 Task: Buy 1 Thermal Air Temperature Control Valves from Engine Cooling & Climate Control section under best seller category for shipping address: Dean Flores, 4289 Crim Lane, Underhill, Vermont 05489, Cell Number 9377427970. Pay from credit card ending with 6010, CVV 682
Action: Mouse moved to (15, 73)
Screenshot: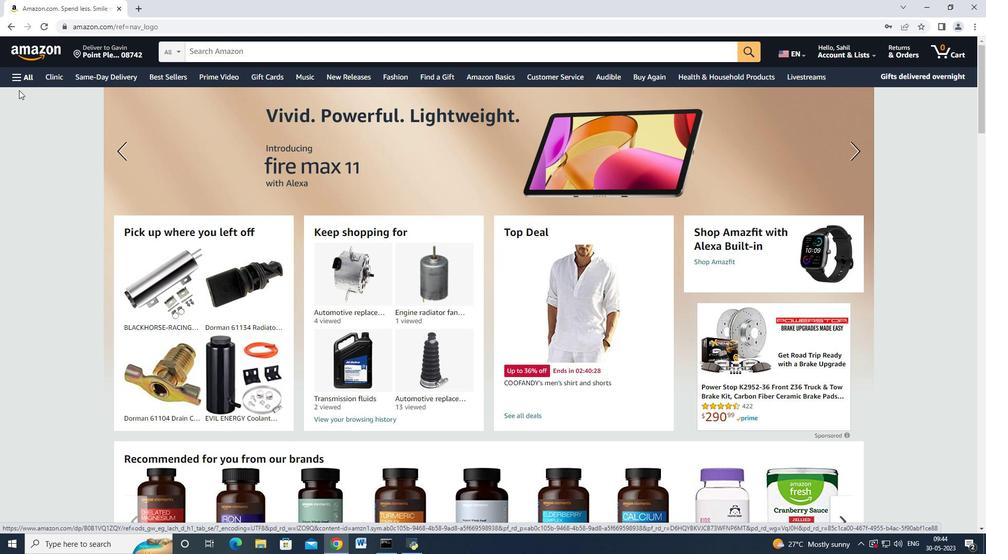 
Action: Mouse pressed left at (15, 73)
Screenshot: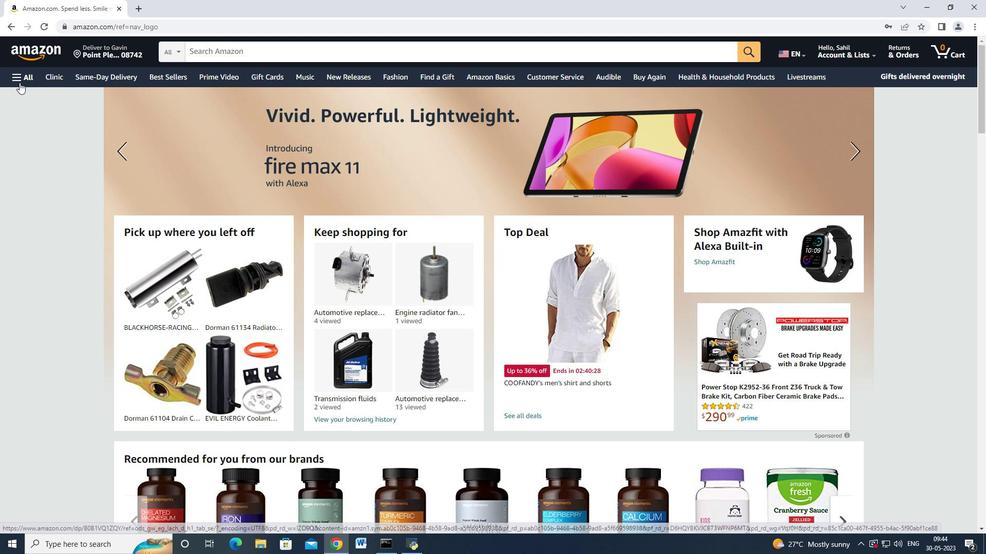 
Action: Mouse moved to (65, 233)
Screenshot: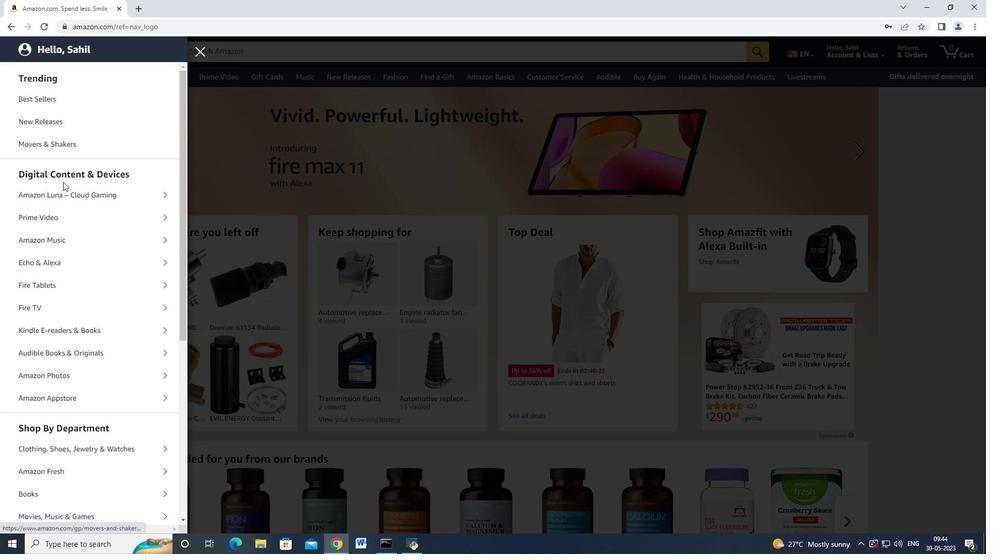 
Action: Mouse scrolled (66, 231) with delta (0, 0)
Screenshot: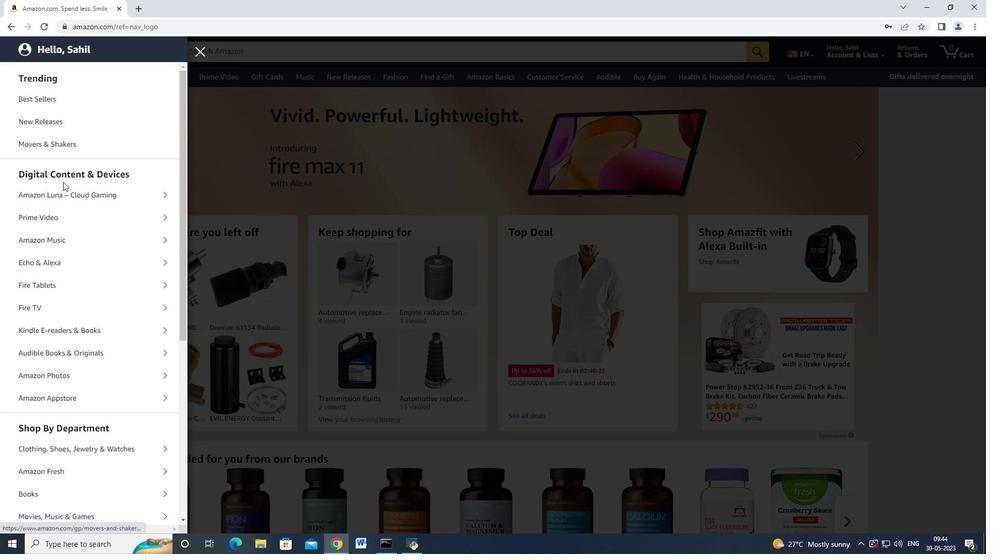 
Action: Mouse moved to (65, 234)
Screenshot: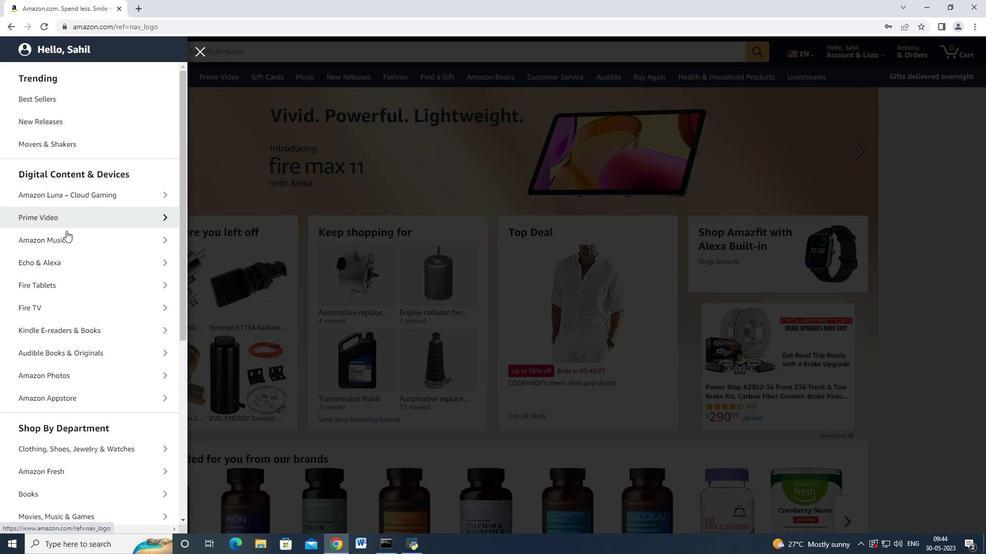 
Action: Mouse scrolled (65, 232) with delta (0, 0)
Screenshot: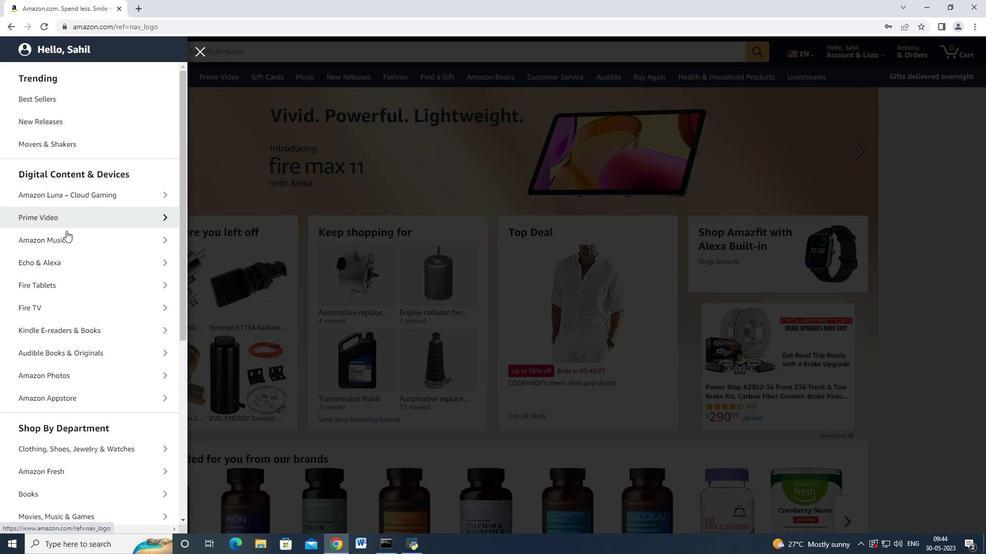 
Action: Mouse moved to (65, 234)
Screenshot: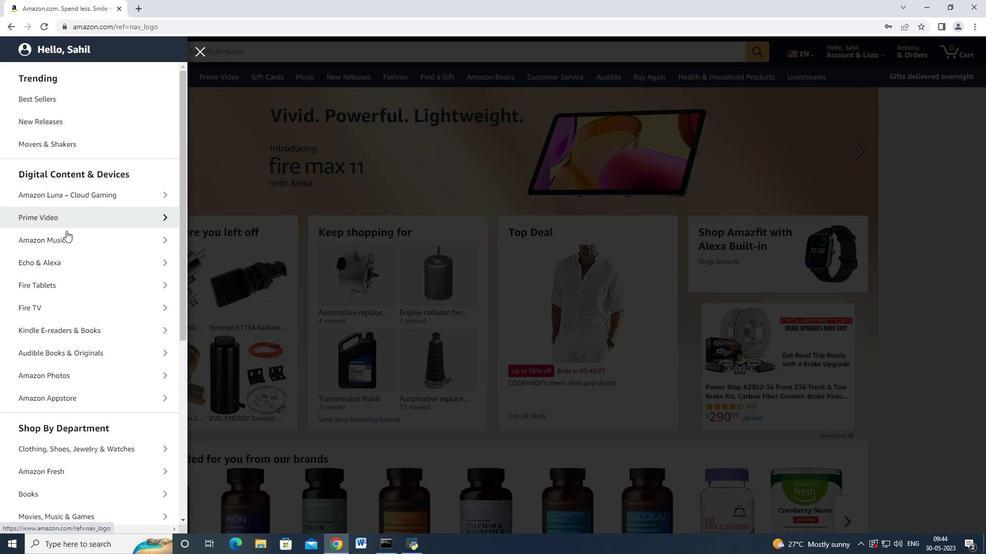 
Action: Mouse scrolled (65, 233) with delta (0, 0)
Screenshot: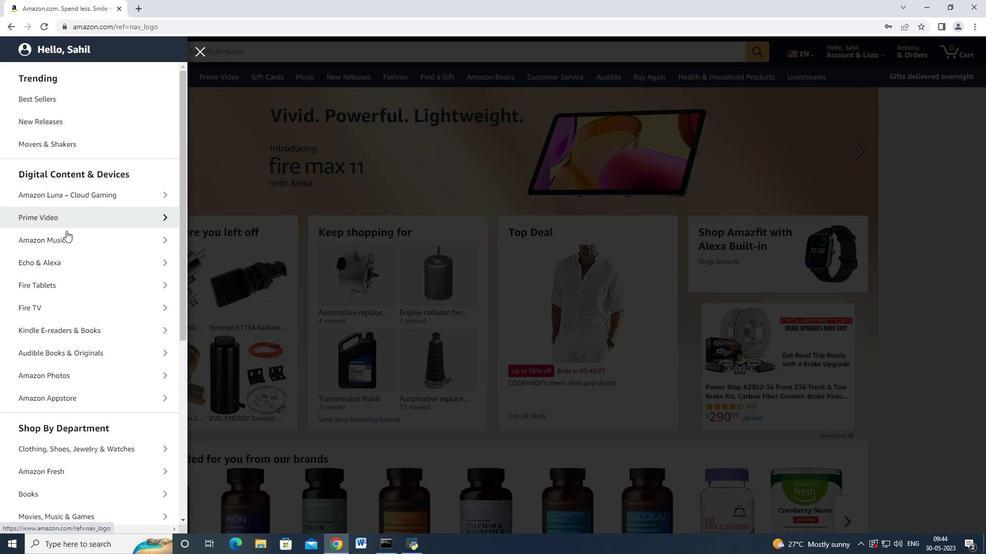 
Action: Mouse moved to (45, 389)
Screenshot: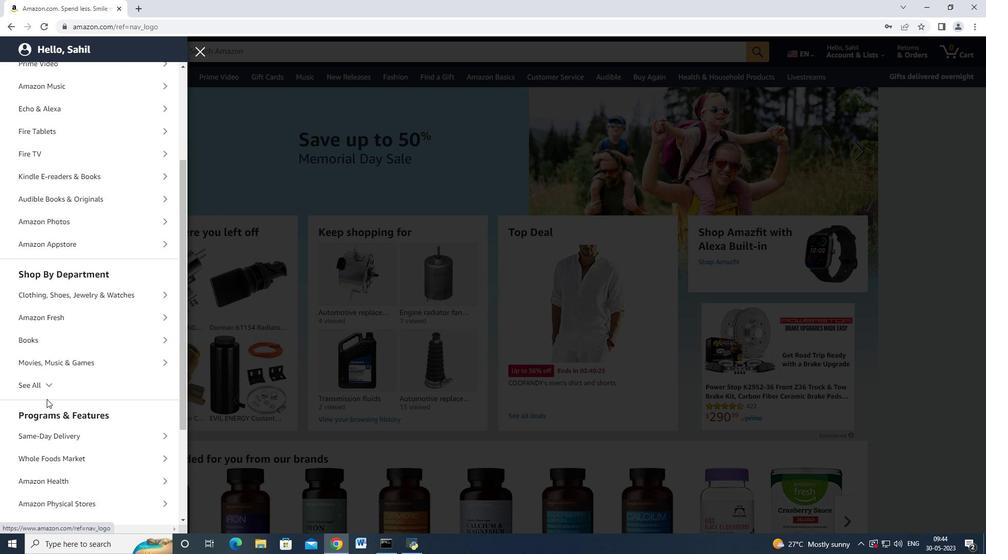 
Action: Mouse pressed left at (45, 389)
Screenshot: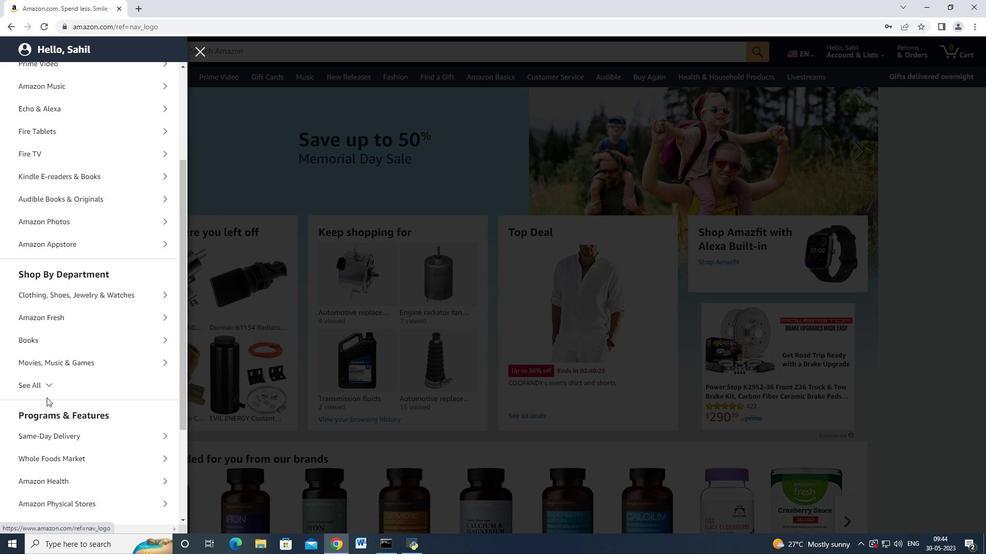 
Action: Mouse moved to (49, 385)
Screenshot: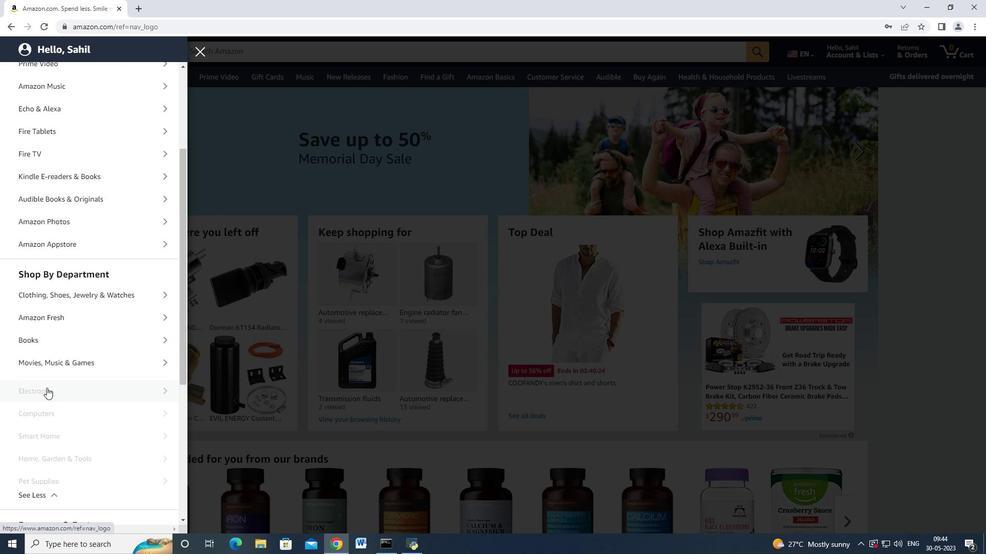 
Action: Mouse scrolled (49, 384) with delta (0, 0)
Screenshot: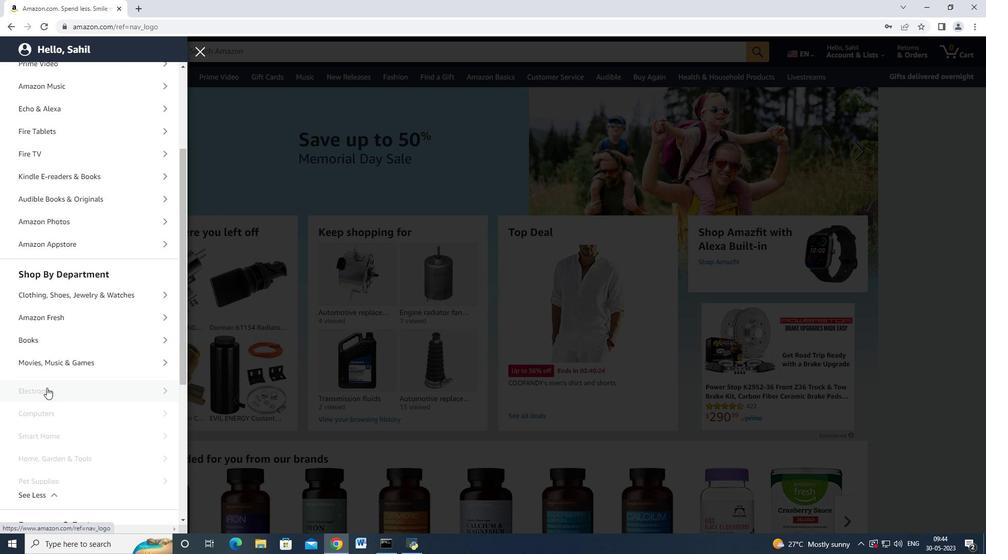 
Action: Mouse scrolled (49, 384) with delta (0, 0)
Screenshot: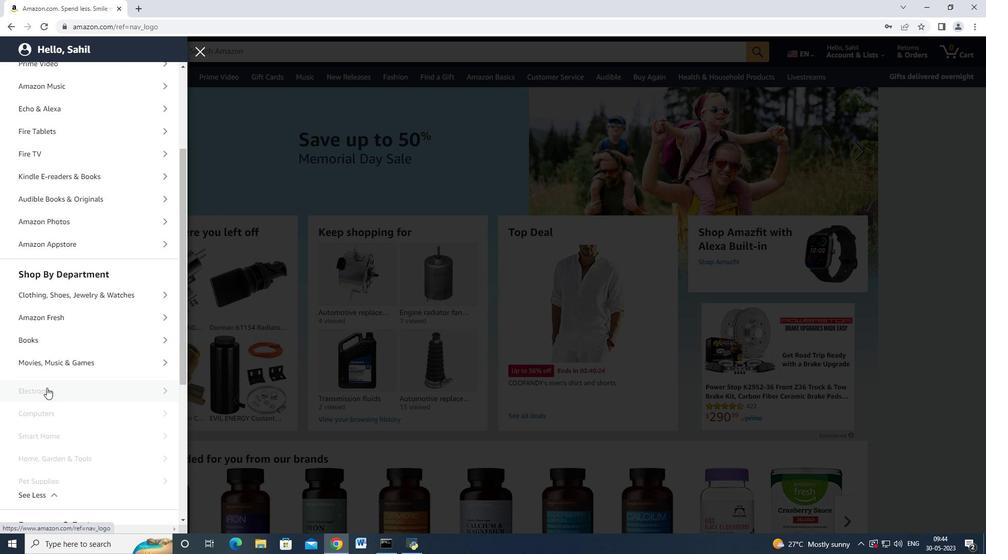 
Action: Mouse scrolled (49, 384) with delta (0, 0)
Screenshot: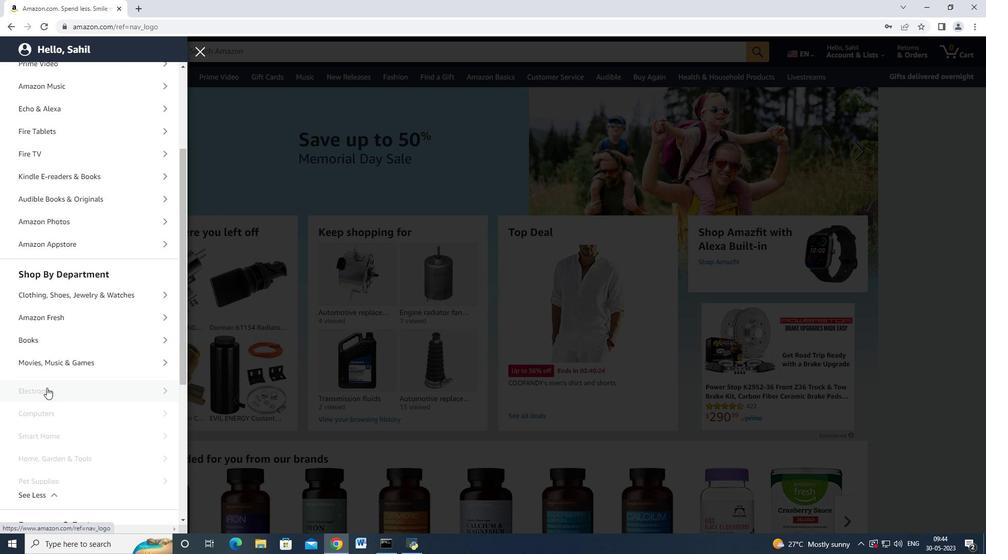 
Action: Mouse scrolled (49, 384) with delta (0, 0)
Screenshot: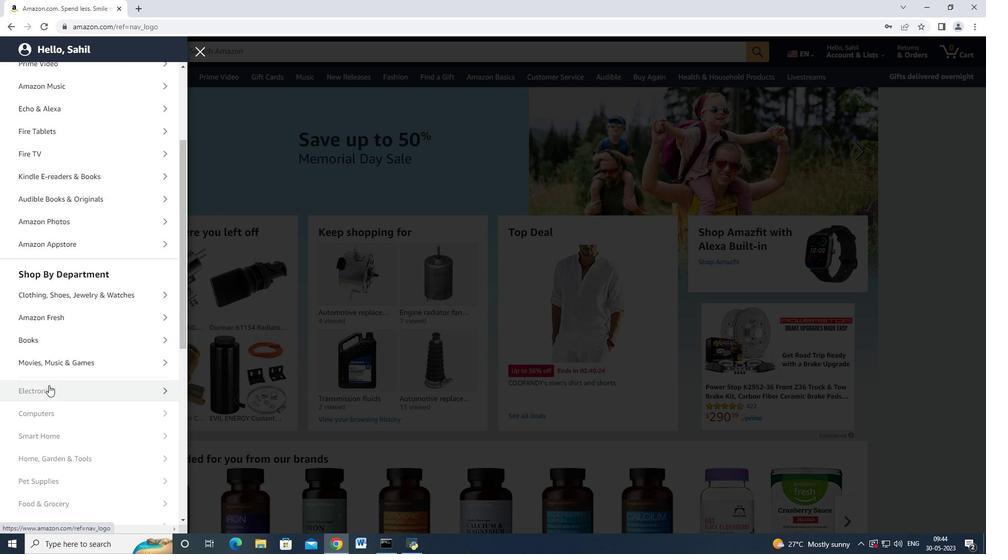 
Action: Mouse scrolled (49, 384) with delta (0, 0)
Screenshot: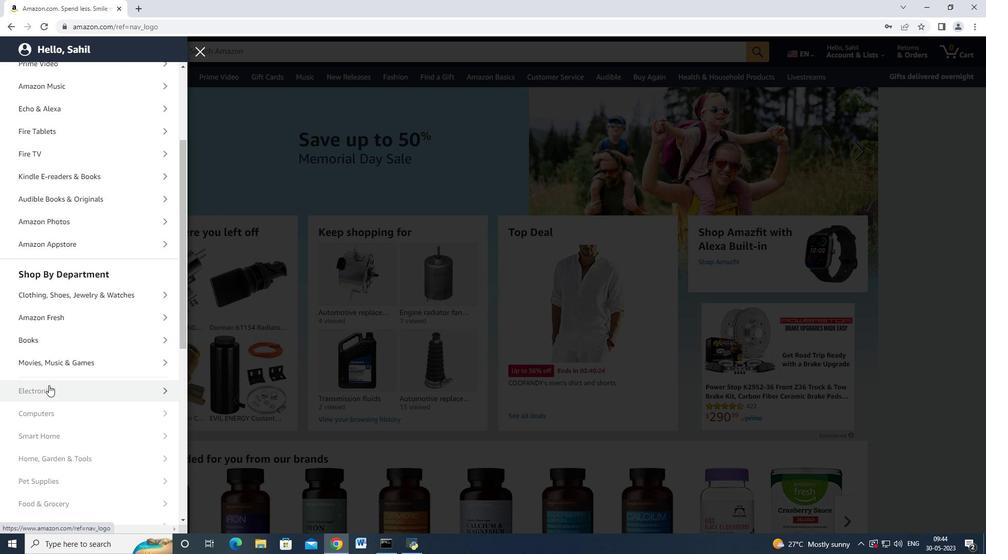 
Action: Mouse moved to (59, 383)
Screenshot: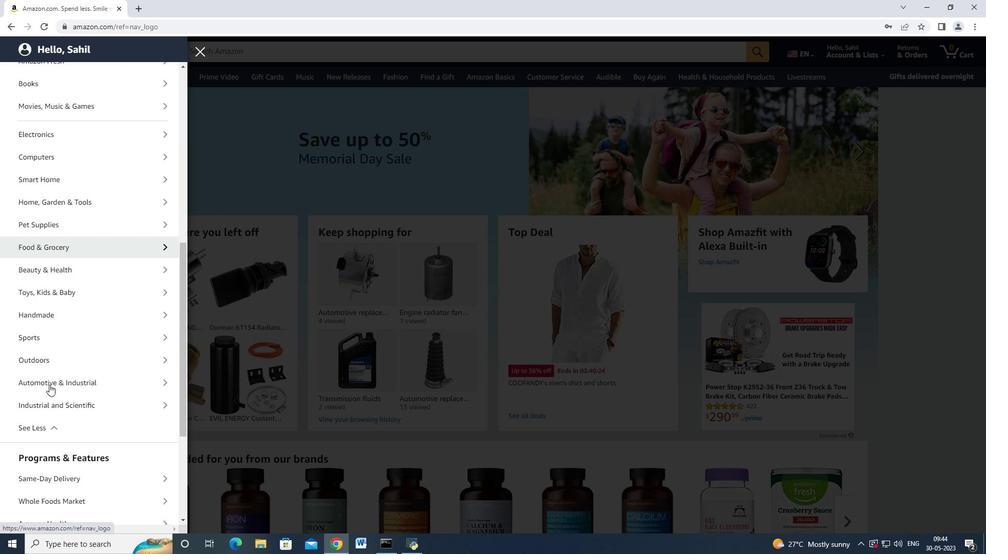 
Action: Mouse pressed left at (59, 383)
Screenshot: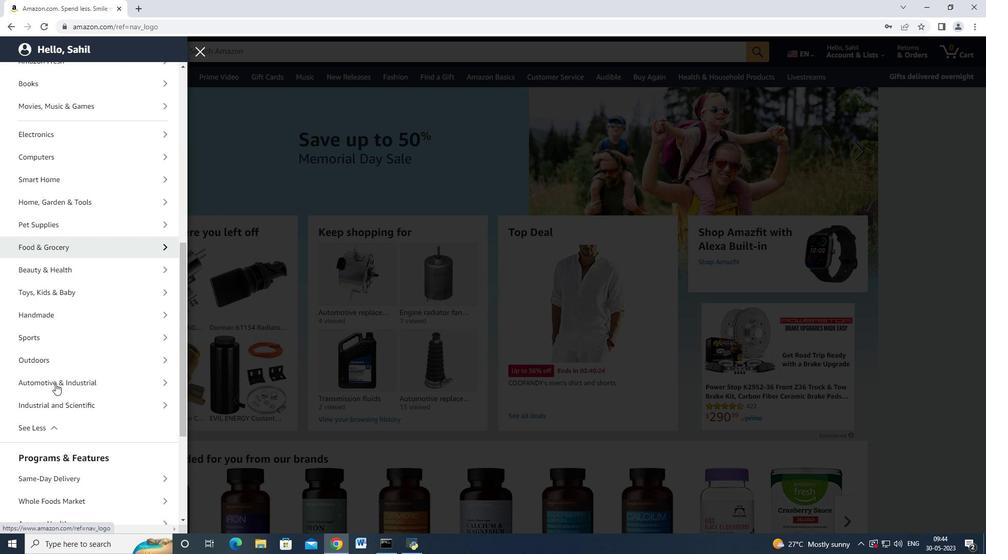 
Action: Mouse moved to (76, 121)
Screenshot: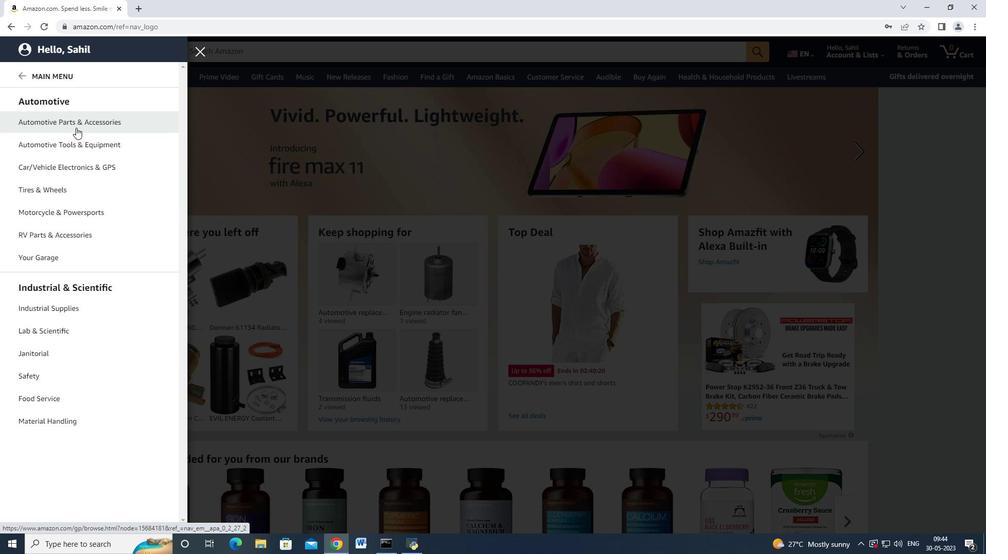 
Action: Mouse pressed left at (77, 119)
Screenshot: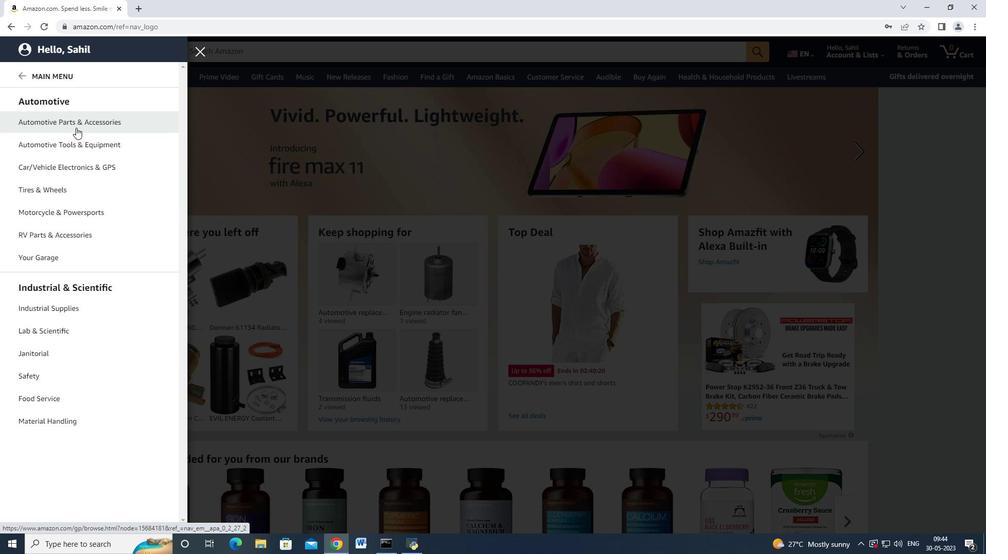 
Action: Mouse moved to (184, 91)
Screenshot: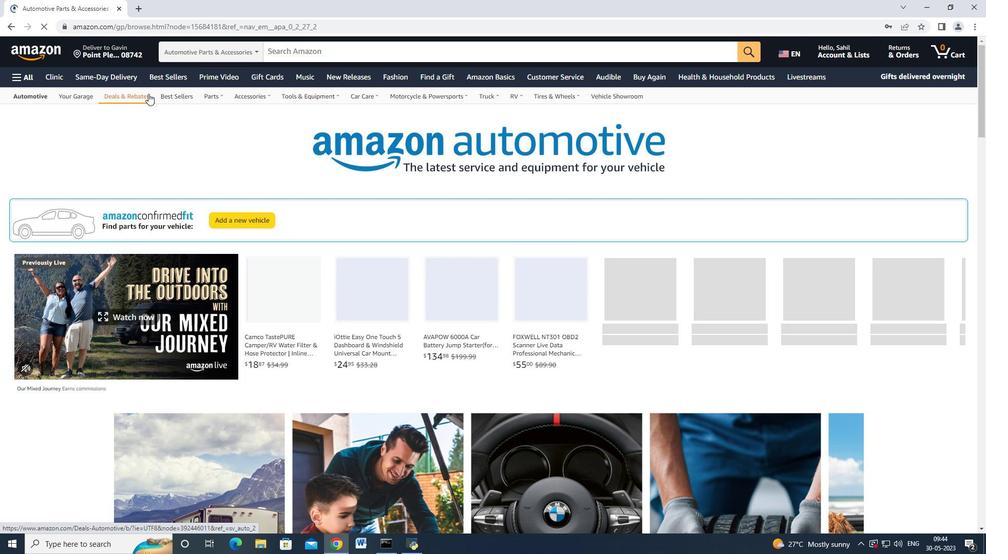 
Action: Mouse pressed left at (184, 91)
Screenshot: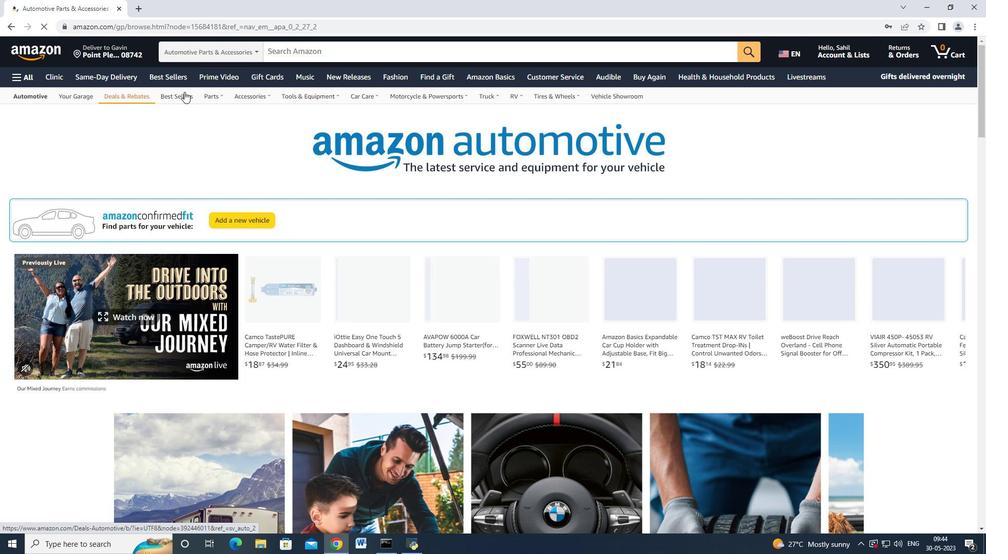 
Action: Mouse moved to (55, 331)
Screenshot: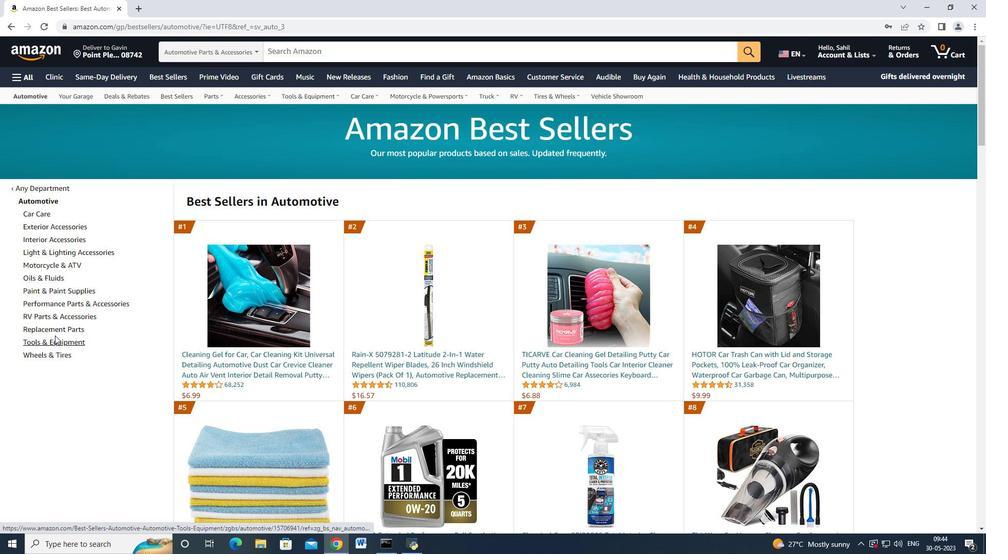 
Action: Mouse pressed left at (55, 331)
Screenshot: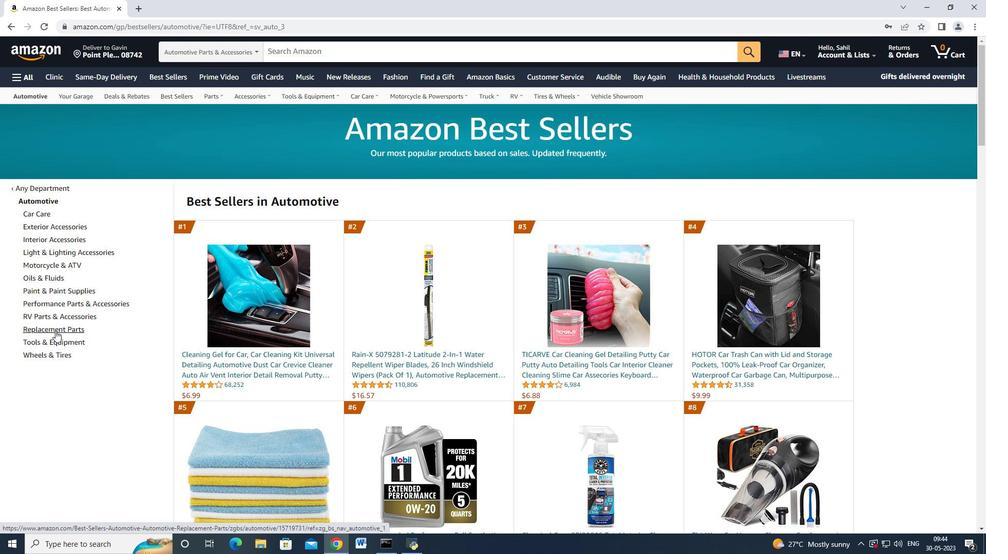 
Action: Mouse moved to (140, 272)
Screenshot: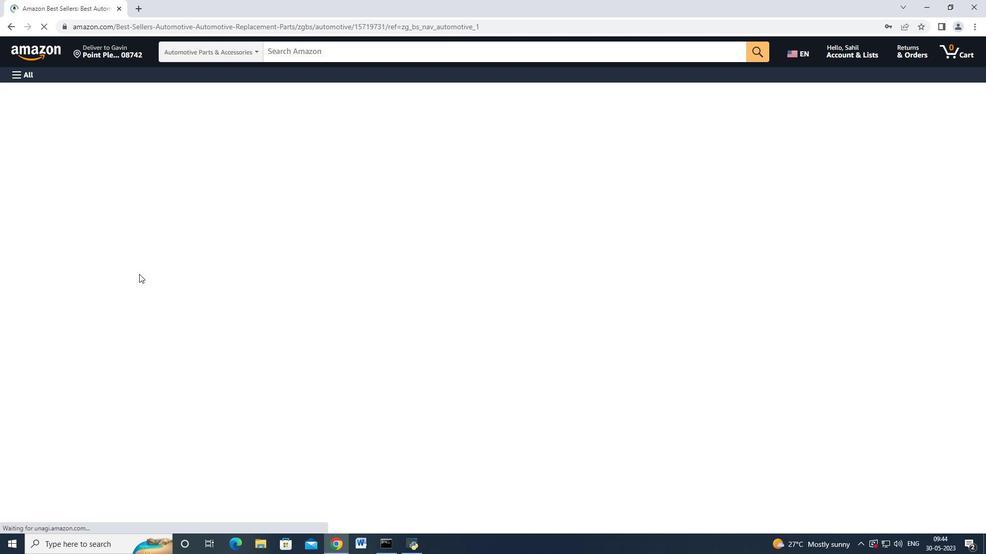 
Action: Mouse scrolled (140, 272) with delta (0, 0)
Screenshot: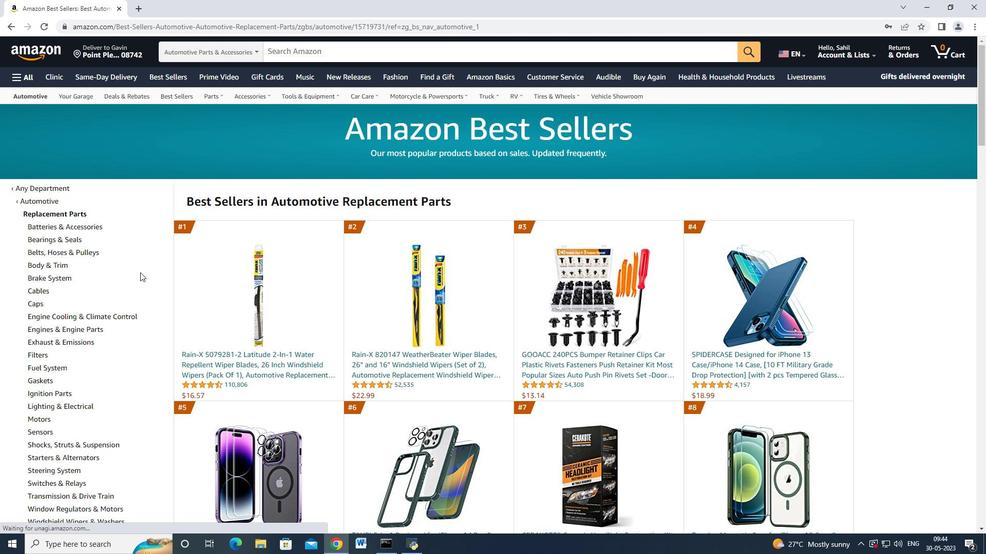 
Action: Mouse scrolled (140, 272) with delta (0, 0)
Screenshot: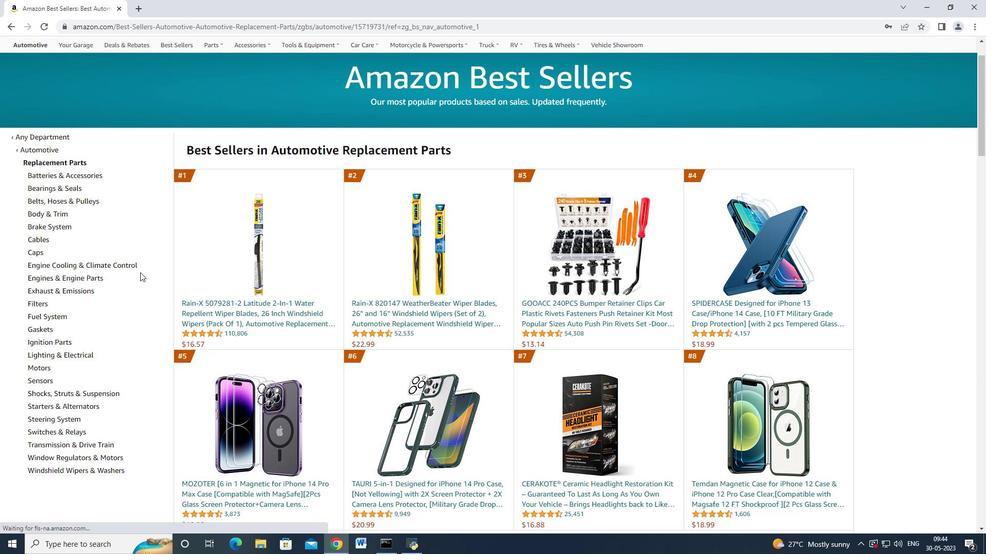 
Action: Mouse scrolled (140, 272) with delta (0, 0)
Screenshot: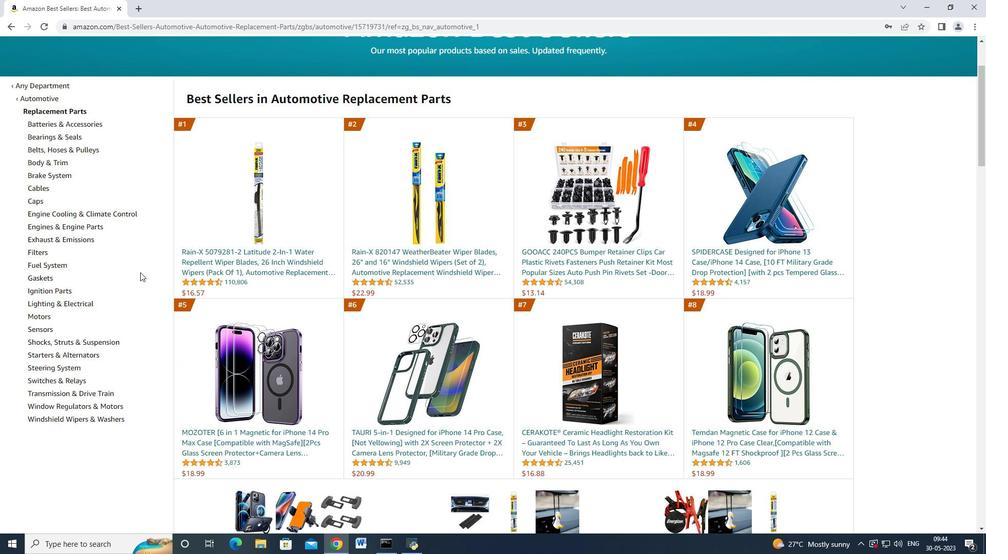 
Action: Mouse scrolled (140, 272) with delta (0, 0)
Screenshot: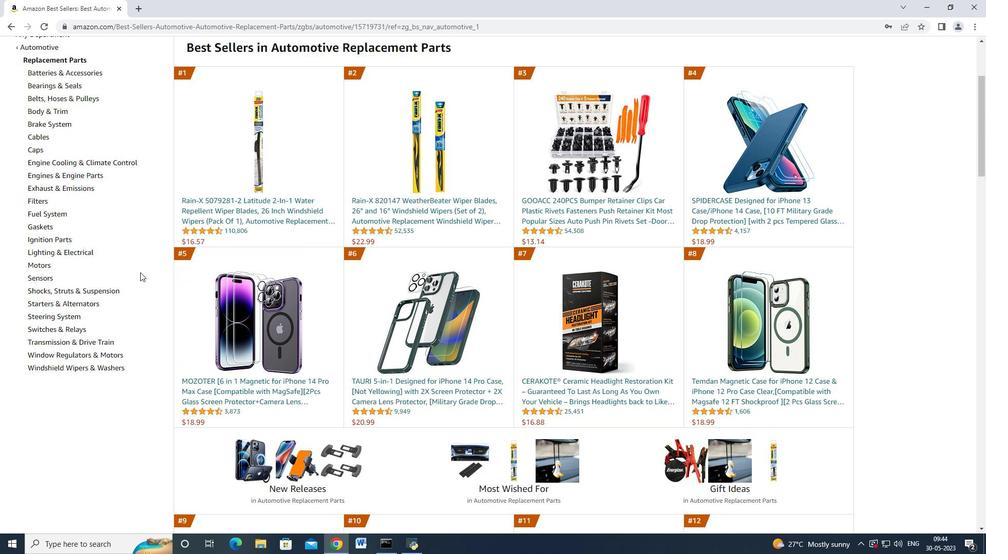 
Action: Mouse scrolled (140, 272) with delta (0, 0)
Screenshot: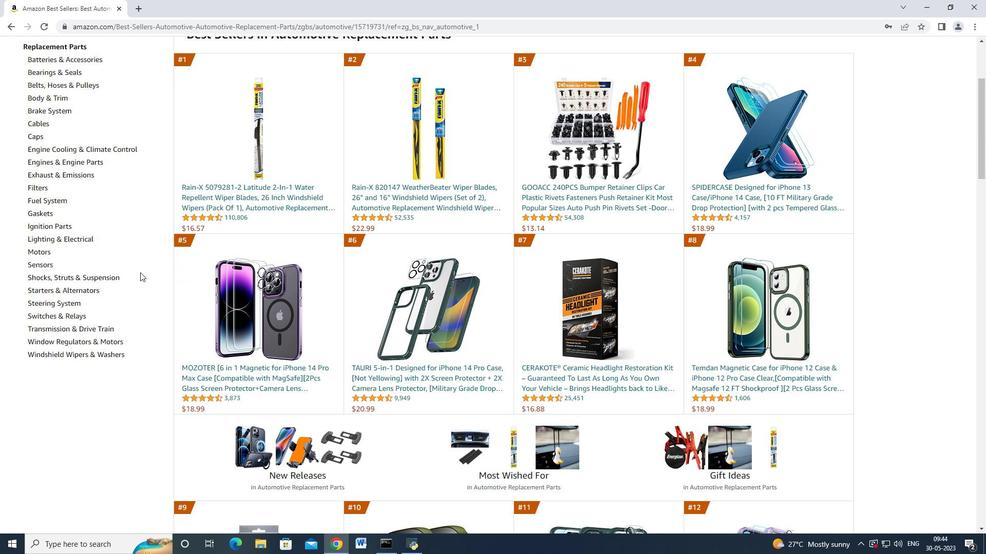 
Action: Mouse scrolled (140, 272) with delta (0, 0)
Screenshot: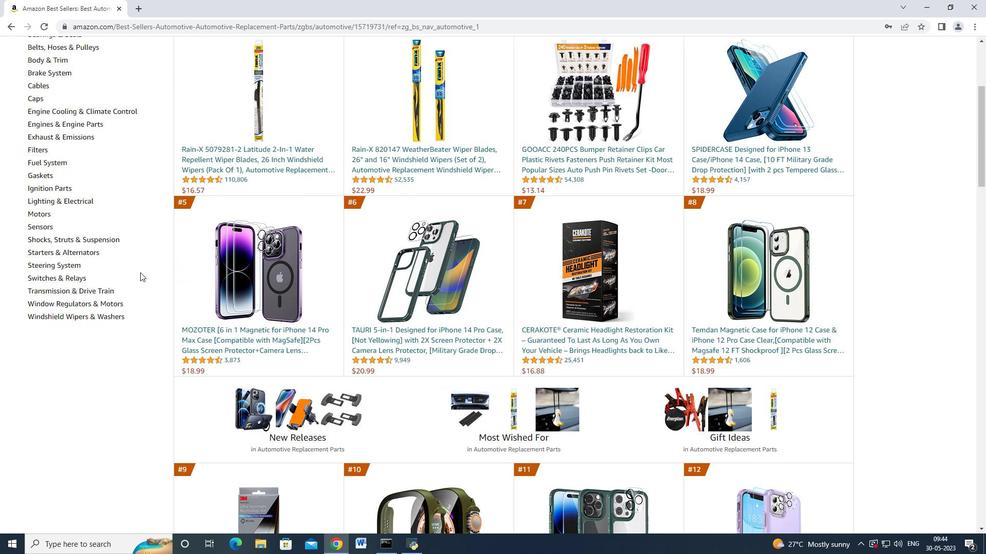 
Action: Mouse scrolled (140, 273) with delta (0, 0)
Screenshot: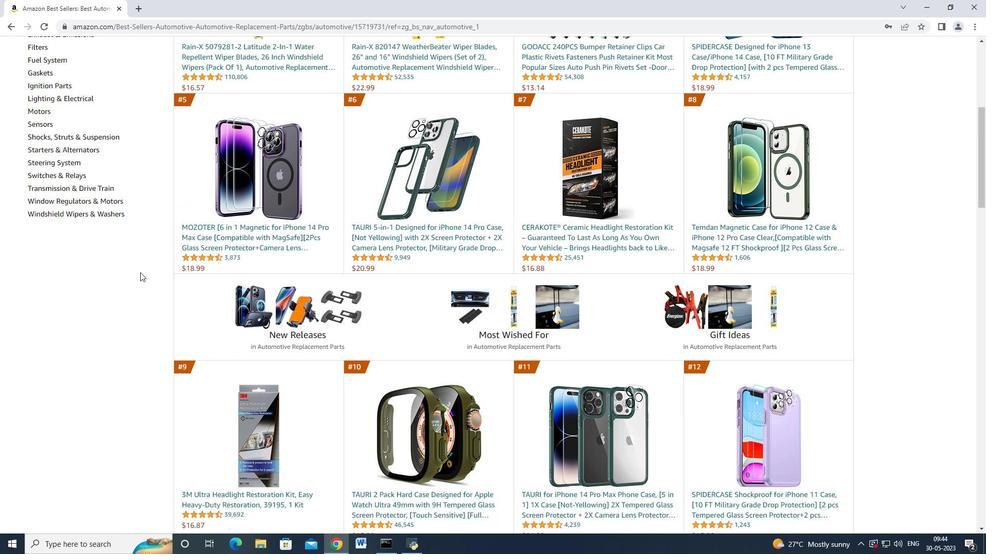 
Action: Mouse scrolled (140, 273) with delta (0, 0)
Screenshot: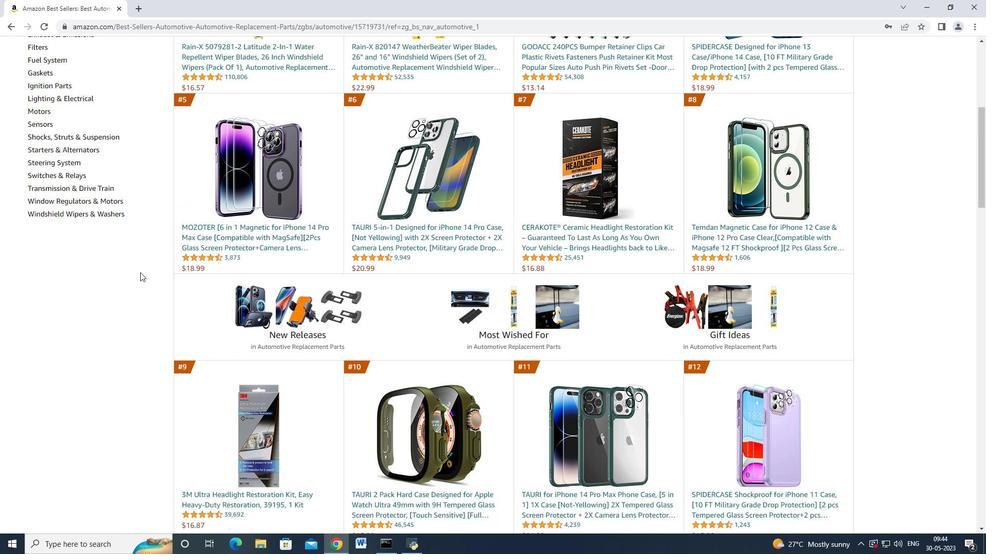 
Action: Mouse moved to (139, 272)
Screenshot: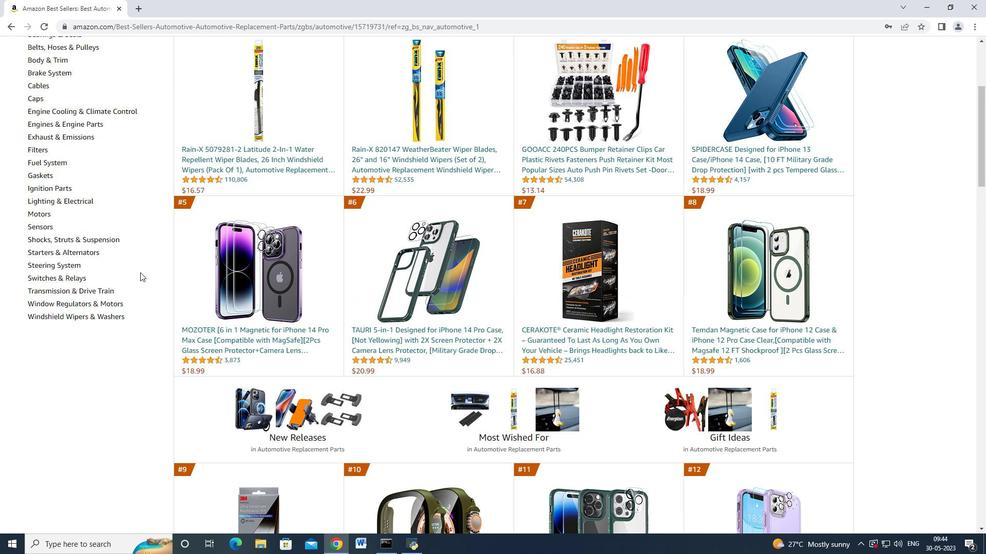 
Action: Mouse scrolled (139, 273) with delta (0, 0)
Screenshot: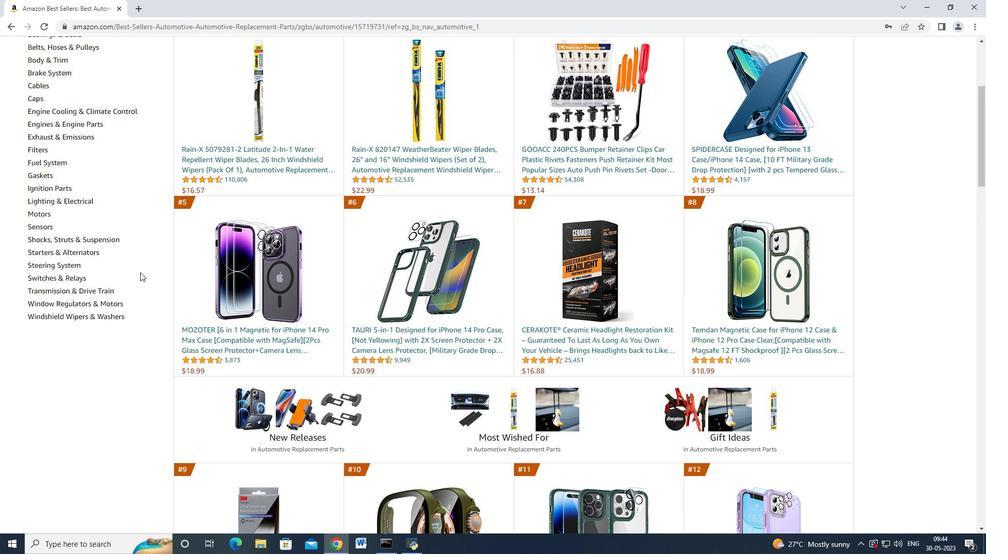 
Action: Mouse moved to (84, 165)
Screenshot: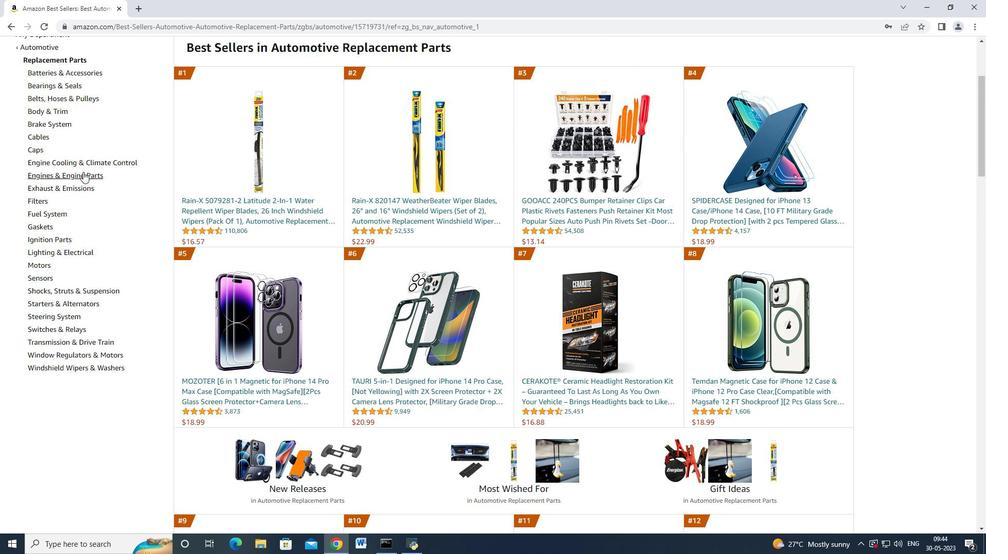 
Action: Mouse pressed left at (84, 165)
Screenshot: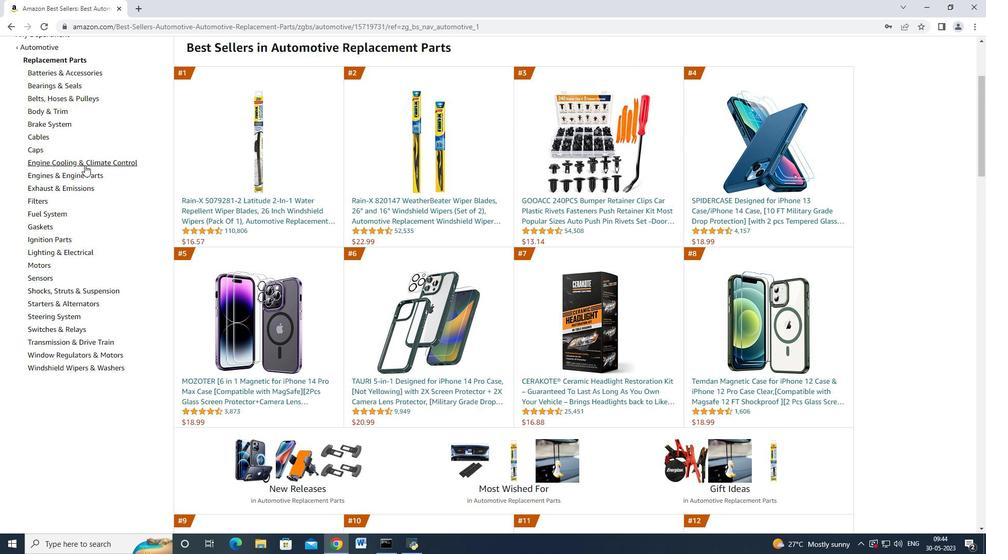 
Action: Mouse moved to (127, 237)
Screenshot: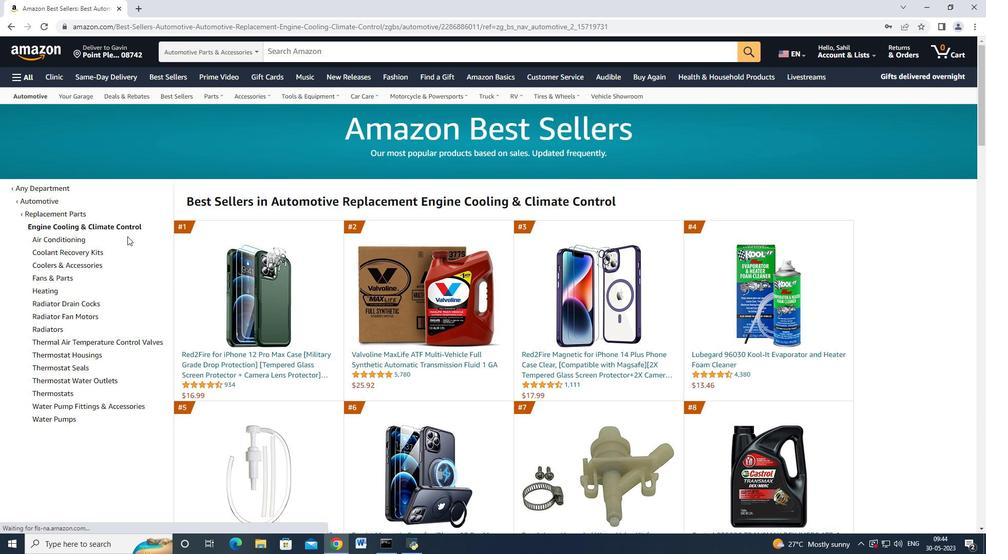 
Action: Mouse scrolled (127, 236) with delta (0, 0)
Screenshot: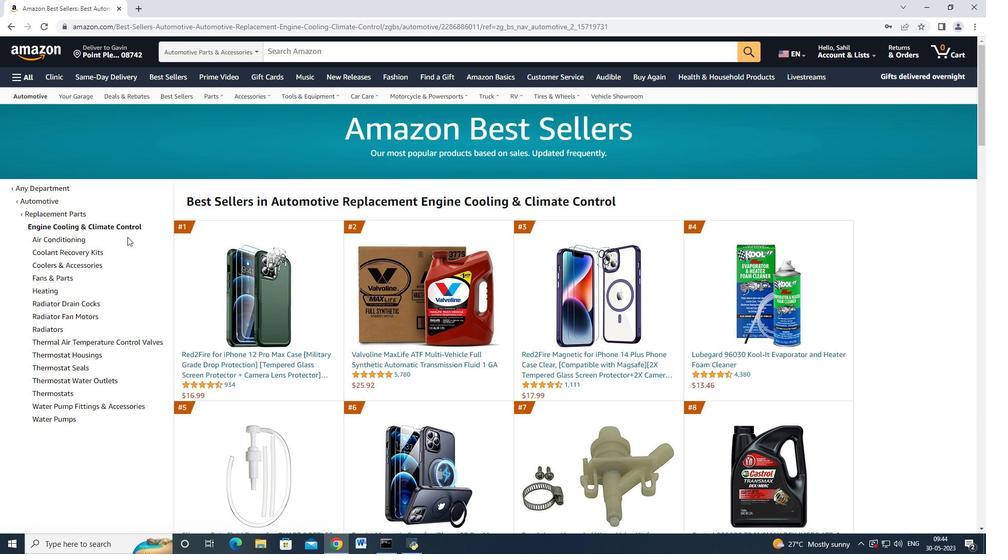 
Action: Mouse moved to (111, 287)
Screenshot: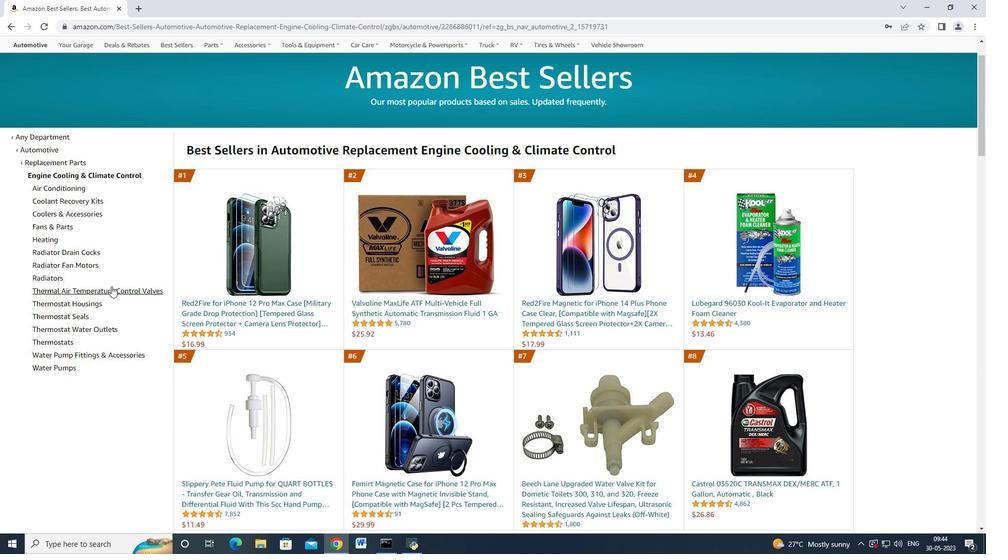 
Action: Mouse pressed left at (111, 287)
Screenshot: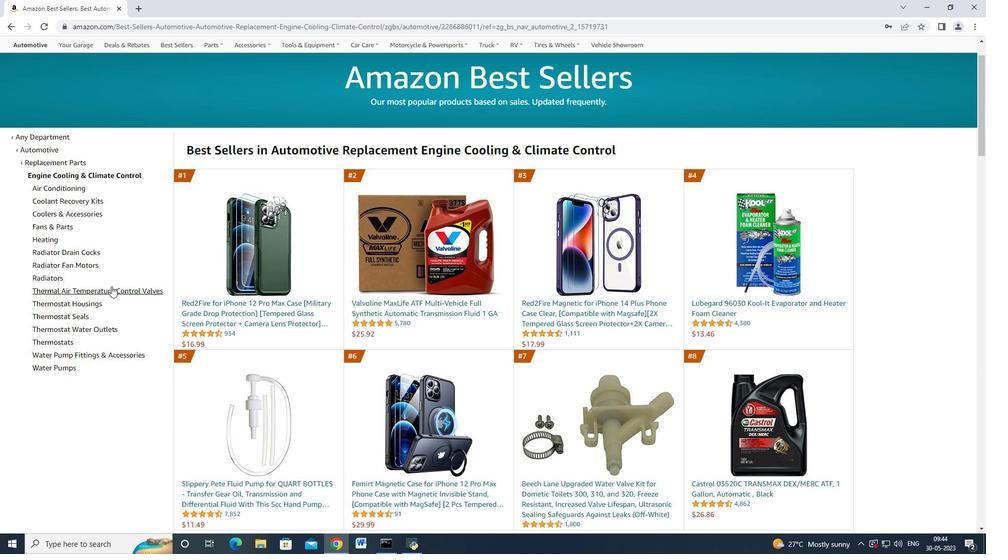 
Action: Mouse moved to (141, 255)
Screenshot: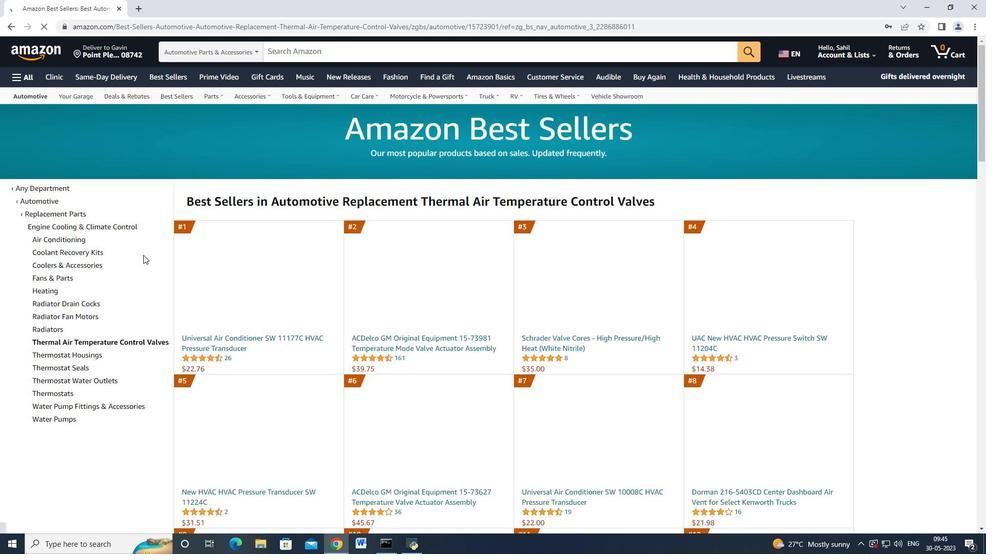 
Action: Mouse scrolled (141, 255) with delta (0, 0)
Screenshot: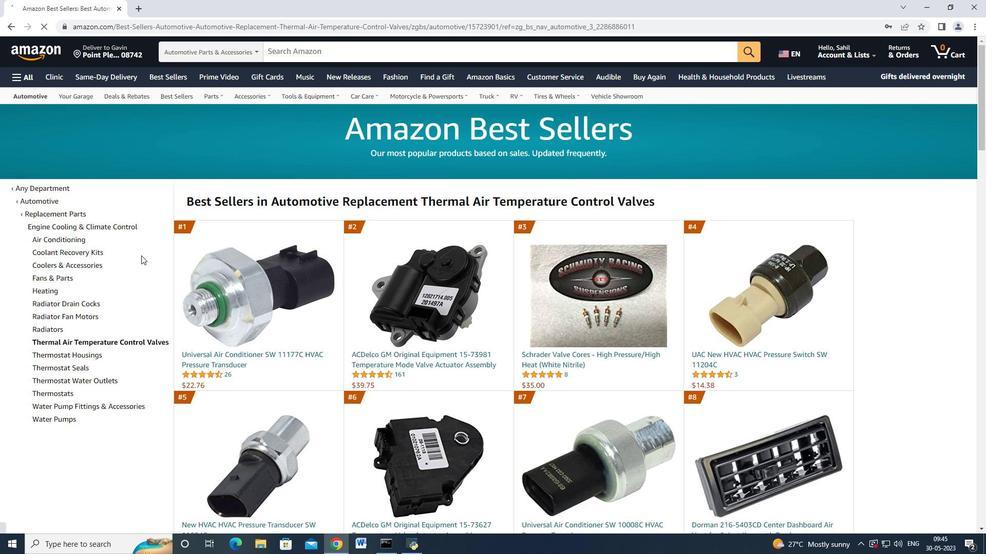 
Action: Mouse moved to (234, 259)
Screenshot: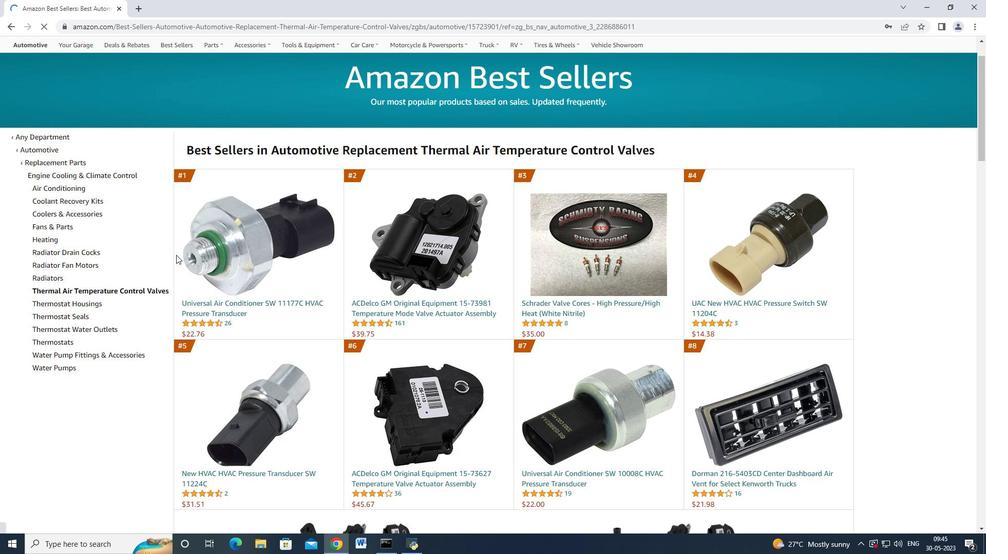 
Action: Mouse scrolled (234, 258) with delta (0, 0)
Screenshot: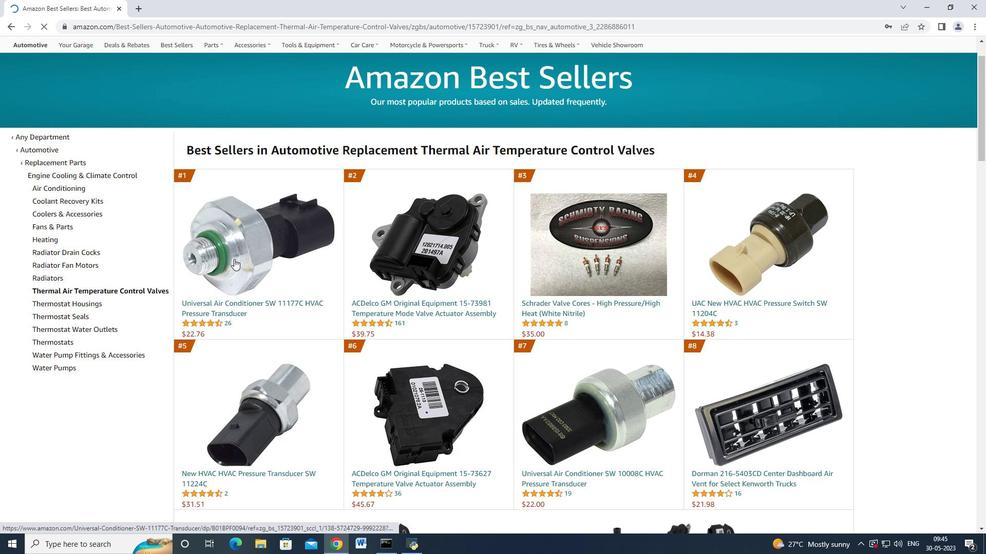 
Action: Mouse moved to (264, 256)
Screenshot: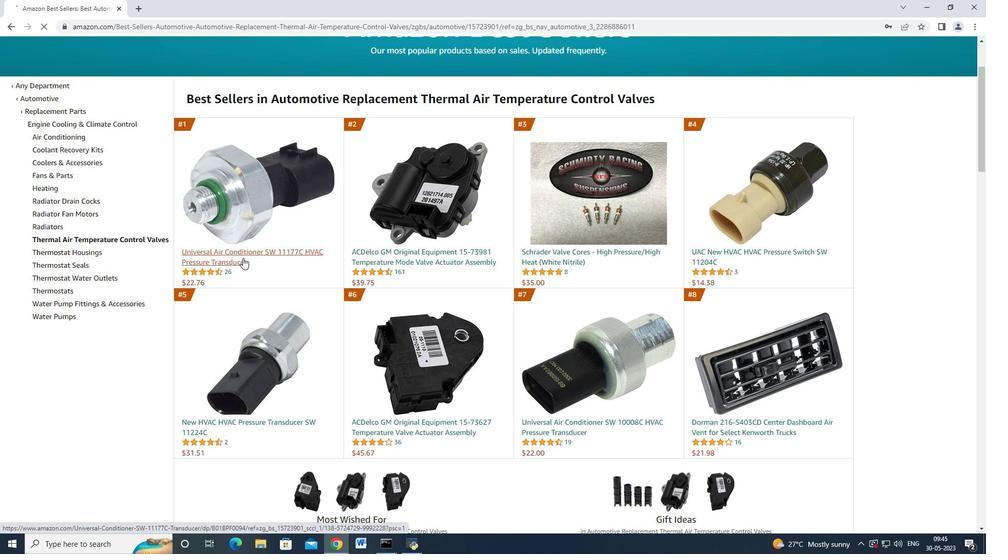 
Action: Mouse pressed left at (264, 256)
Screenshot: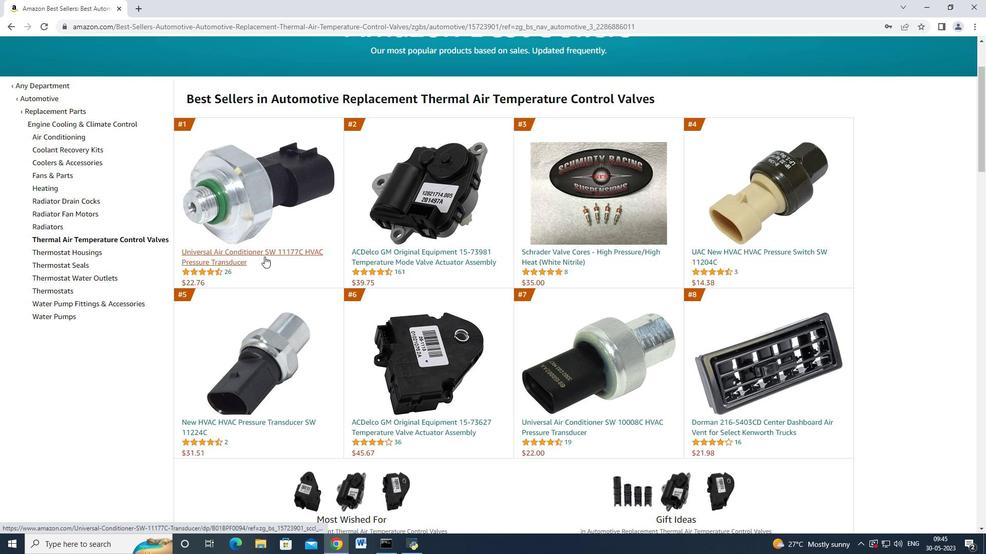
Action: Mouse moved to (612, 278)
Screenshot: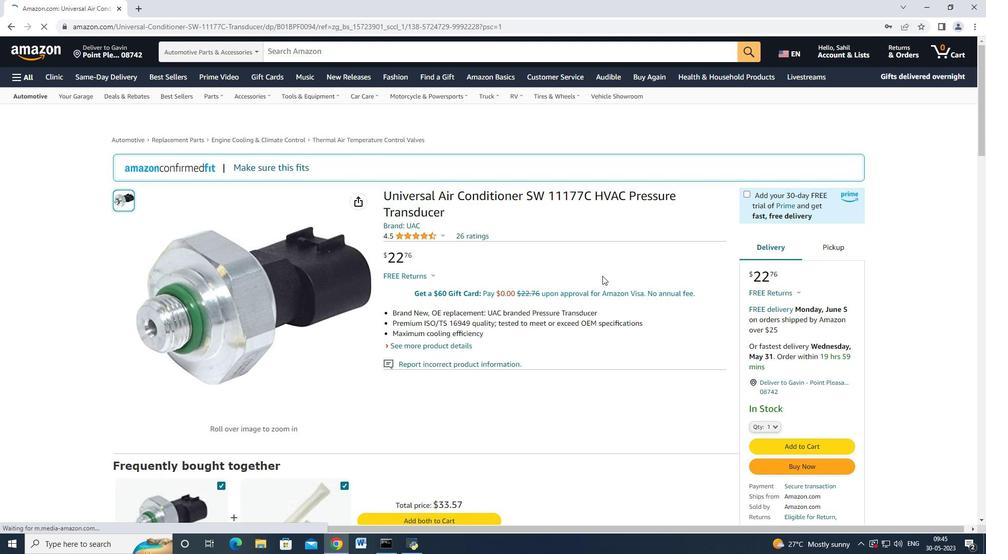 
Action: Mouse scrolled (612, 278) with delta (0, 0)
Screenshot: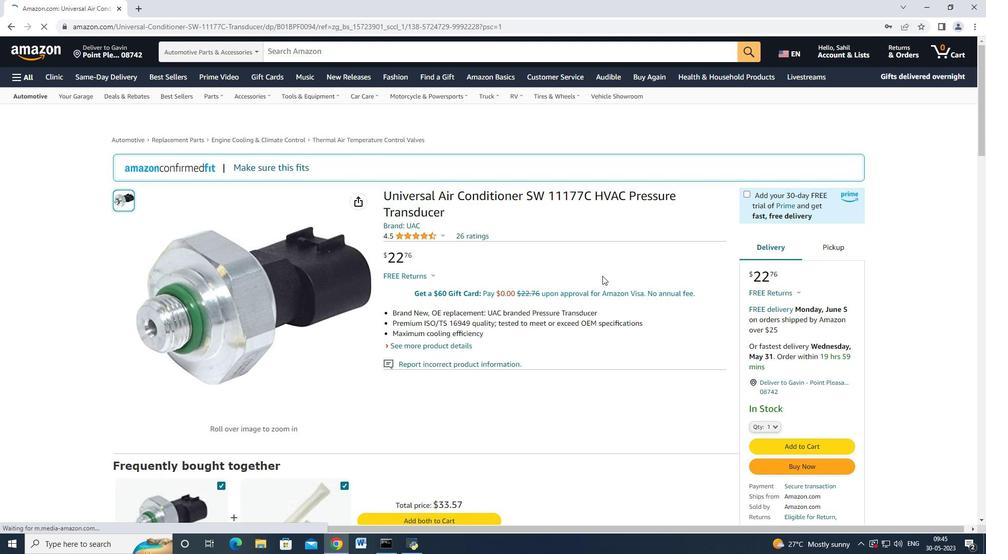 
Action: Mouse moved to (611, 280)
Screenshot: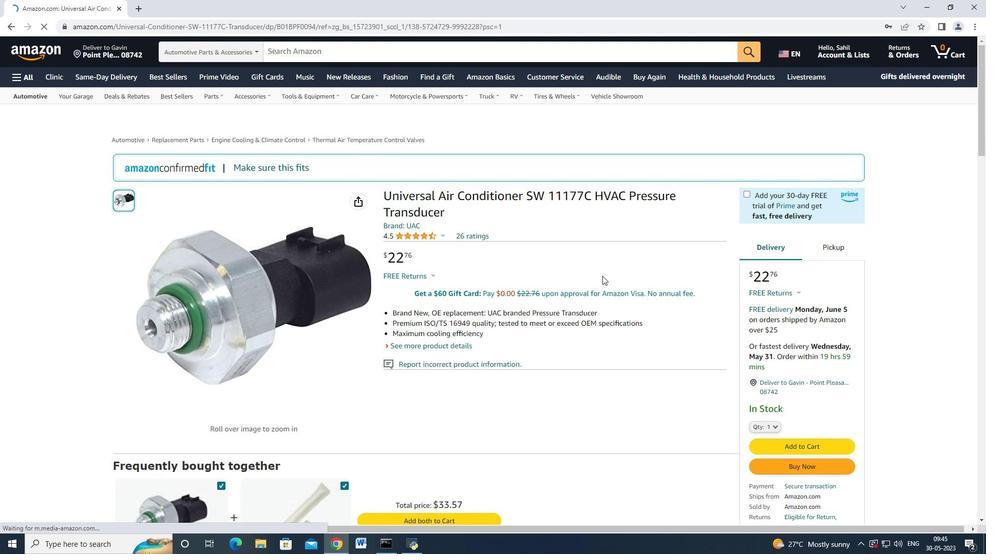 
Action: Mouse scrolled (612, 278) with delta (0, 0)
Screenshot: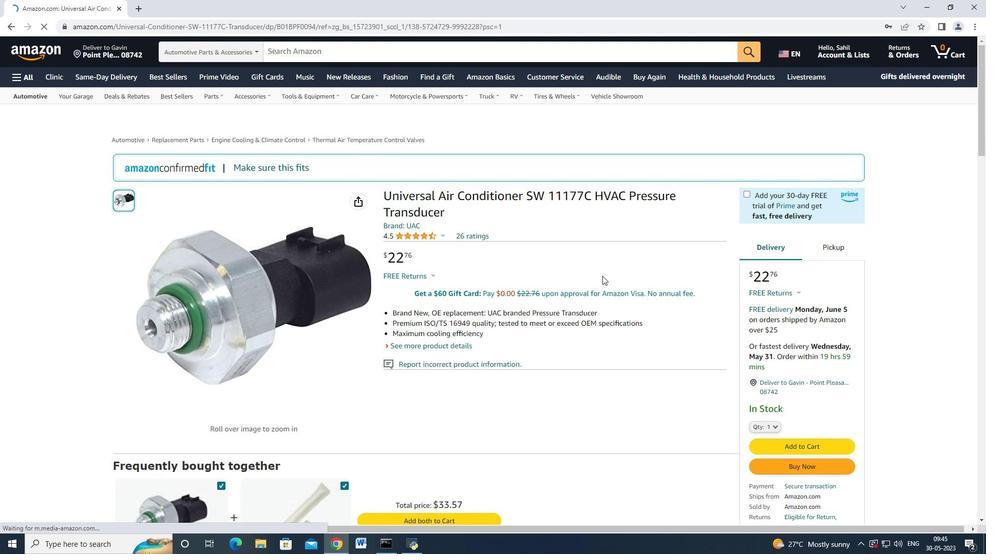 
Action: Mouse moved to (799, 341)
Screenshot: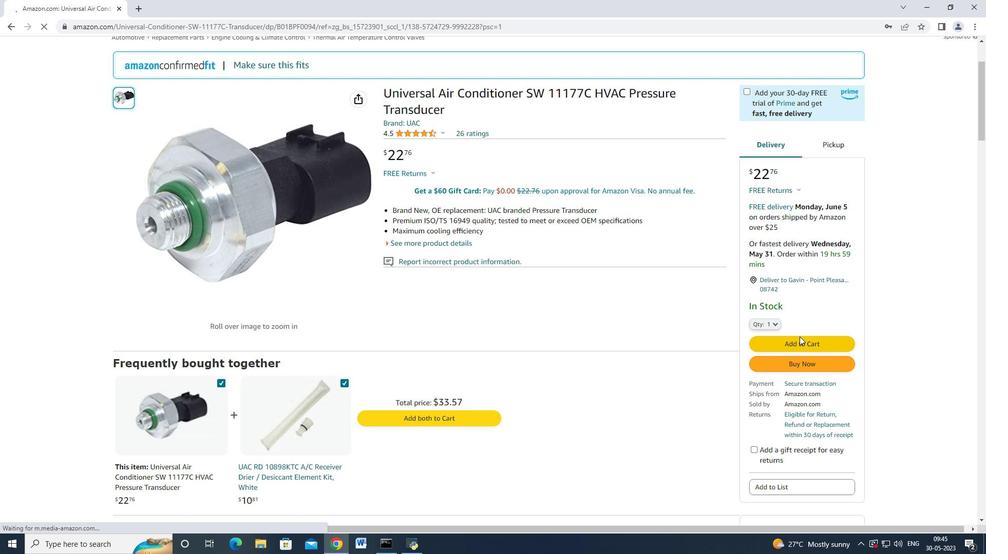 
Action: Mouse pressed left at (799, 341)
Screenshot: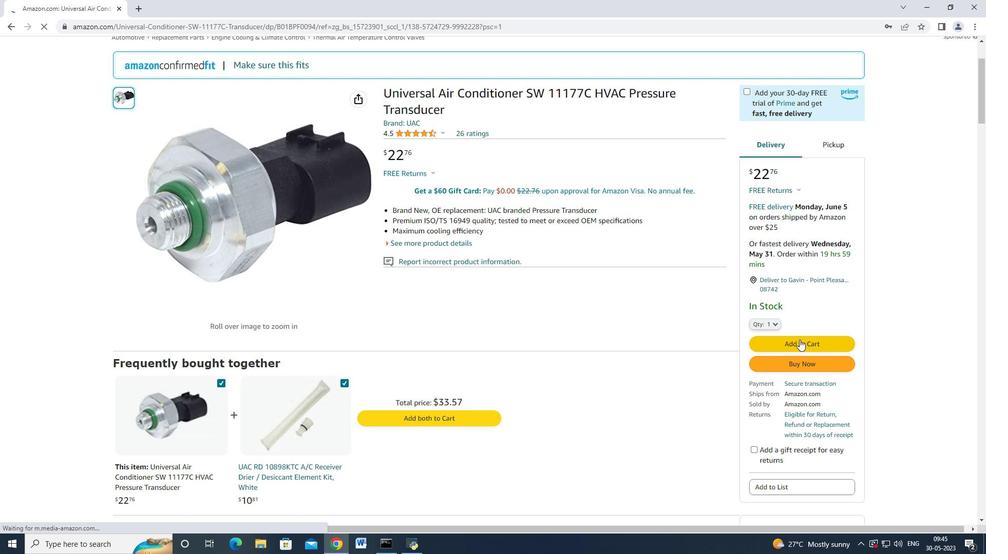 
Action: Mouse scrolled (799, 340) with delta (0, 0)
Screenshot: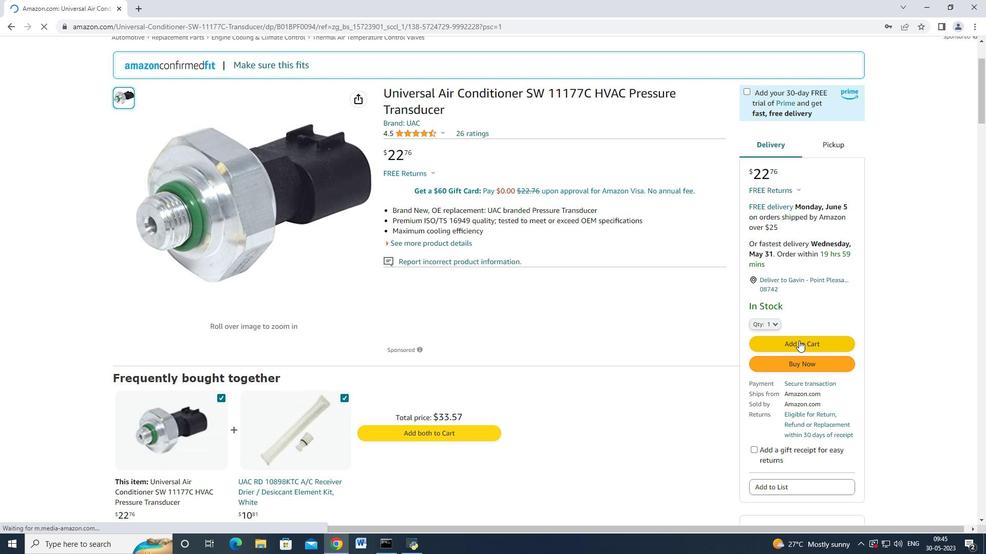 
Action: Mouse moved to (626, 313)
Screenshot: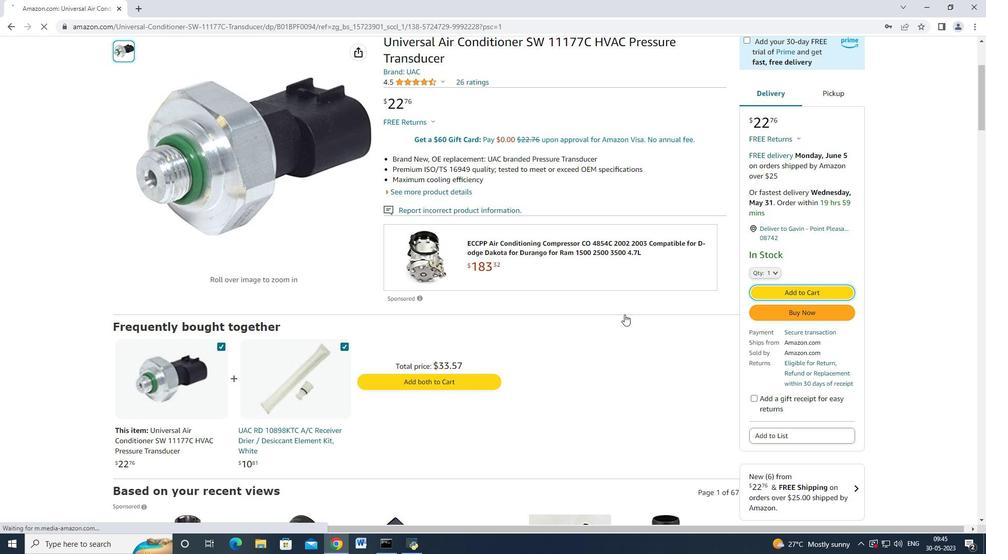
Action: Mouse scrolled (626, 314) with delta (0, 0)
Screenshot: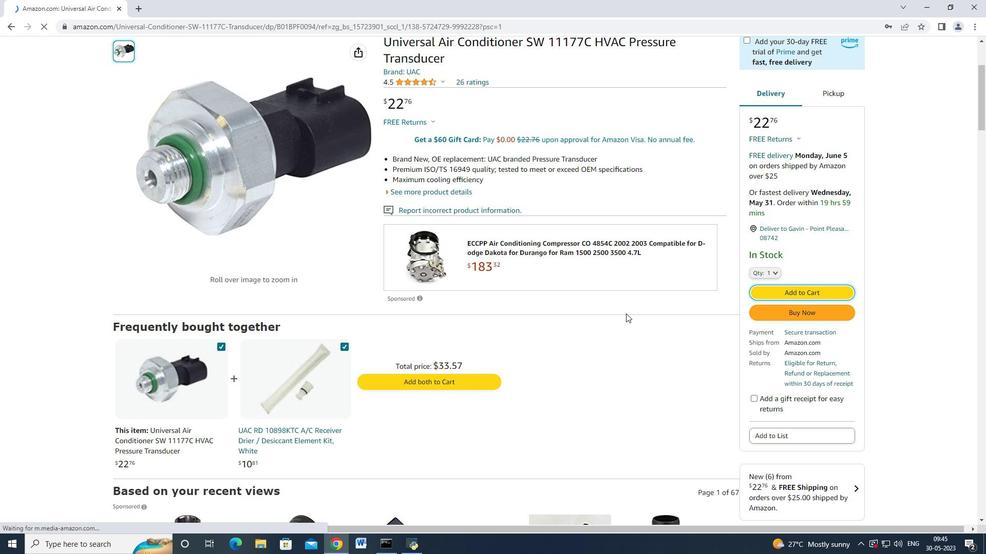 
Action: Mouse moved to (776, 127)
Screenshot: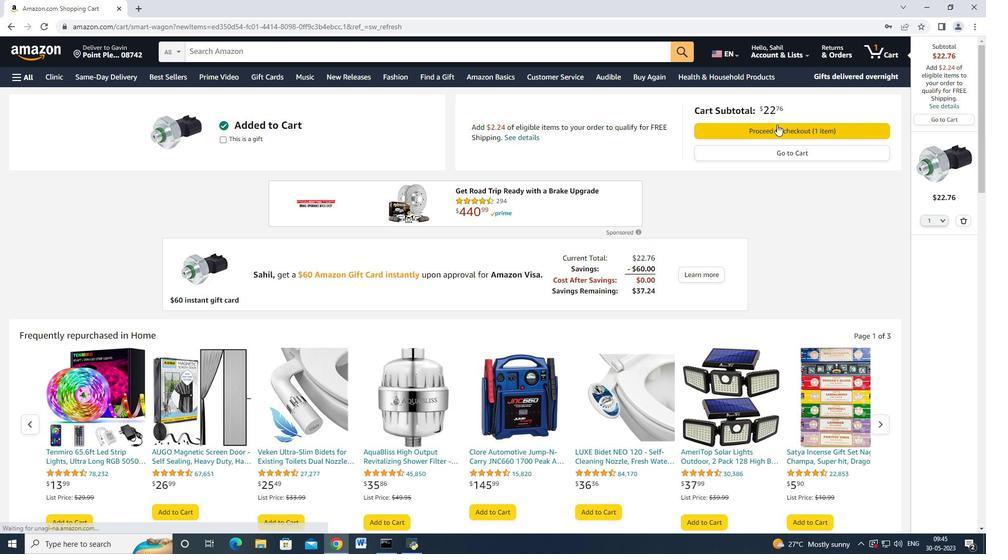 
Action: Mouse pressed left at (776, 127)
Screenshot: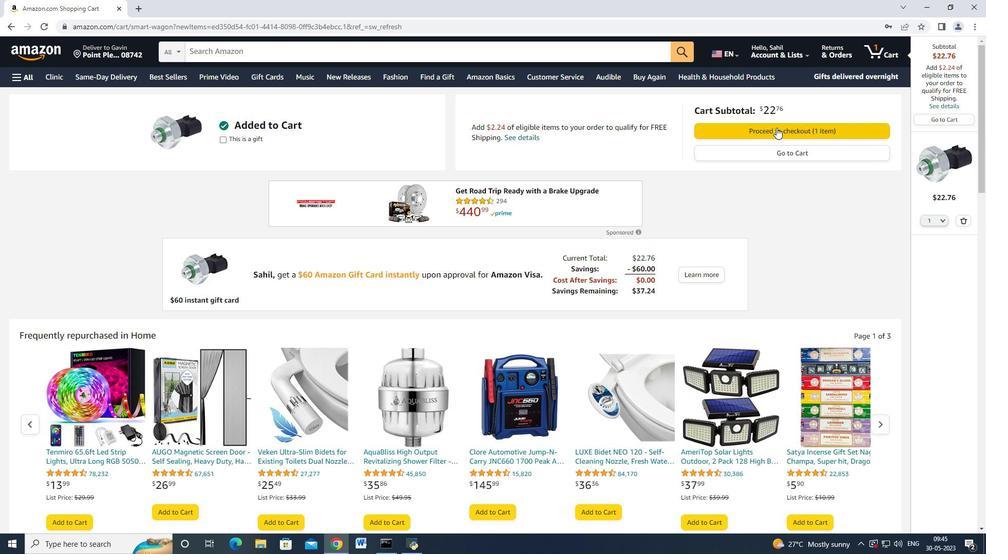 
Action: Mouse moved to (592, 81)
Screenshot: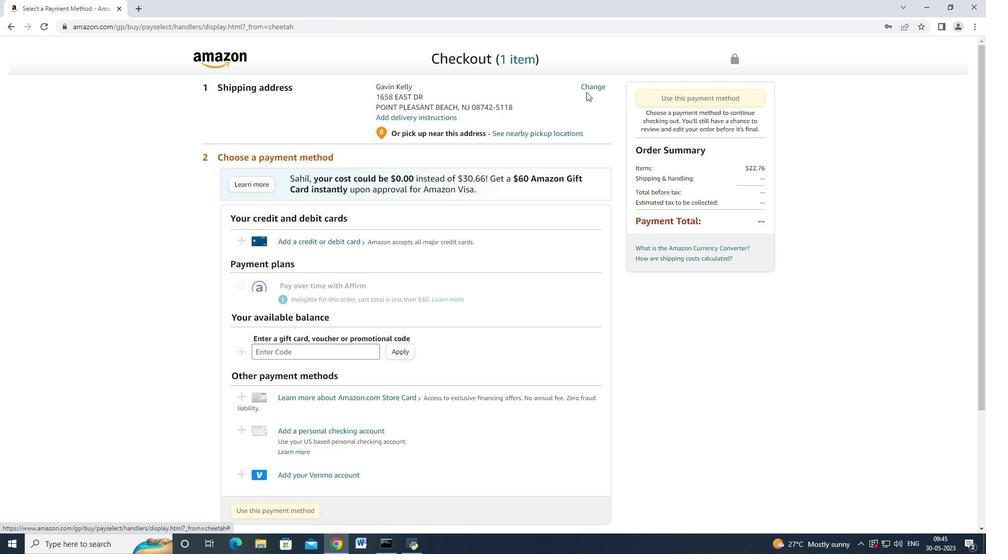 
Action: Mouse pressed left at (592, 81)
Screenshot: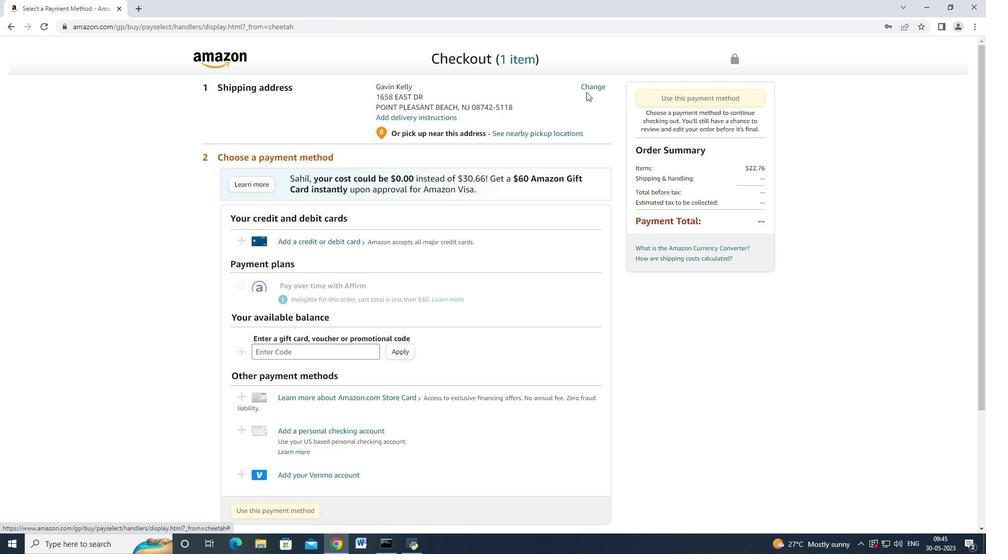 
Action: Mouse moved to (589, 88)
Screenshot: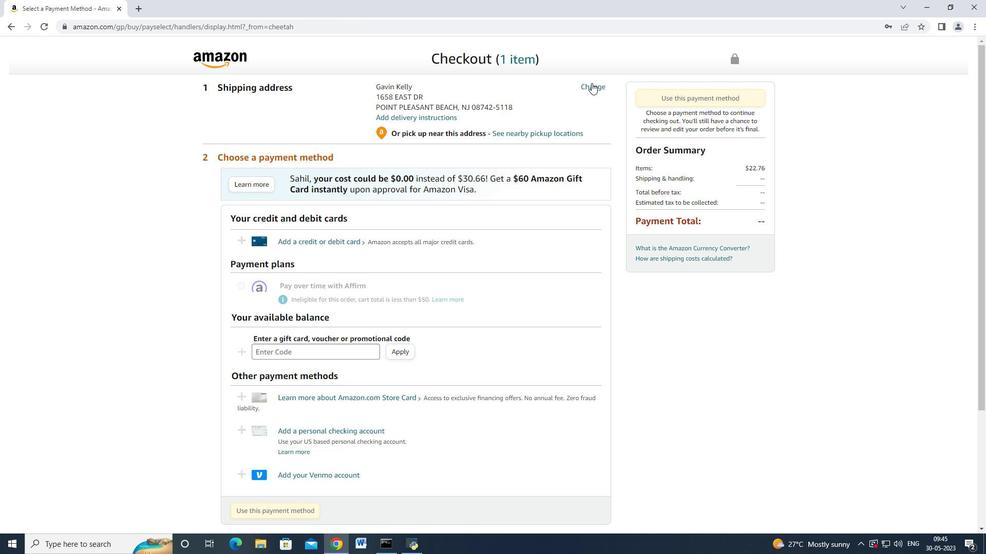 
Action: Mouse pressed left at (589, 88)
Screenshot: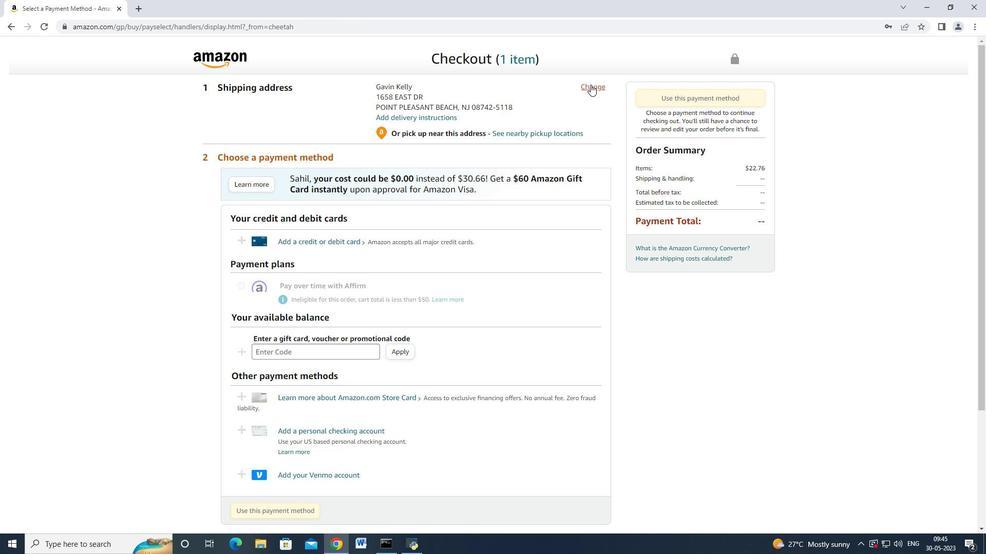 
Action: Mouse moved to (389, 157)
Screenshot: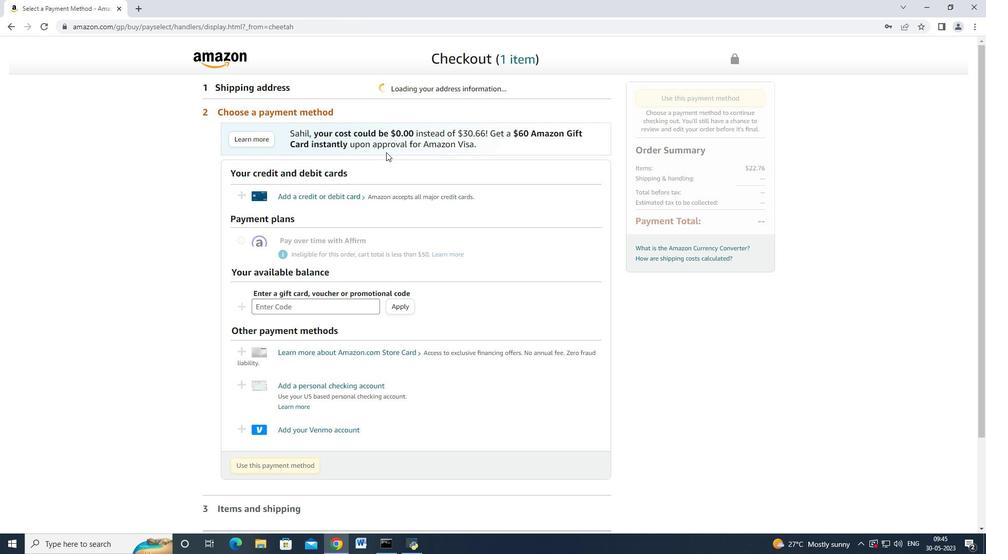 
Action: Mouse scrolled (389, 157) with delta (0, 0)
Screenshot: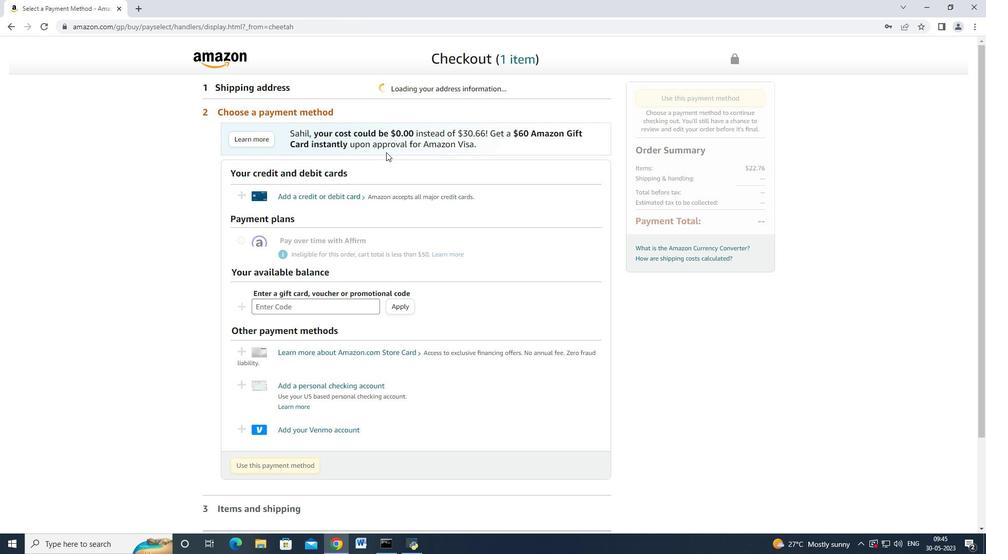 
Action: Mouse moved to (381, 128)
Screenshot: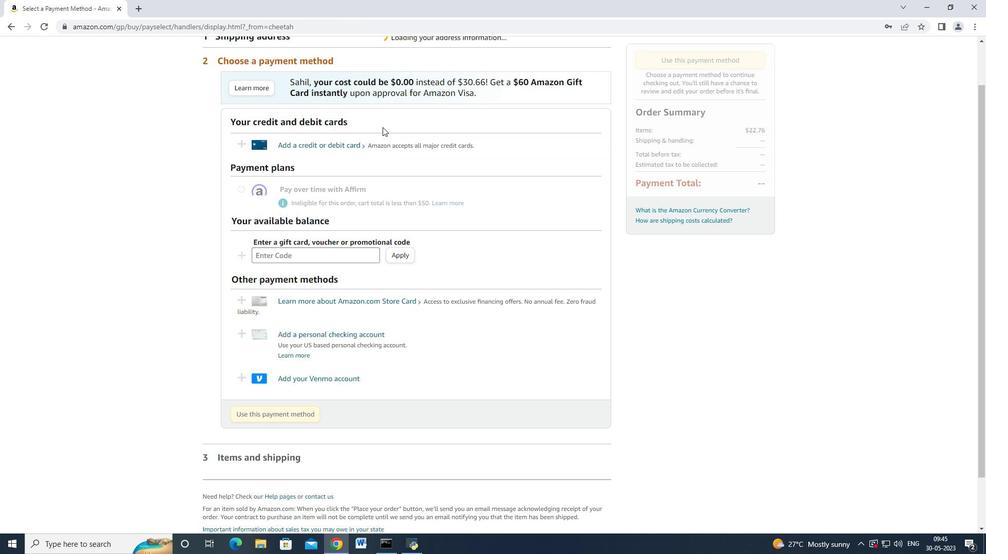 
Action: Mouse scrolled (381, 127) with delta (0, 0)
Screenshot: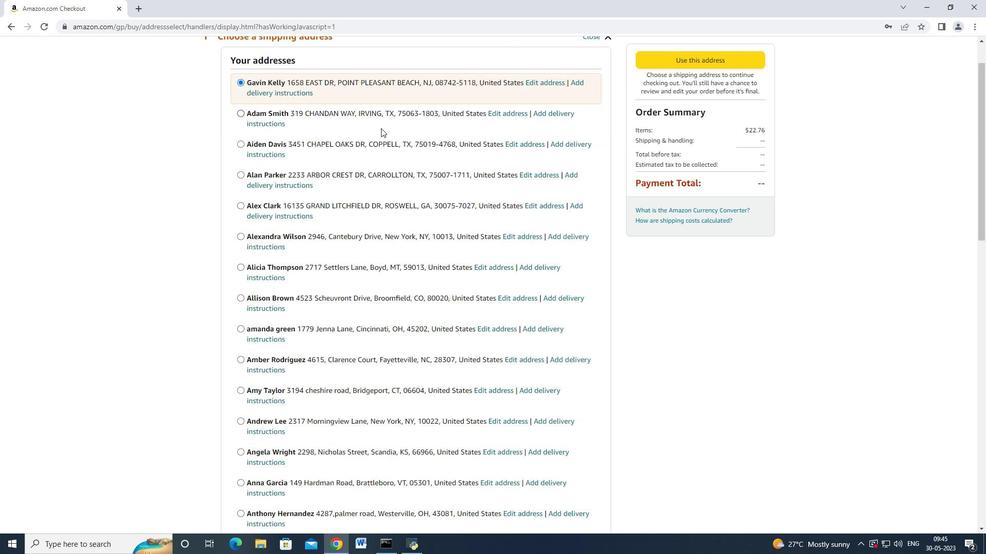 
Action: Mouse scrolled (381, 127) with delta (0, 0)
Screenshot: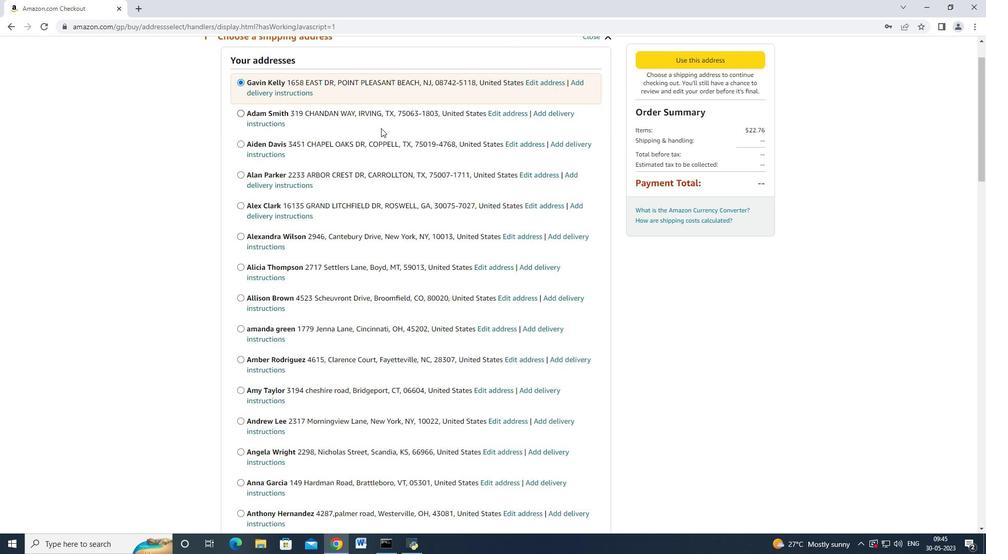 
Action: Mouse scrolled (381, 127) with delta (0, 0)
Screenshot: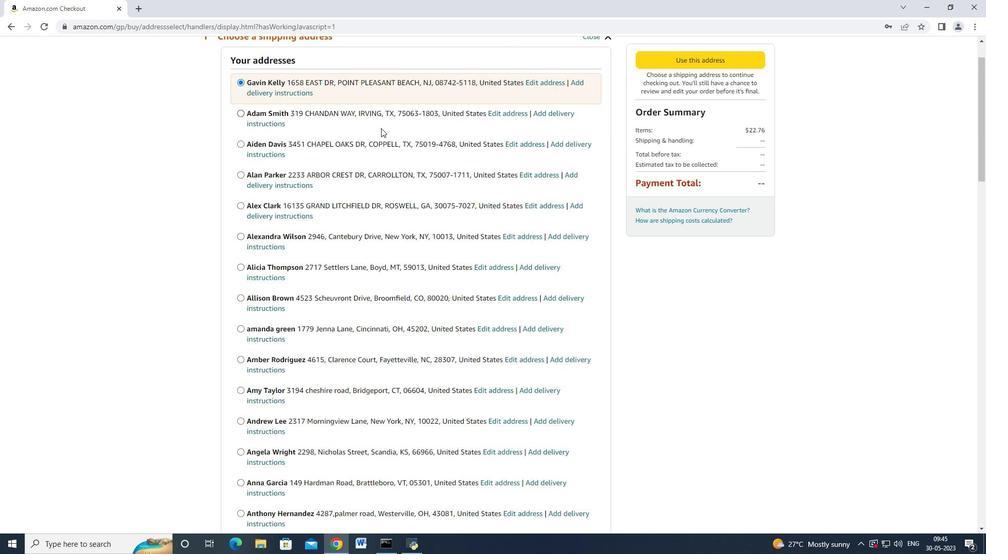
Action: Mouse moved to (379, 129)
Screenshot: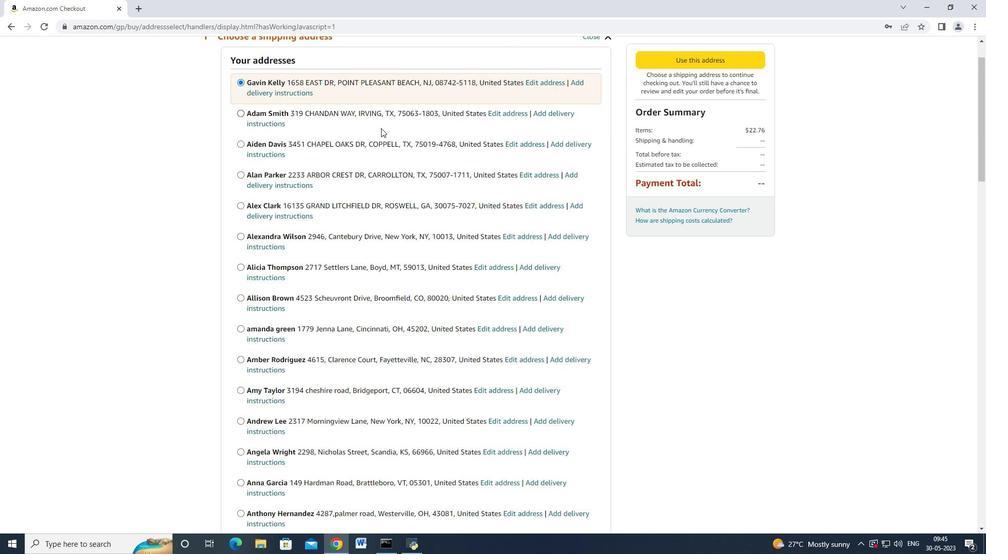 
Action: Mouse scrolled (380, 128) with delta (0, 0)
Screenshot: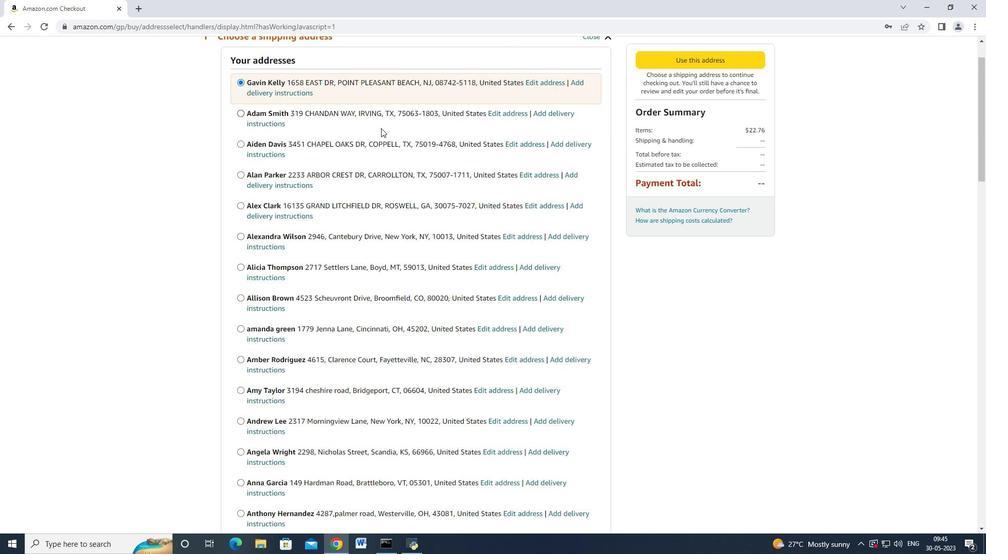 
Action: Mouse moved to (379, 130)
Screenshot: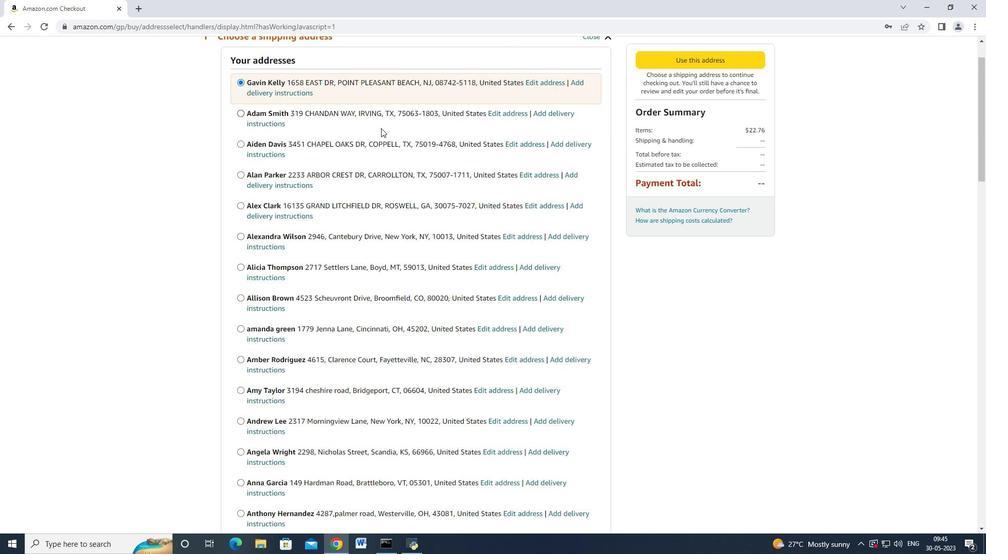 
Action: Mouse scrolled (379, 129) with delta (0, 0)
Screenshot: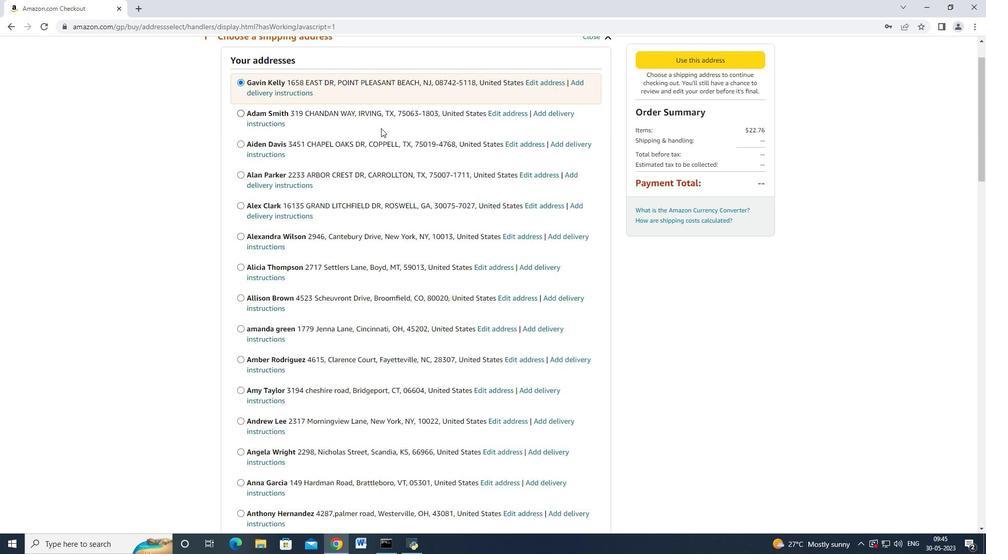 
Action: Mouse moved to (379, 131)
Screenshot: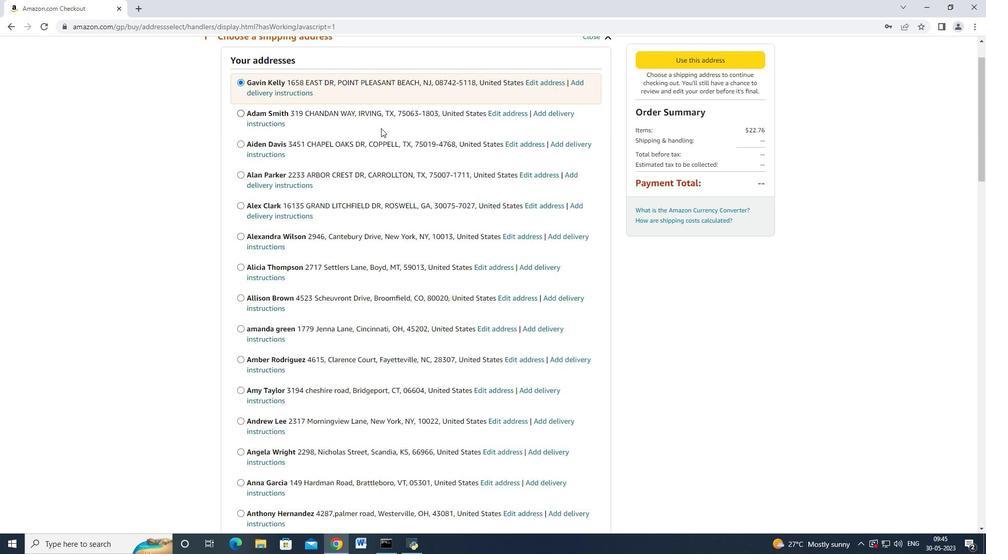 
Action: Mouse scrolled (379, 129) with delta (0, 0)
Screenshot: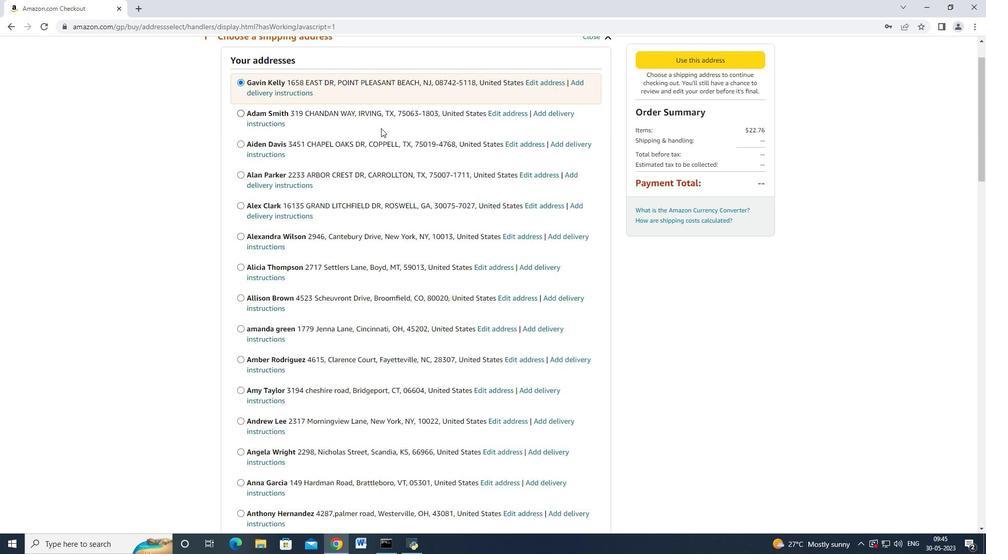 
Action: Mouse moved to (379, 131)
Screenshot: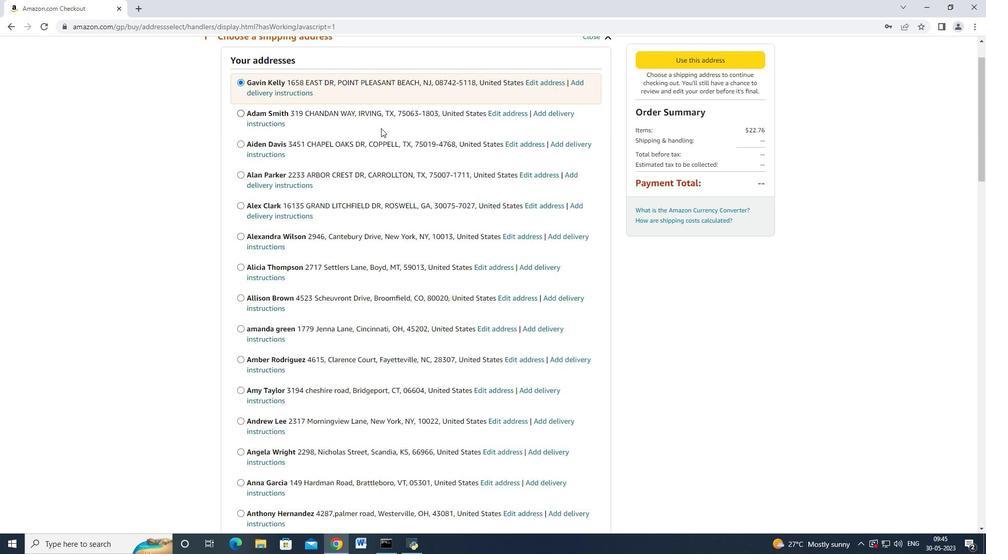 
Action: Mouse scrolled (379, 130) with delta (0, 0)
Screenshot: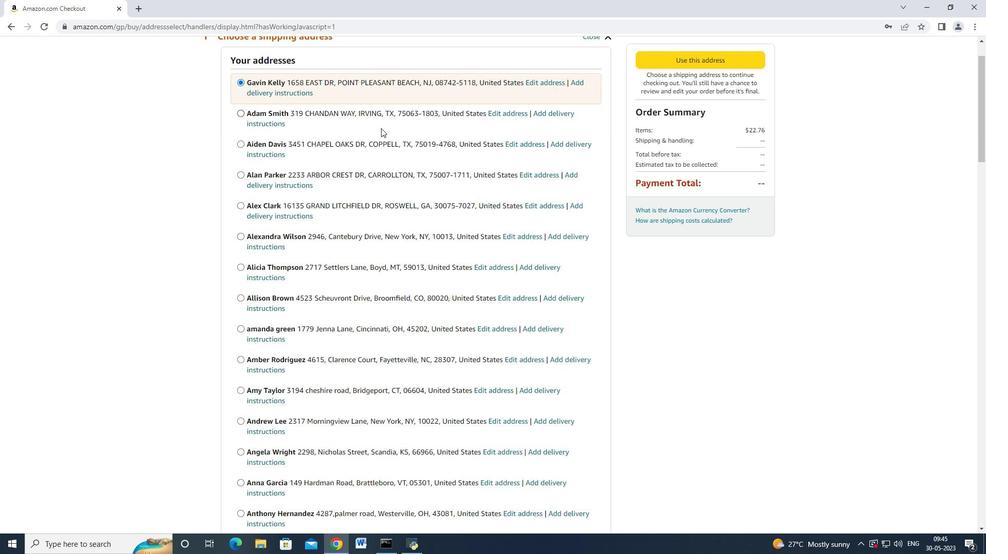 
Action: Mouse moved to (379, 136)
Screenshot: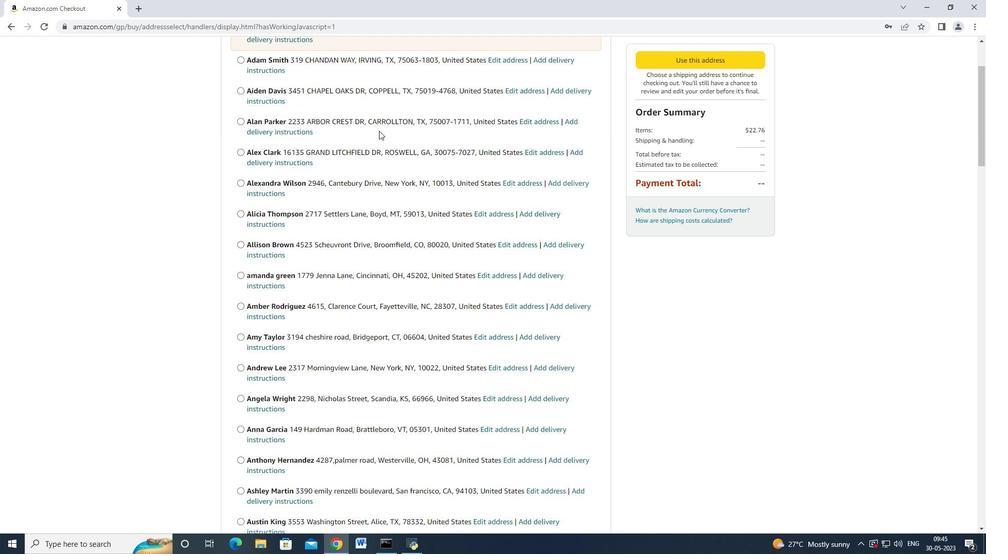 
Action: Mouse scrolled (379, 135) with delta (0, 0)
Screenshot: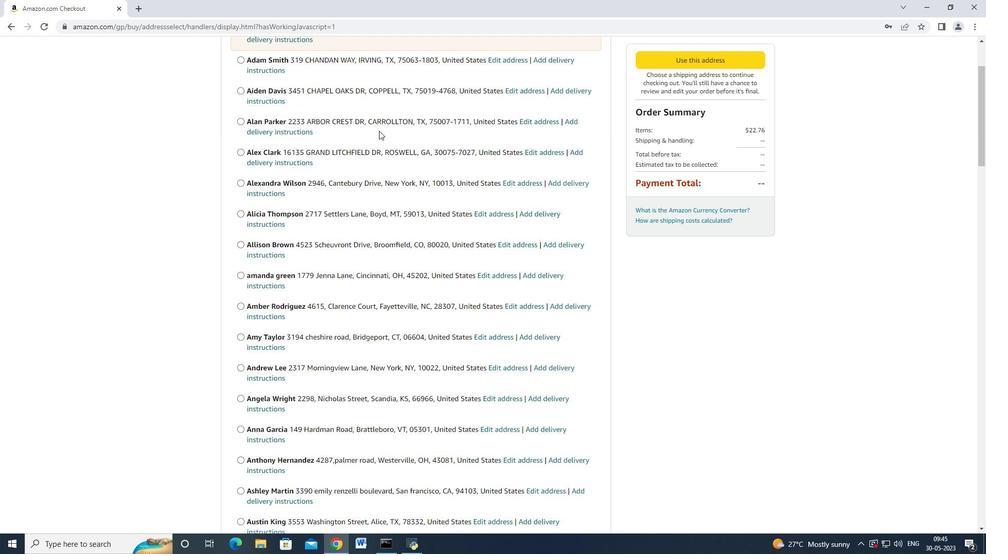 
Action: Mouse scrolled (379, 135) with delta (0, 0)
Screenshot: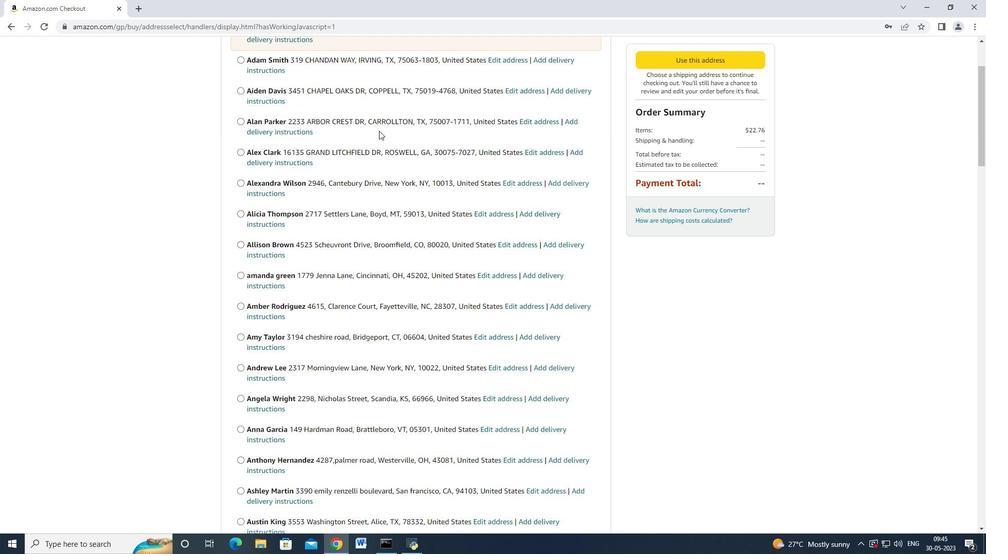 
Action: Mouse scrolled (379, 135) with delta (0, 0)
Screenshot: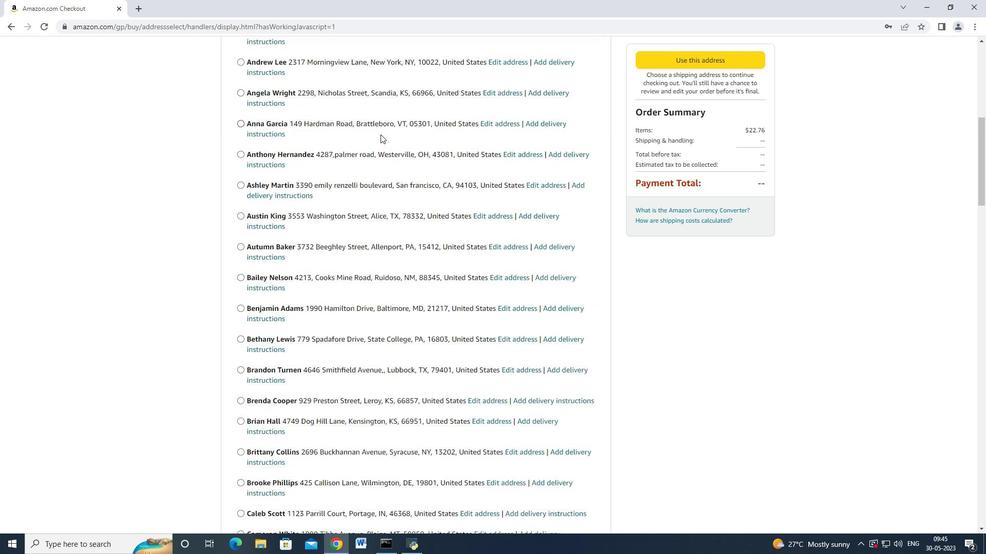
Action: Mouse scrolled (379, 135) with delta (0, 0)
Screenshot: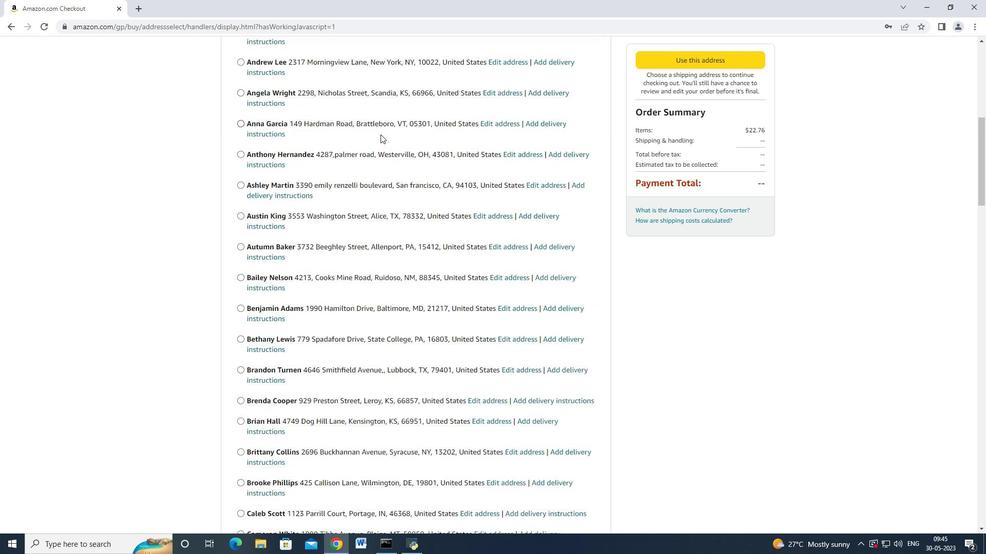 
Action: Mouse scrolled (379, 135) with delta (0, 0)
Screenshot: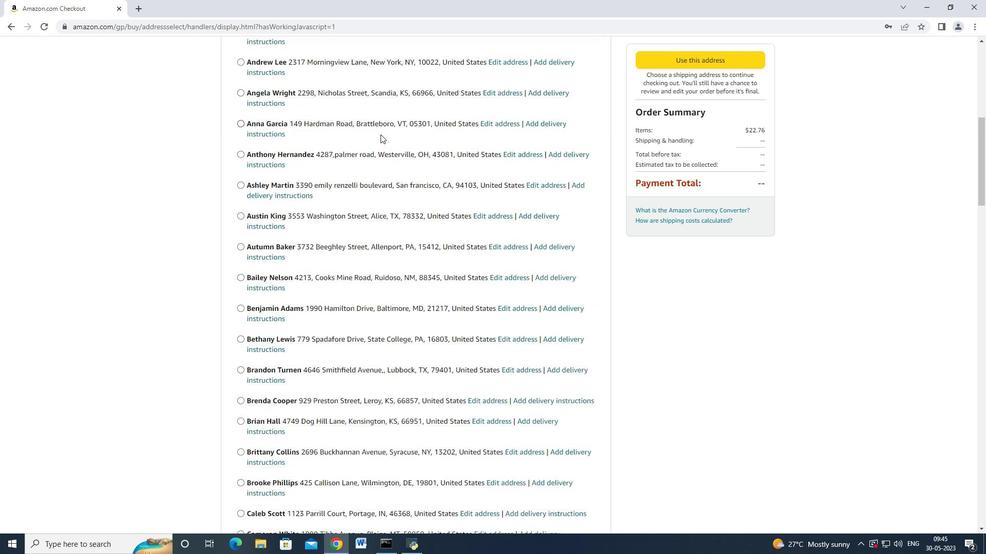 
Action: Mouse scrolled (379, 135) with delta (0, 0)
Screenshot: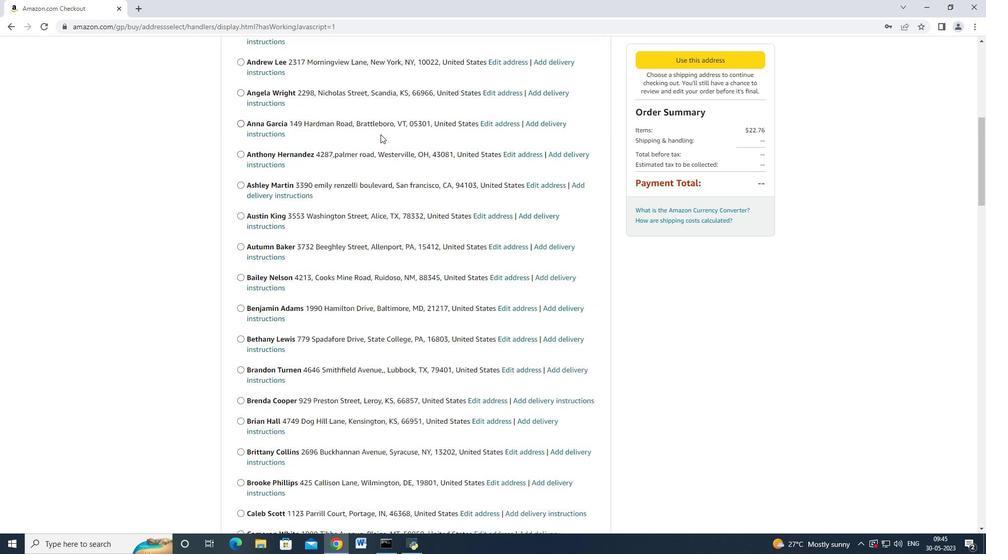 
Action: Mouse scrolled (379, 135) with delta (0, 0)
Screenshot: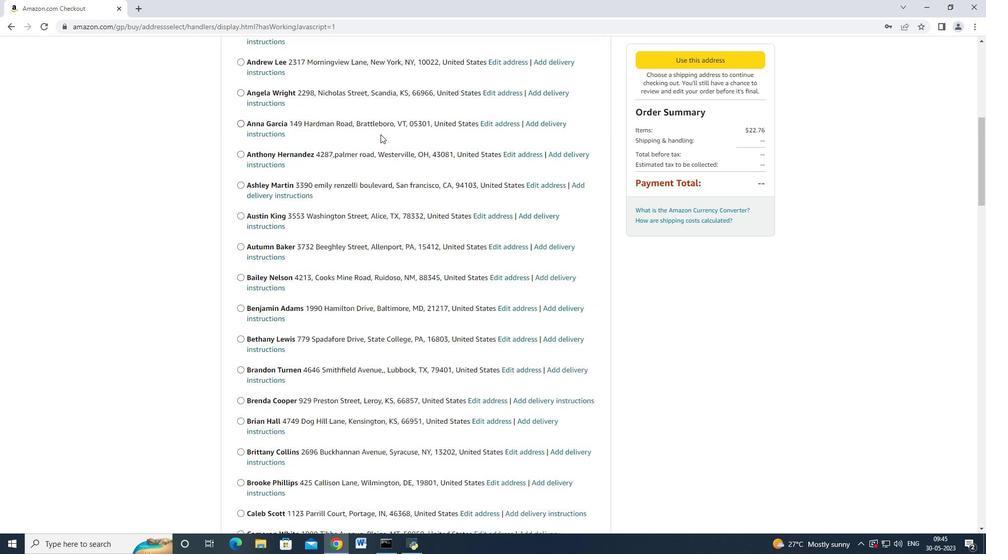 
Action: Mouse scrolled (379, 135) with delta (0, 0)
Screenshot: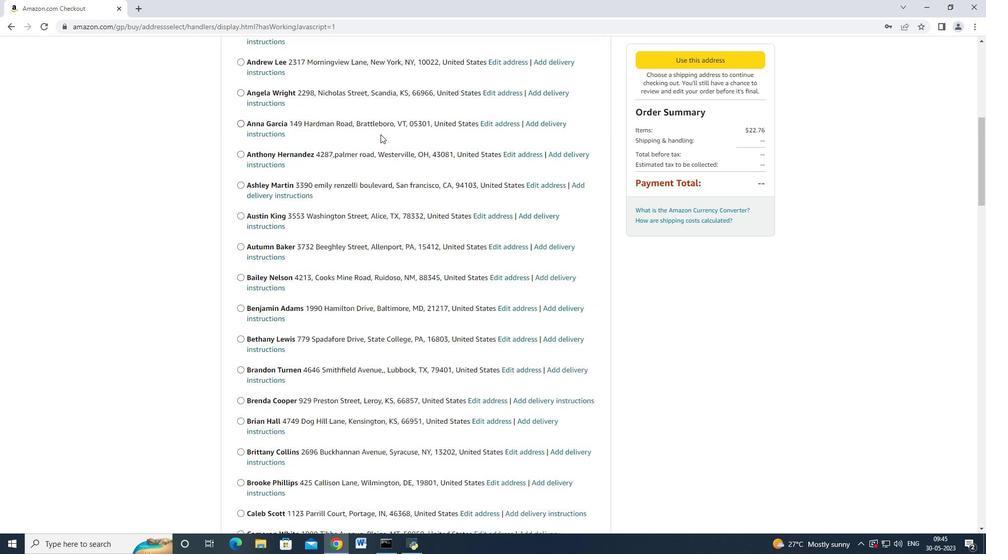 
Action: Mouse moved to (378, 138)
Screenshot: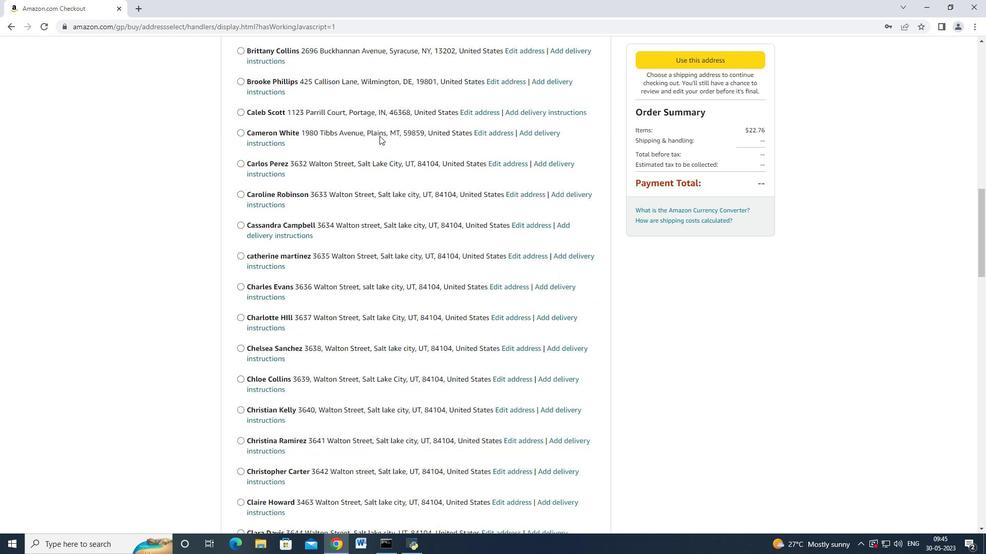 
Action: Mouse scrolled (378, 137) with delta (0, 0)
Screenshot: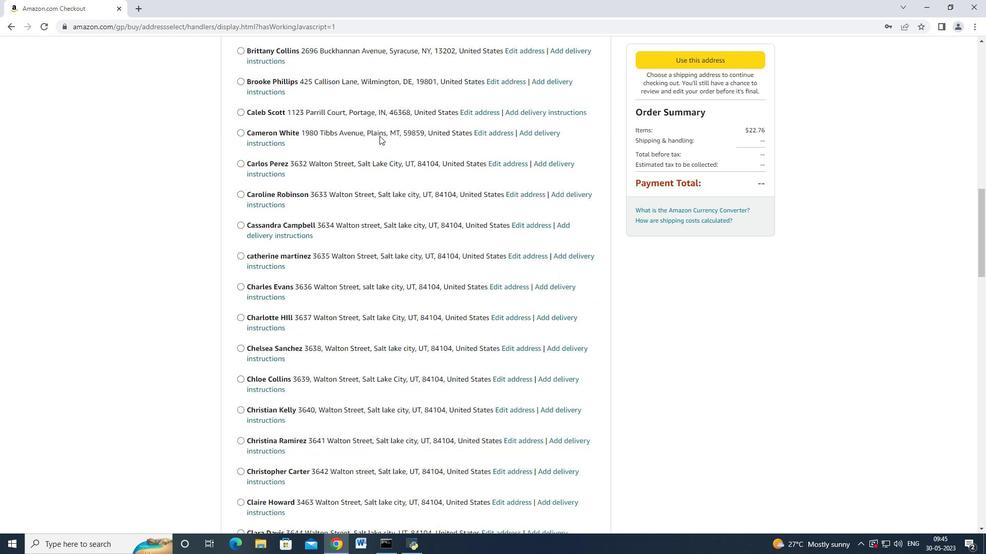
Action: Mouse scrolled (378, 137) with delta (0, 0)
Screenshot: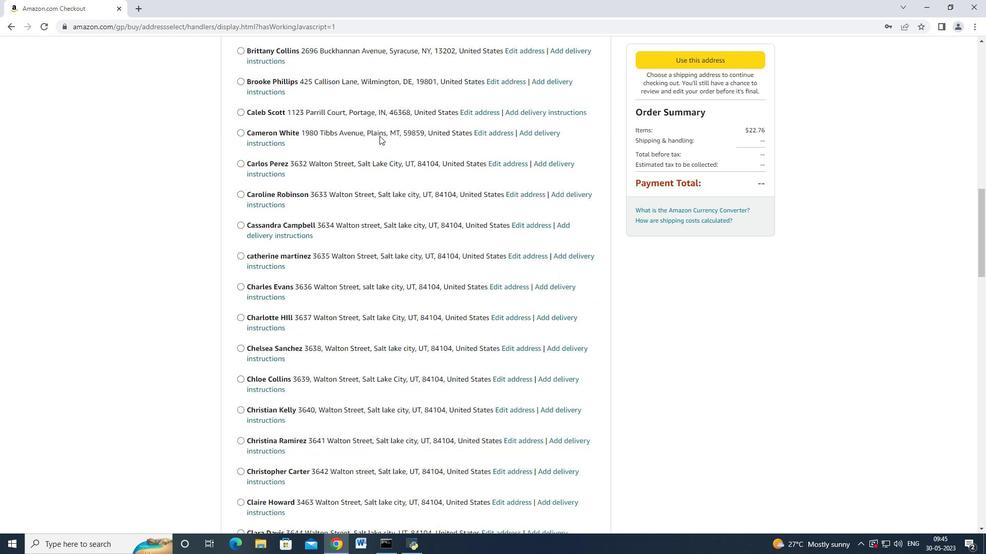 
Action: Mouse scrolled (378, 137) with delta (0, 0)
Screenshot: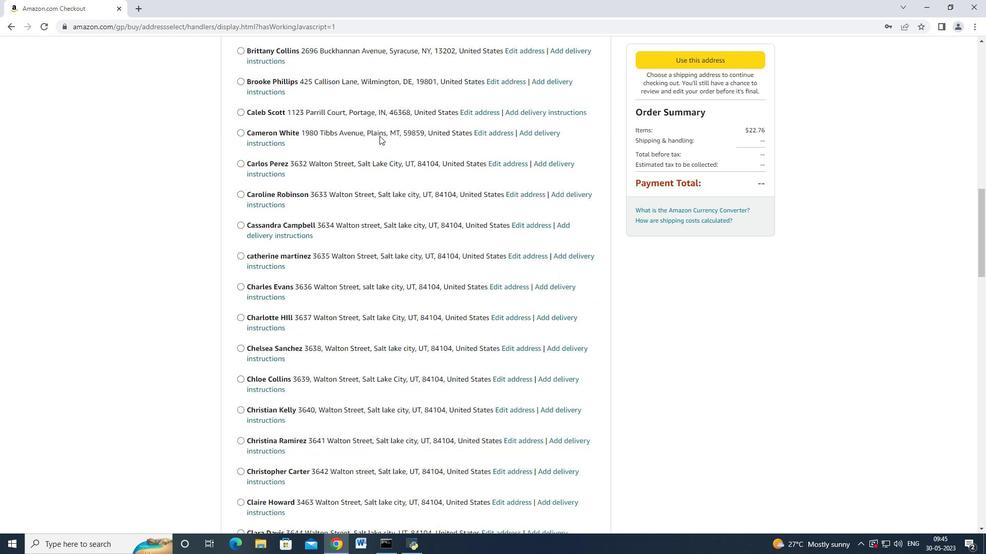 
Action: Mouse scrolled (378, 137) with delta (0, 0)
Screenshot: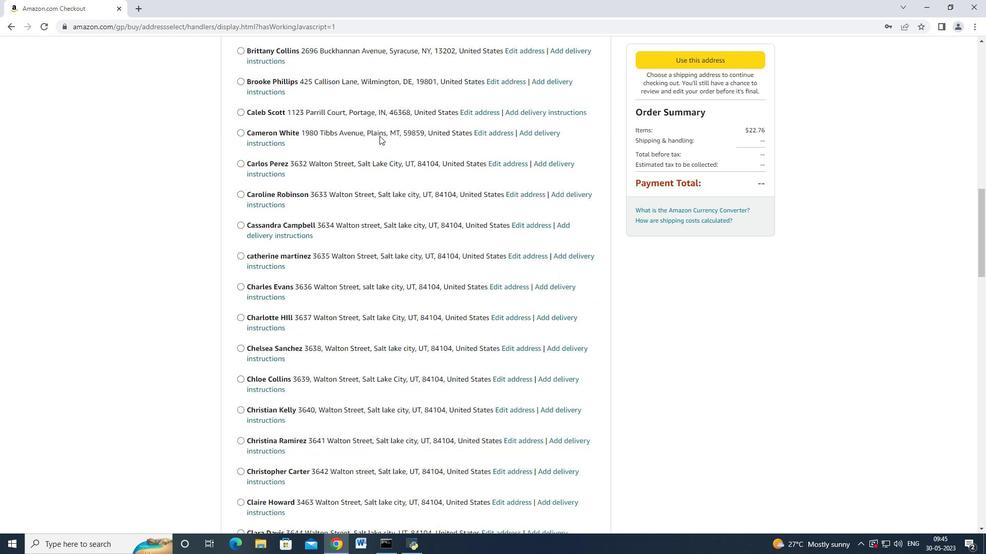 
Action: Mouse moved to (378, 138)
Screenshot: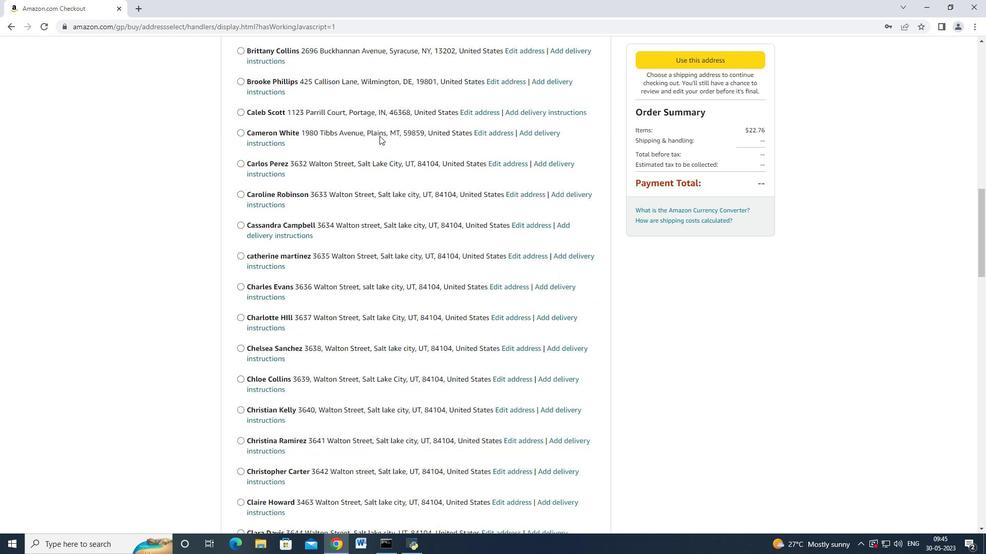 
Action: Mouse scrolled (378, 138) with delta (0, 0)
Screenshot: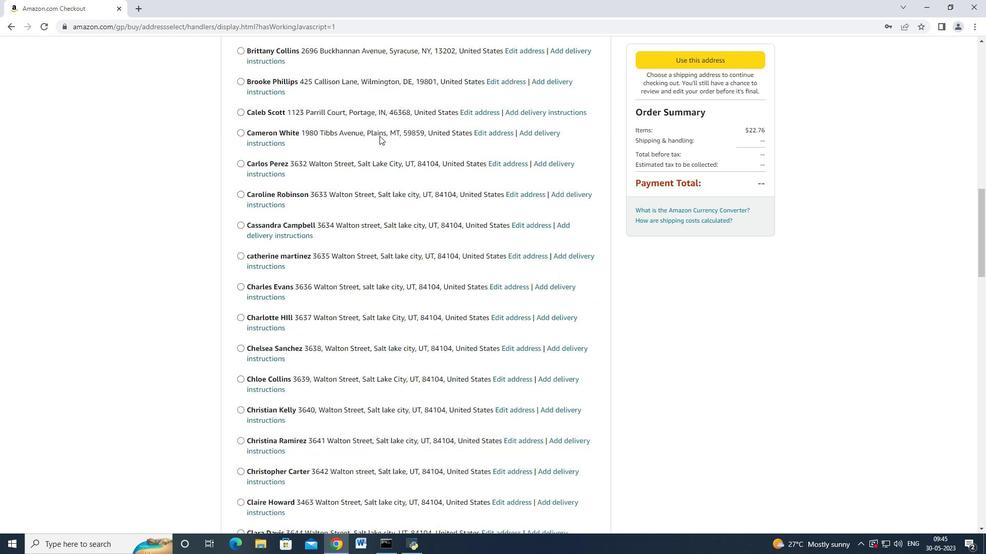 
Action: Mouse scrolled (378, 138) with delta (0, 0)
Screenshot: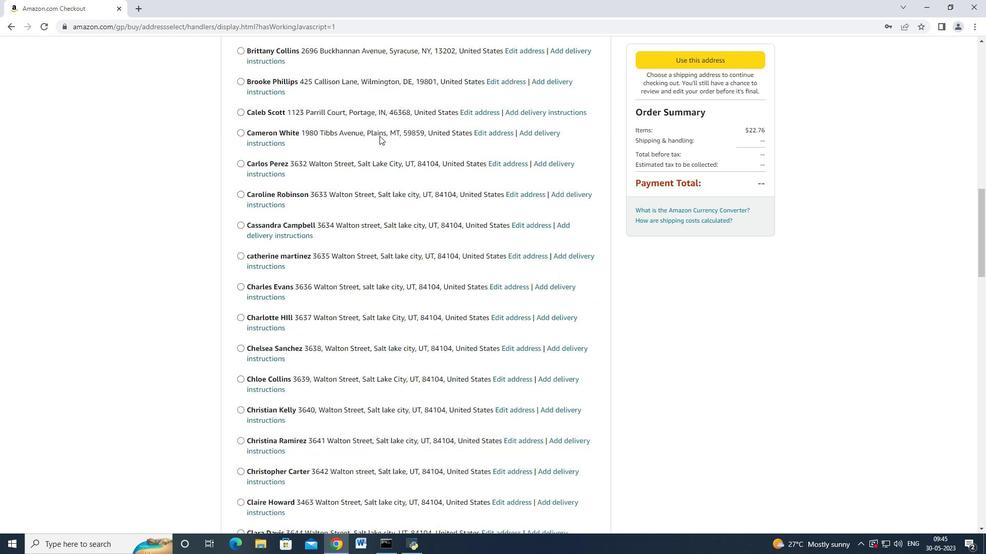 
Action: Mouse scrolled (378, 138) with delta (0, 0)
Screenshot: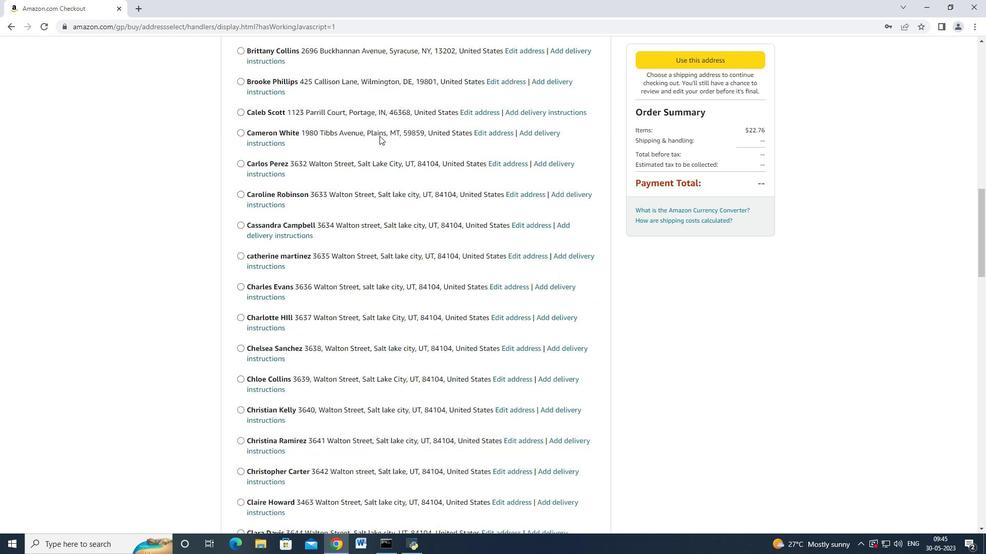 
Action: Mouse scrolled (378, 138) with delta (0, 0)
Screenshot: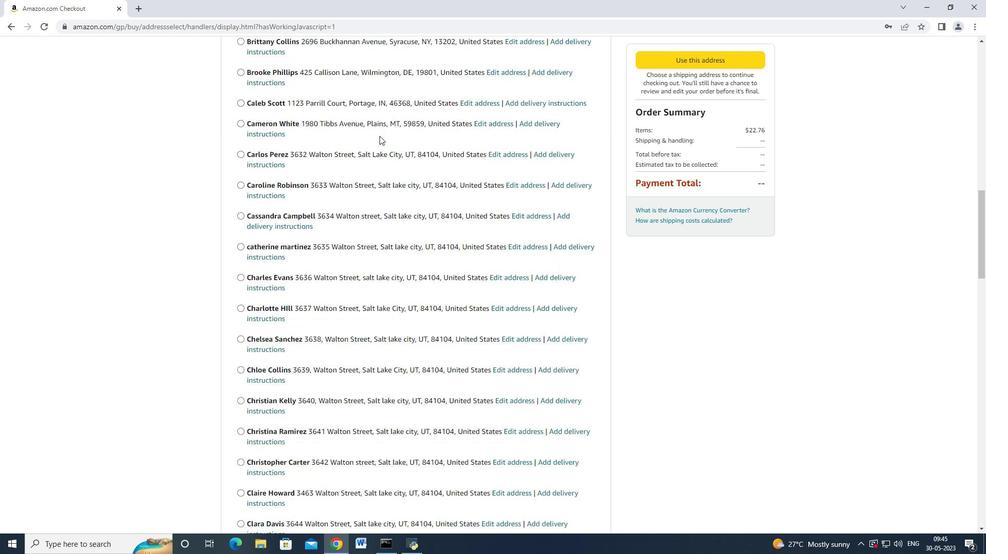 
Action: Mouse moved to (376, 146)
Screenshot: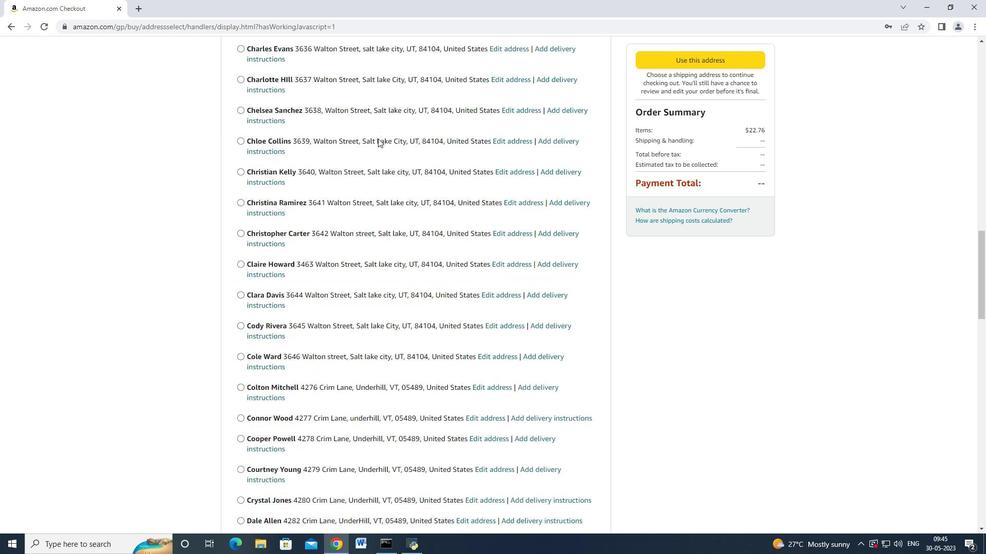 
Action: Mouse scrolled (376, 146) with delta (0, 0)
Screenshot: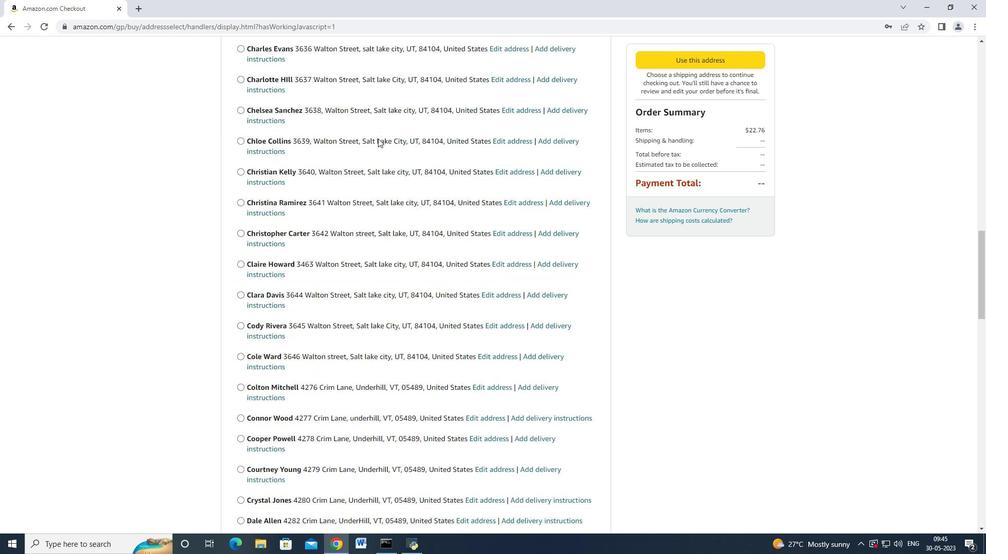 
Action: Mouse moved to (375, 147)
Screenshot: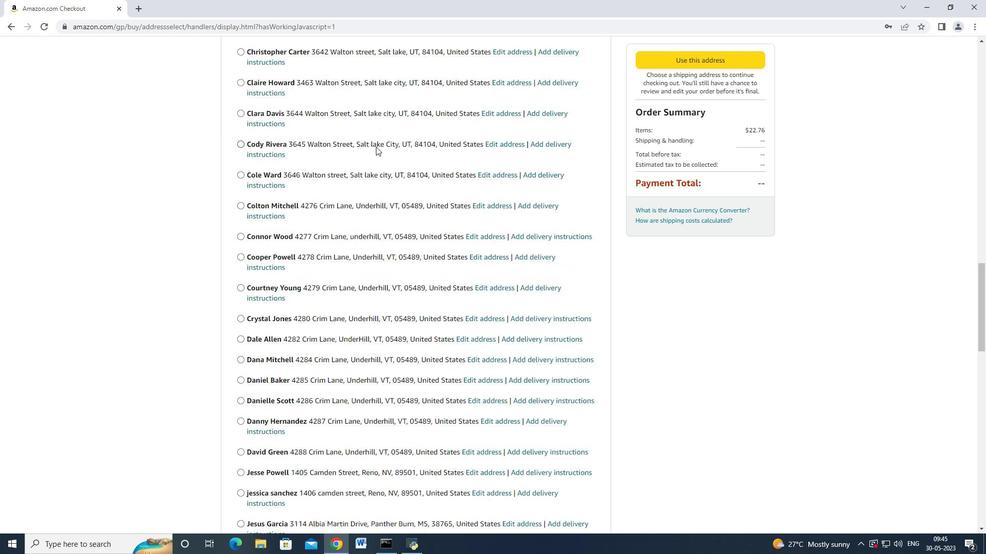 
Action: Mouse scrolled (375, 146) with delta (0, 0)
Screenshot: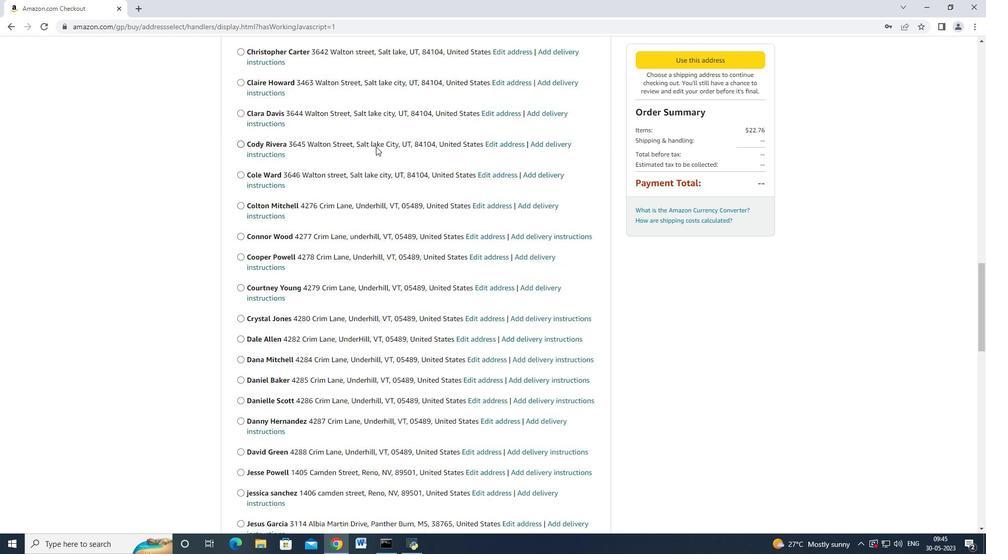 
Action: Mouse scrolled (375, 146) with delta (0, 0)
Screenshot: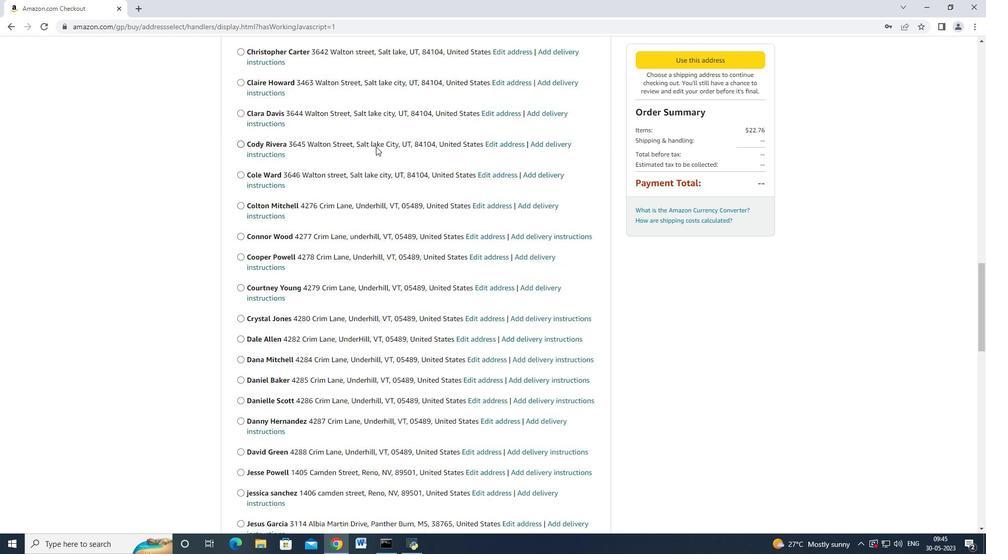 
Action: Mouse scrolled (375, 146) with delta (0, 0)
Screenshot: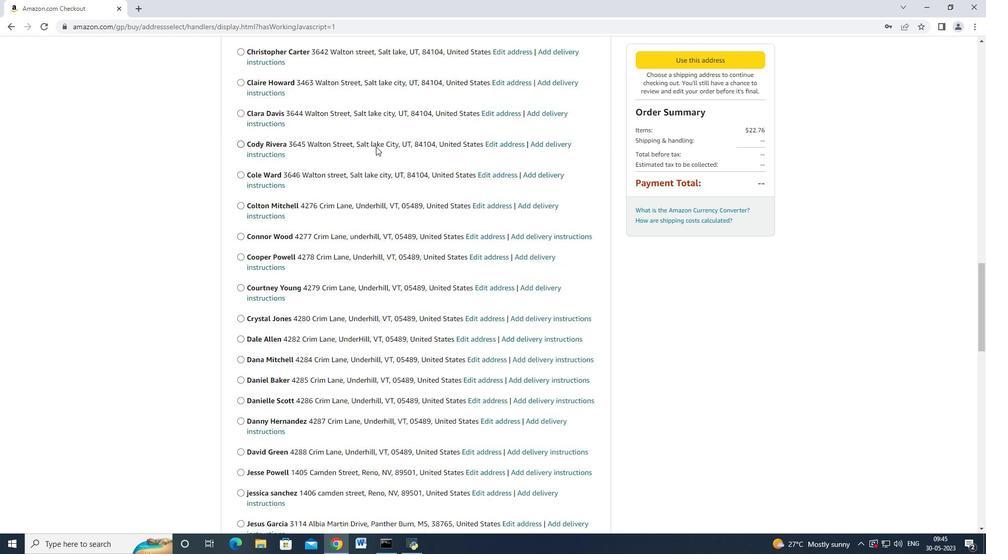 
Action: Mouse scrolled (375, 146) with delta (0, 0)
Screenshot: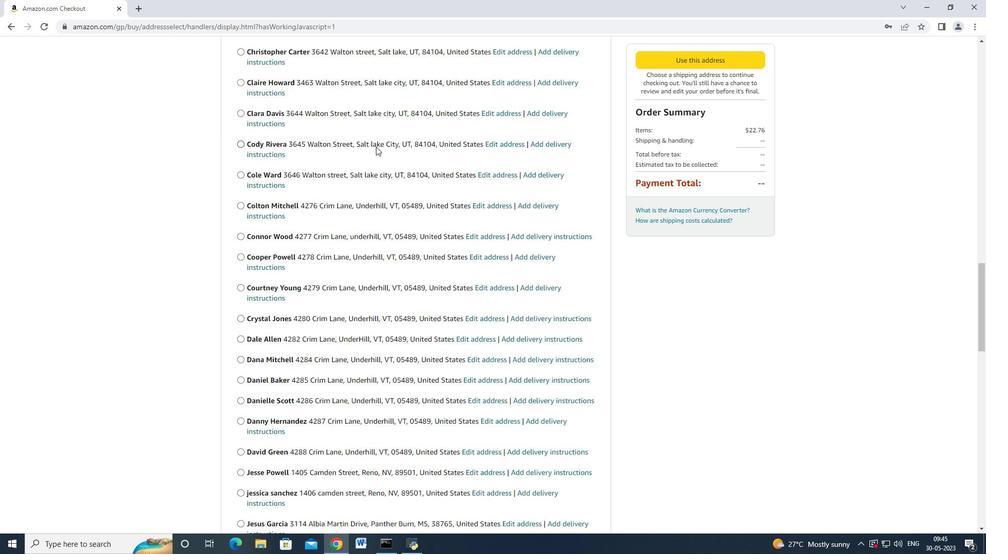 
Action: Mouse scrolled (375, 146) with delta (0, 0)
Screenshot: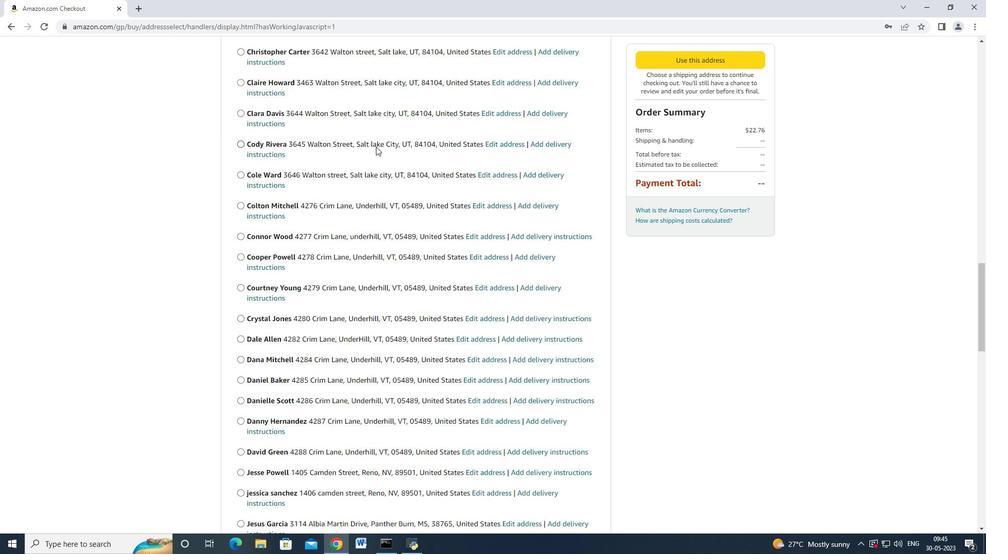 
Action: Mouse scrolled (375, 146) with delta (0, 0)
Screenshot: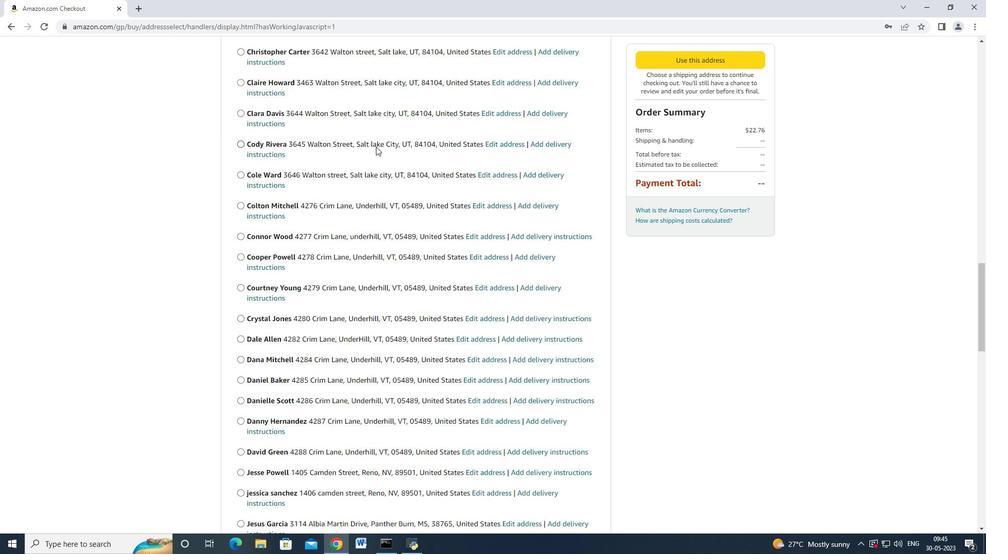
Action: Mouse scrolled (375, 146) with delta (0, 0)
Screenshot: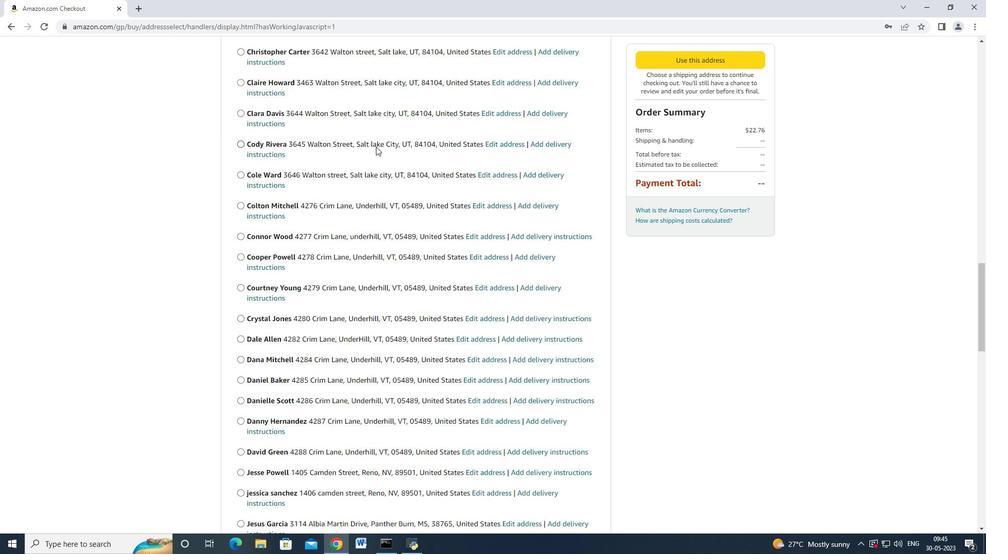 
Action: Mouse moved to (375, 150)
Screenshot: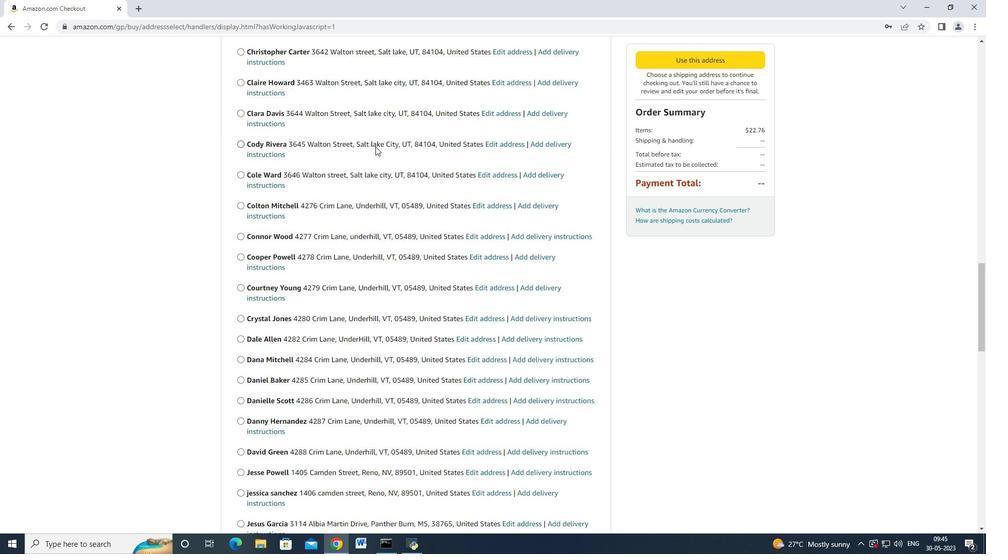 
Action: Mouse scrolled (375, 149) with delta (0, 0)
Screenshot: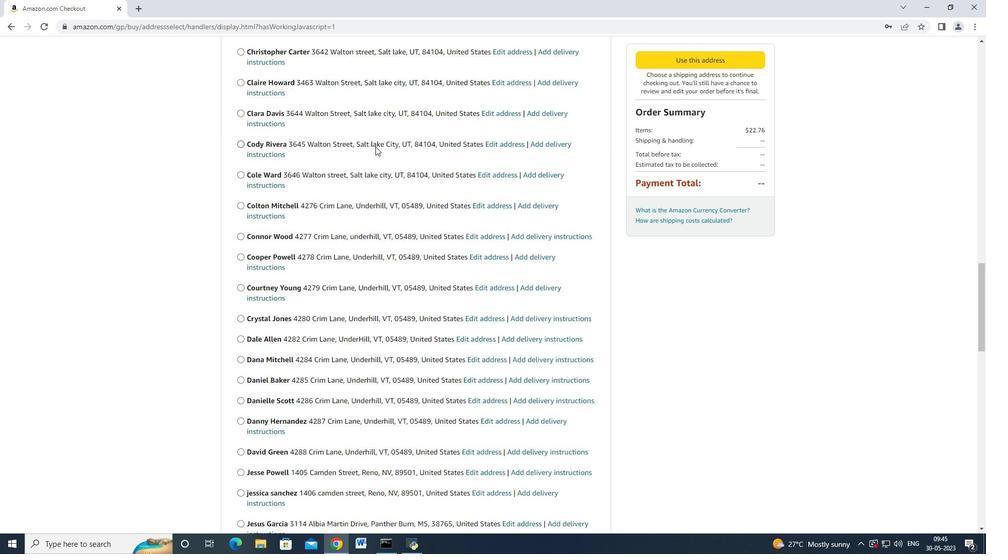 
Action: Mouse moved to (375, 151)
Screenshot: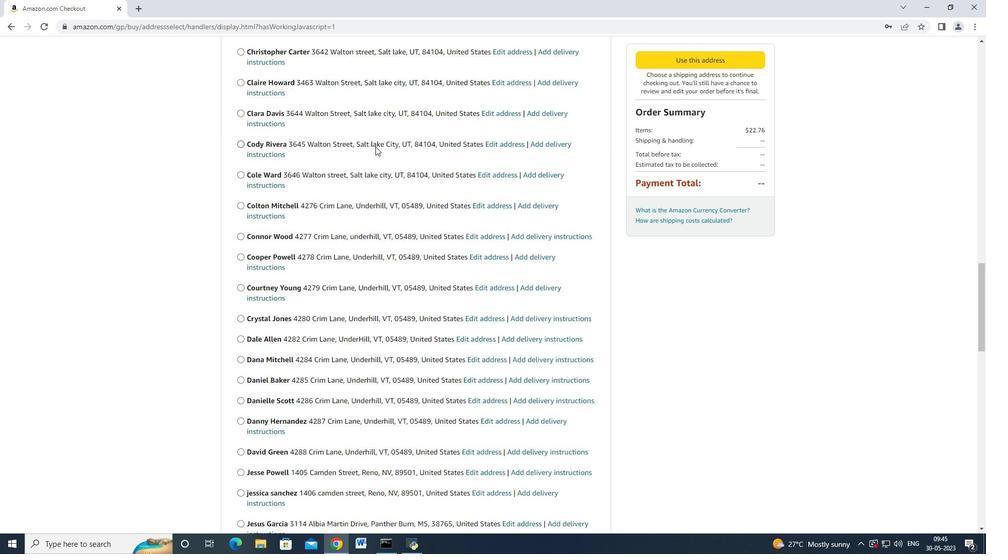 
Action: Mouse scrolled (375, 149) with delta (0, 0)
Screenshot: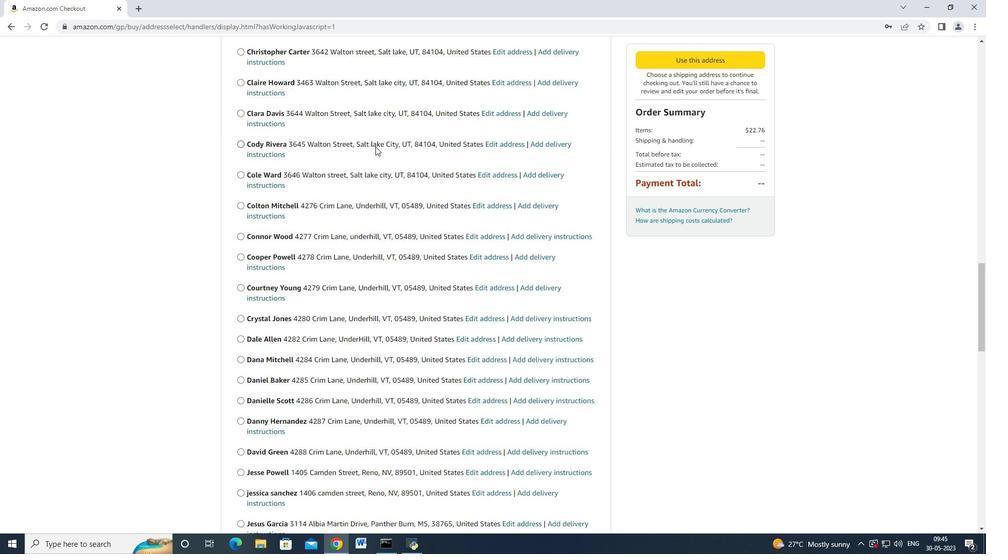 
Action: Mouse moved to (374, 151)
Screenshot: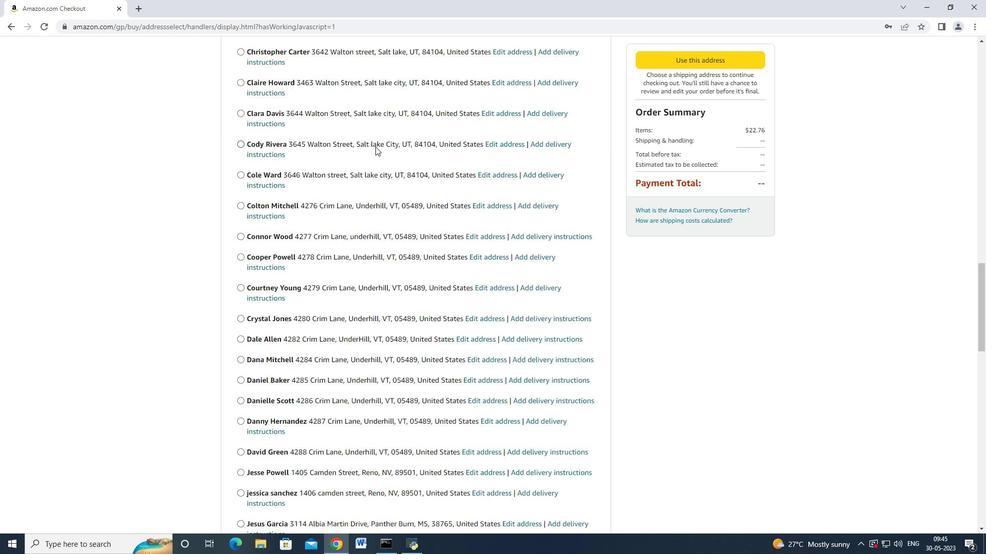 
Action: Mouse scrolled (375, 150) with delta (0, 0)
Screenshot: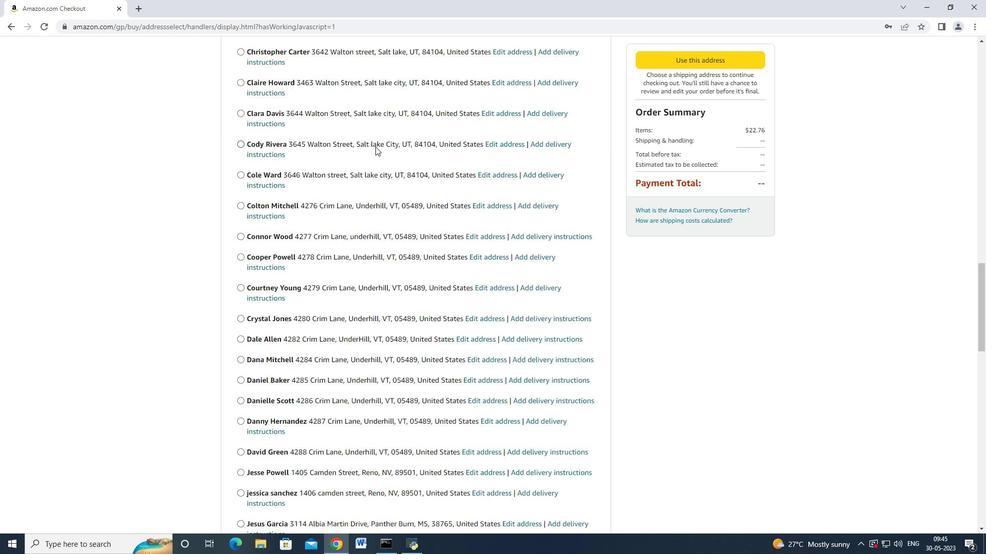 
Action: Mouse moved to (374, 151)
Screenshot: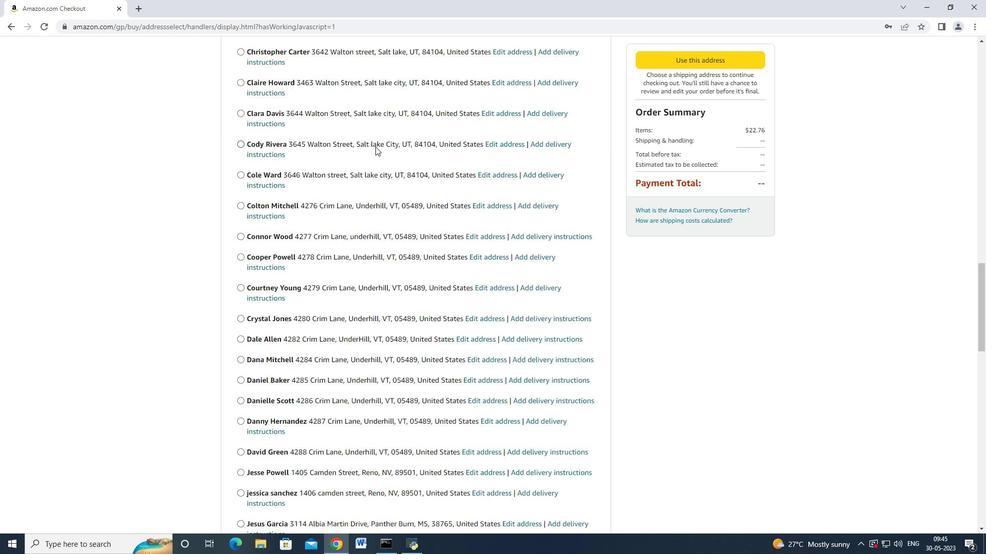 
Action: Mouse scrolled (374, 151) with delta (0, 0)
Screenshot: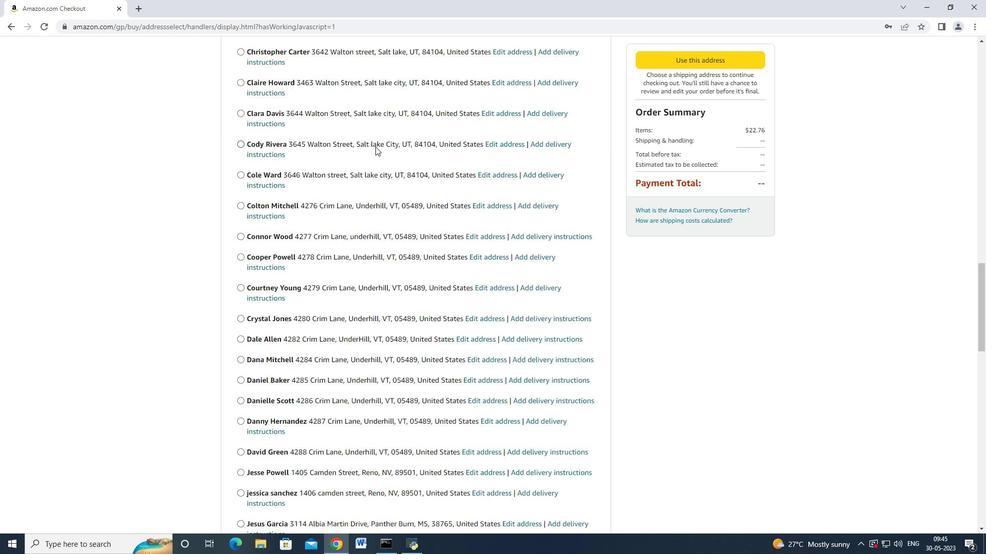 
Action: Mouse scrolled (374, 151) with delta (0, 0)
Screenshot: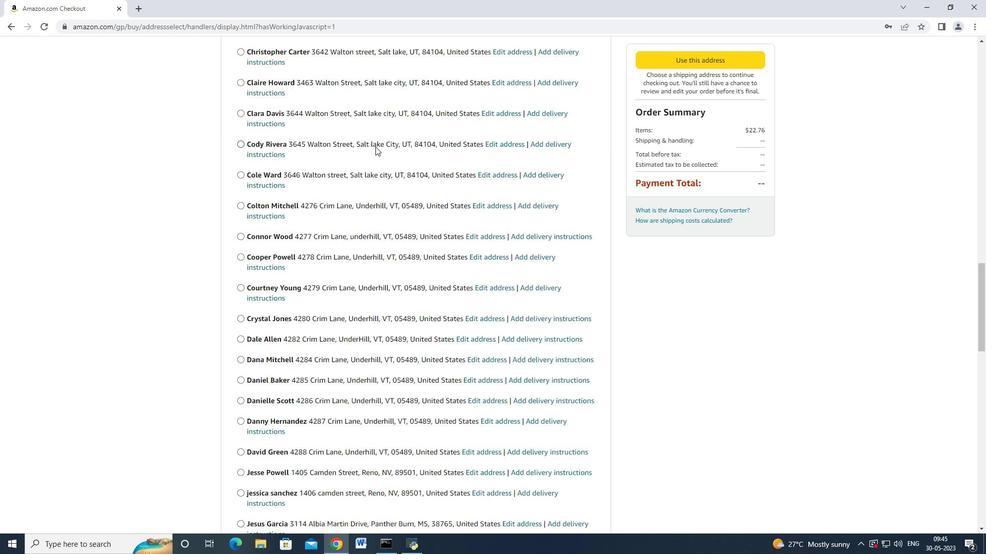 
Action: Mouse scrolled (374, 151) with delta (0, 0)
Screenshot: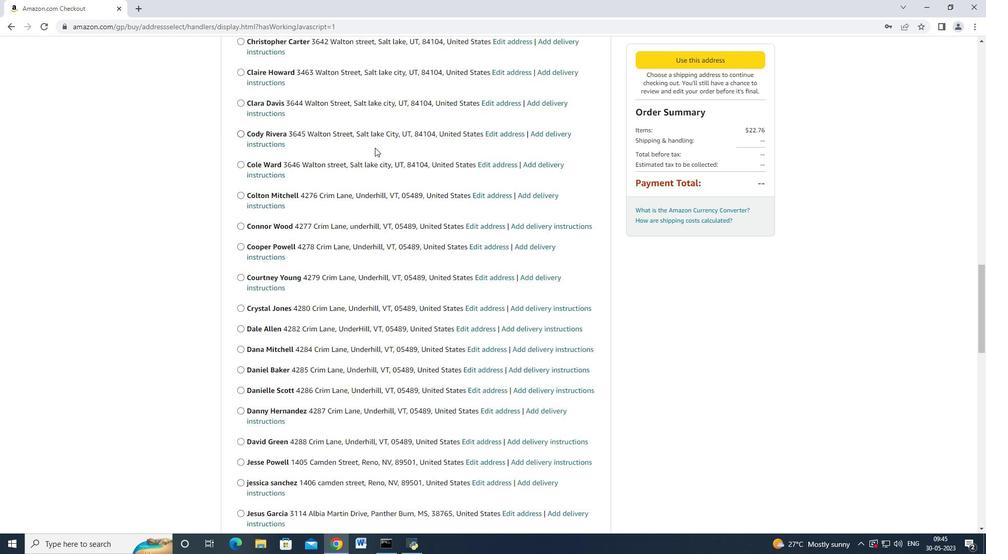 
Action: Mouse scrolled (374, 151) with delta (0, 0)
Screenshot: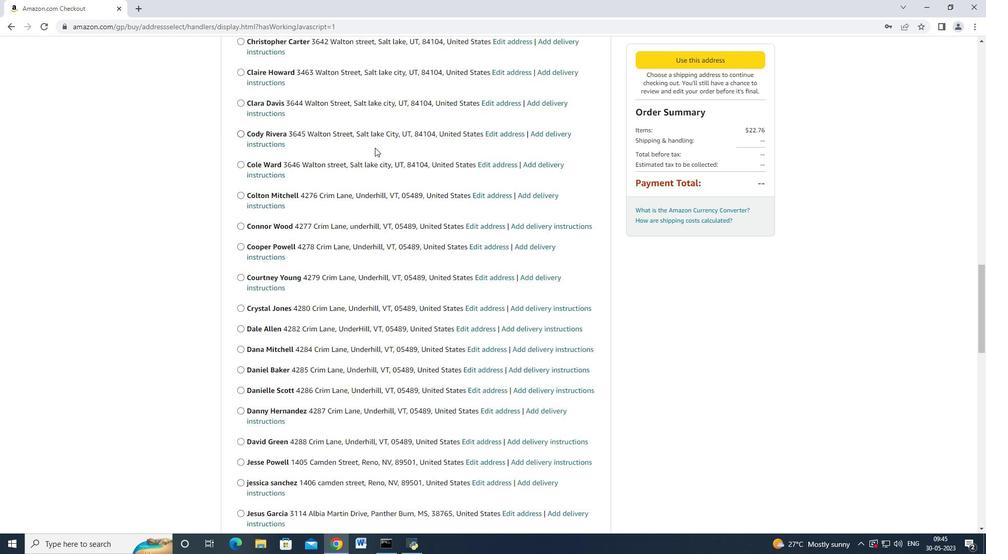 
Action: Mouse moved to (374, 152)
Screenshot: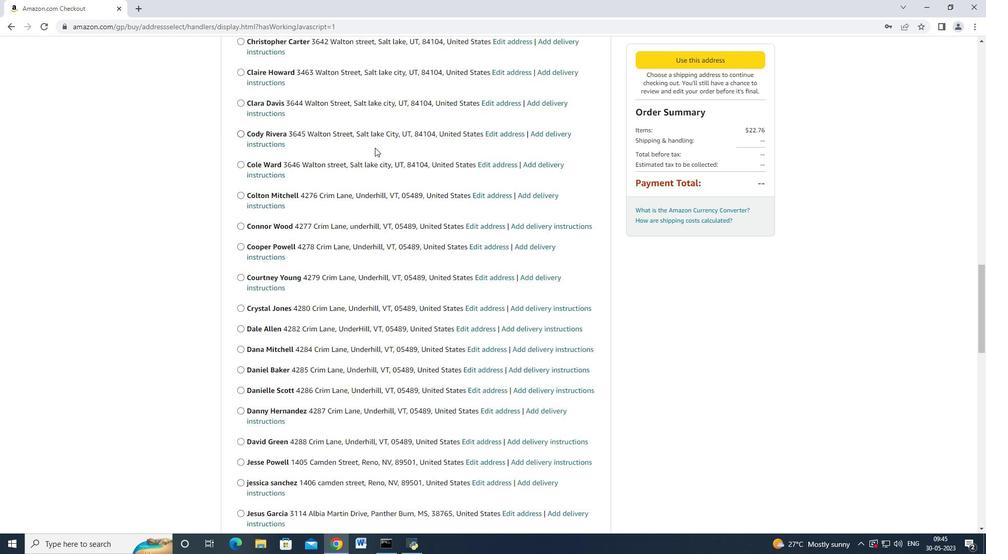 
Action: Mouse scrolled (374, 151) with delta (0, 0)
Screenshot: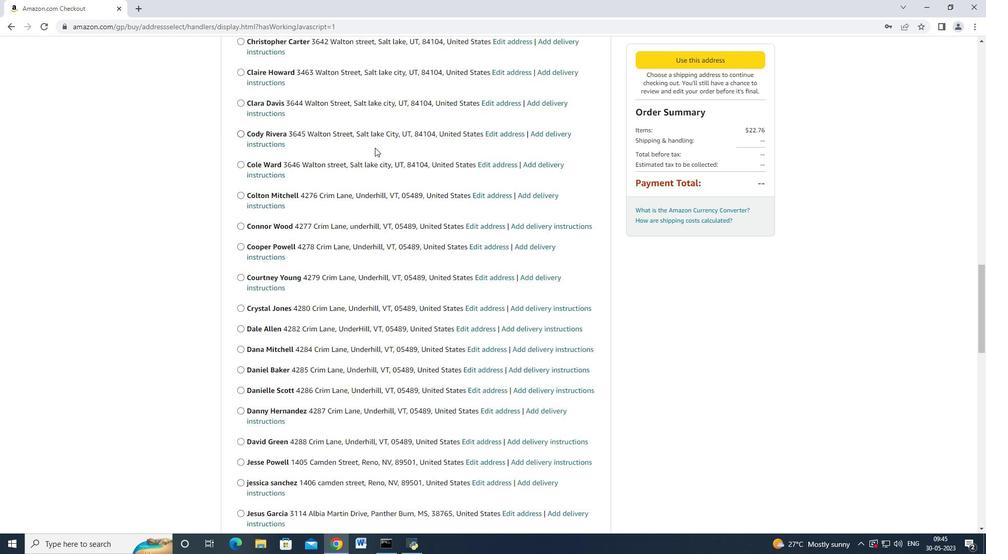 
Action: Mouse moved to (375, 155)
Screenshot: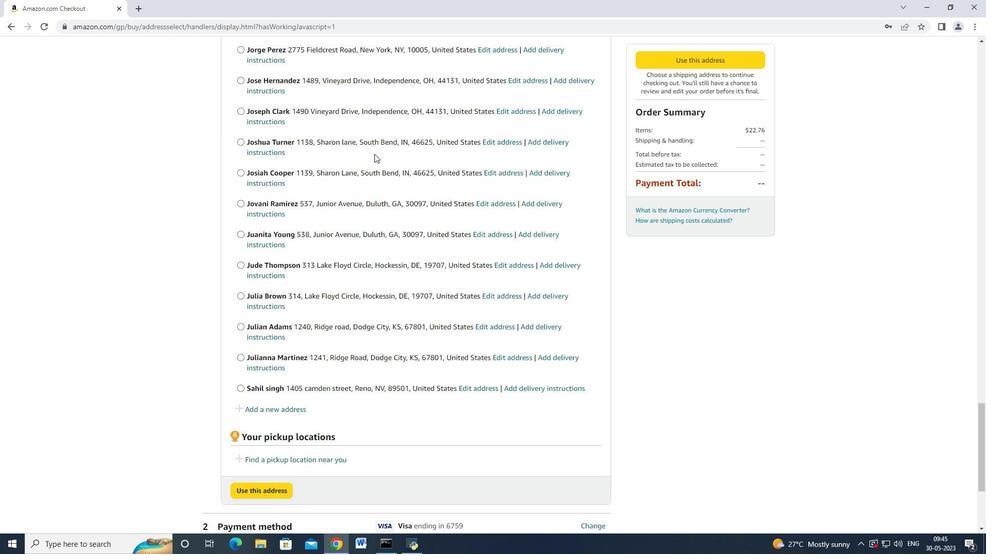 
Action: Mouse scrolled (375, 155) with delta (0, 0)
Screenshot: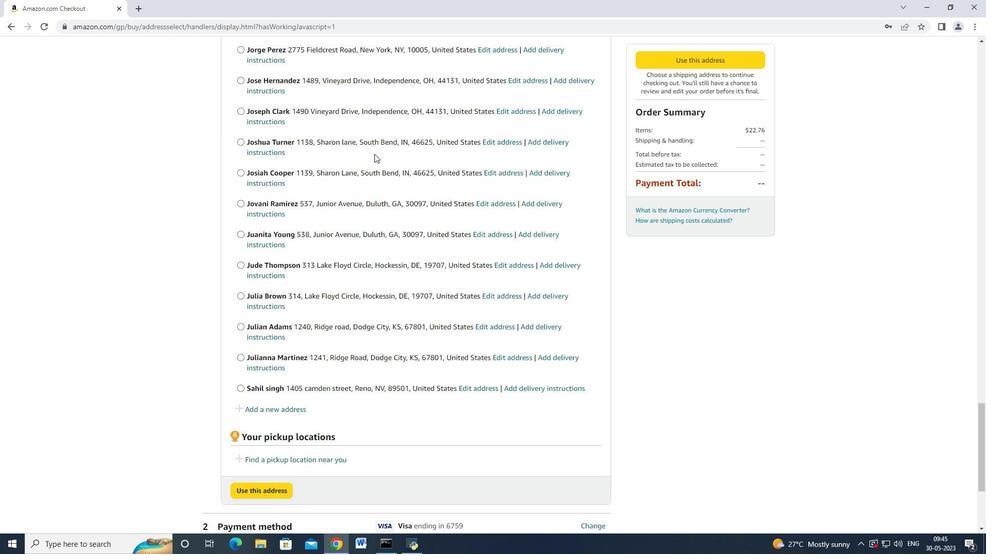 
Action: Mouse moved to (375, 157)
Screenshot: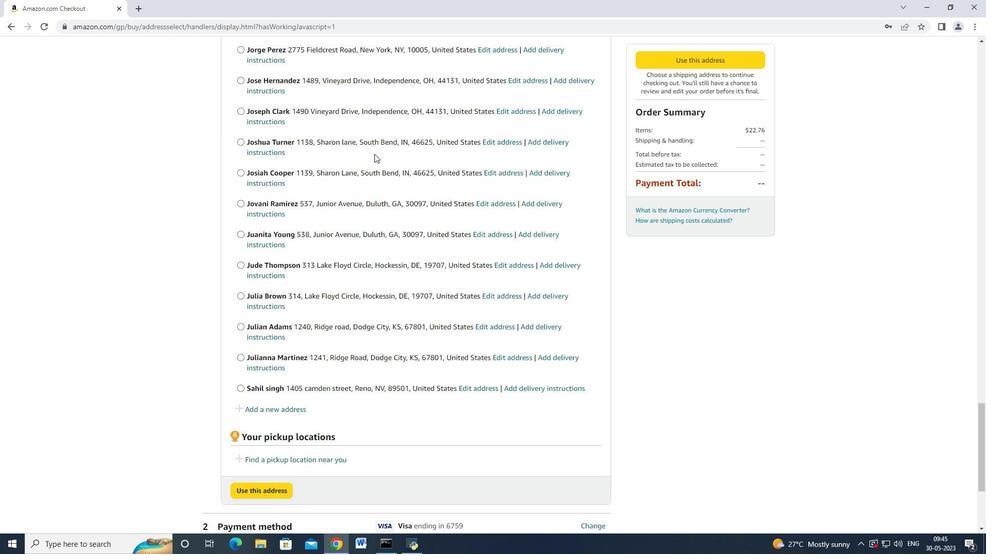 
Action: Mouse scrolled (375, 156) with delta (0, 0)
Screenshot: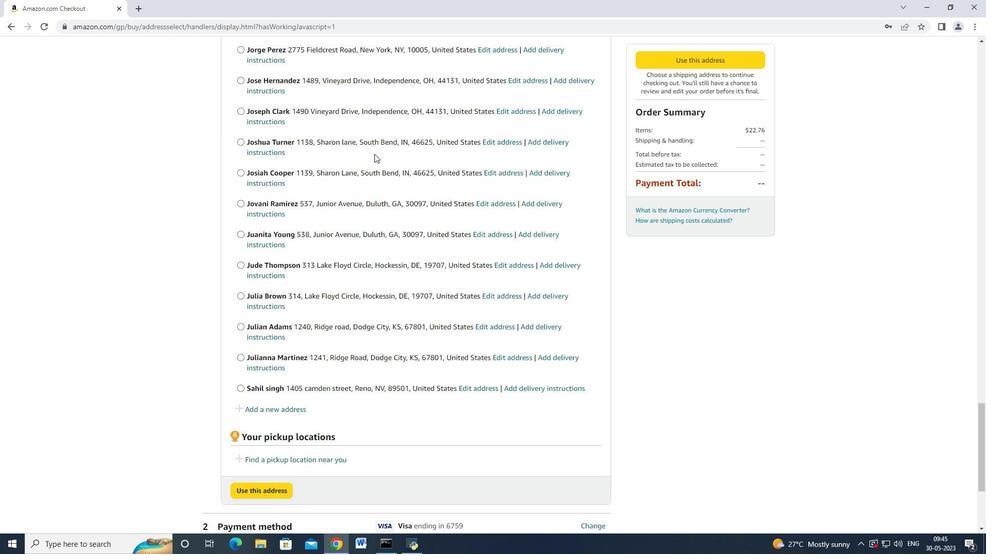 
Action: Mouse moved to (375, 158)
Screenshot: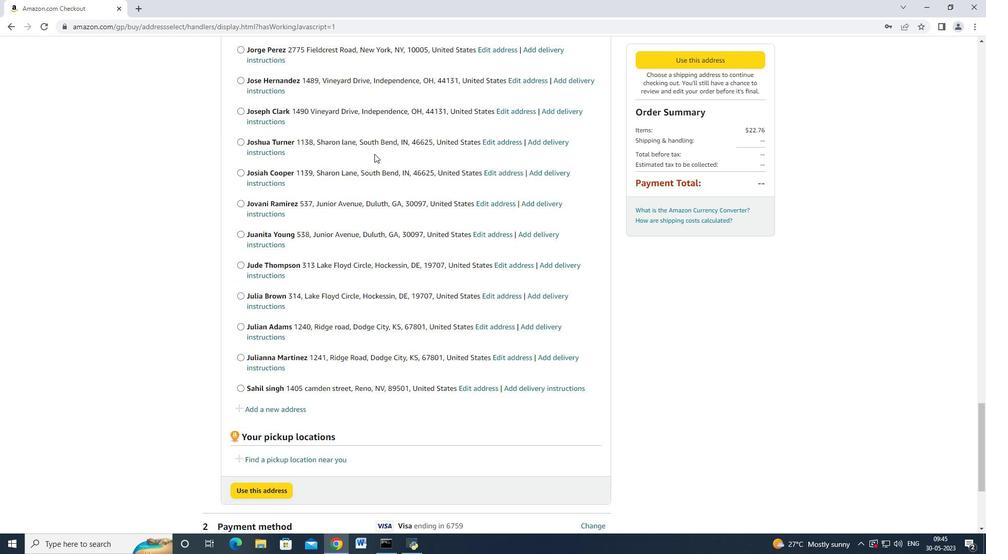 
Action: Mouse scrolled (375, 157) with delta (0, 0)
Screenshot: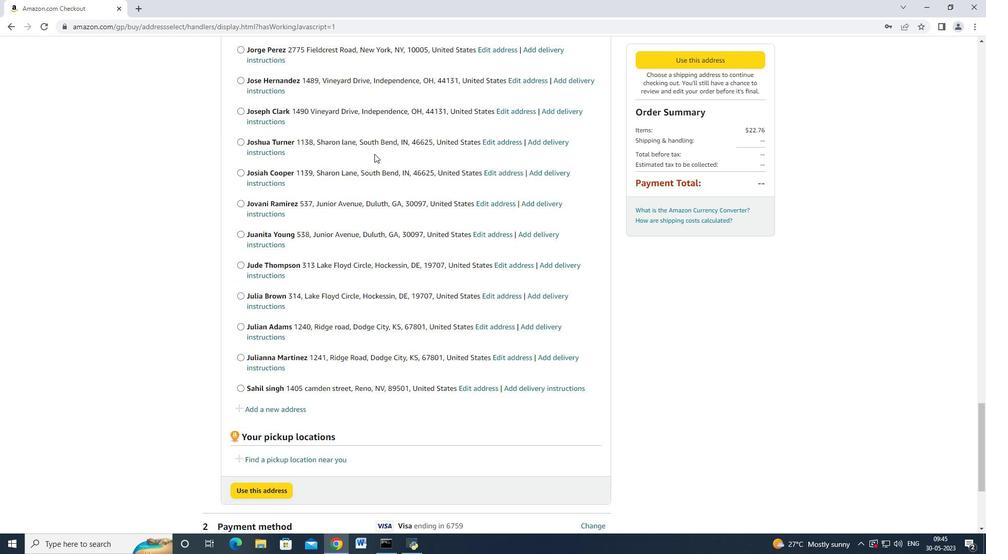 
Action: Mouse scrolled (375, 157) with delta (0, 0)
Screenshot: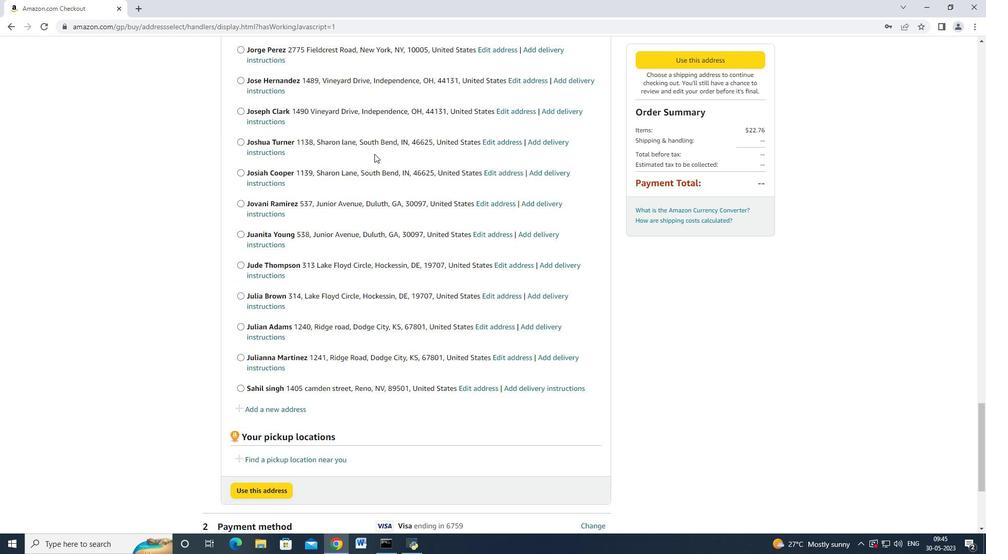 
Action: Mouse moved to (375, 158)
Screenshot: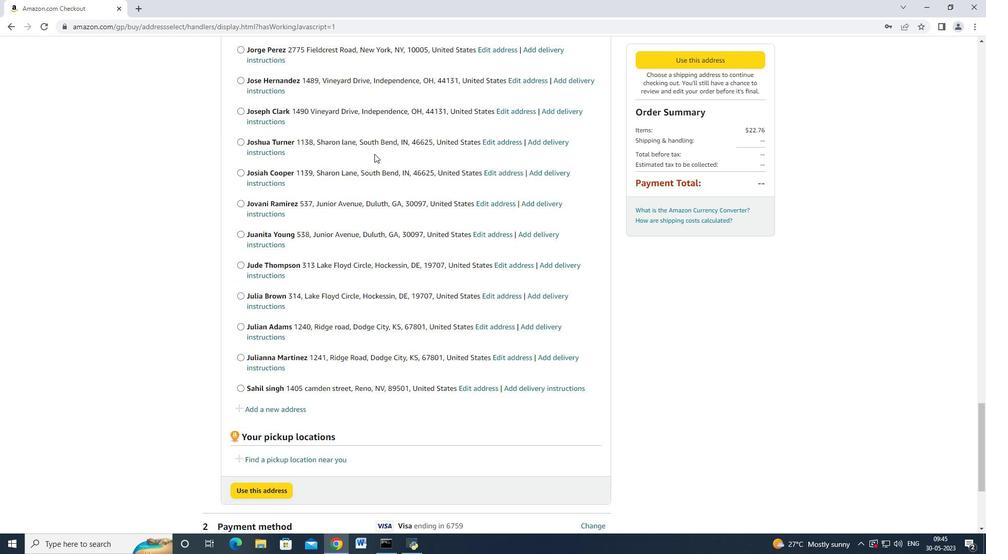
Action: Mouse scrolled (375, 158) with delta (0, 0)
Screenshot: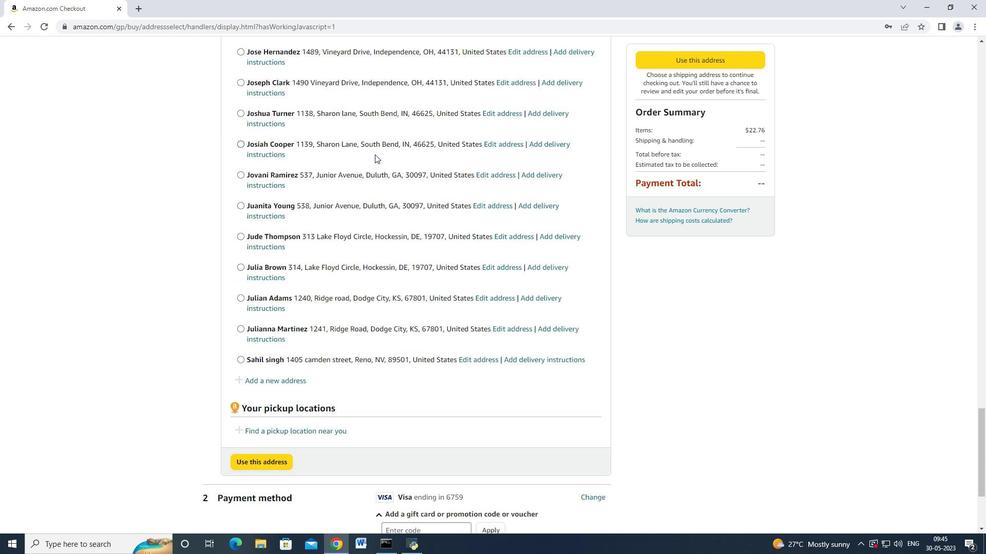 
Action: Mouse moved to (375, 158)
Screenshot: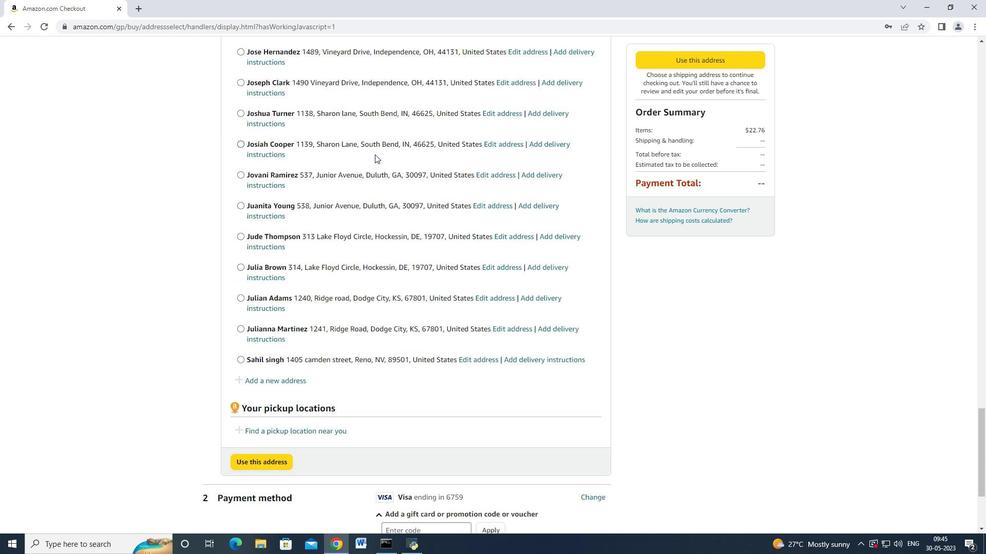 
Action: Mouse scrolled (375, 158) with delta (0, 0)
Screenshot: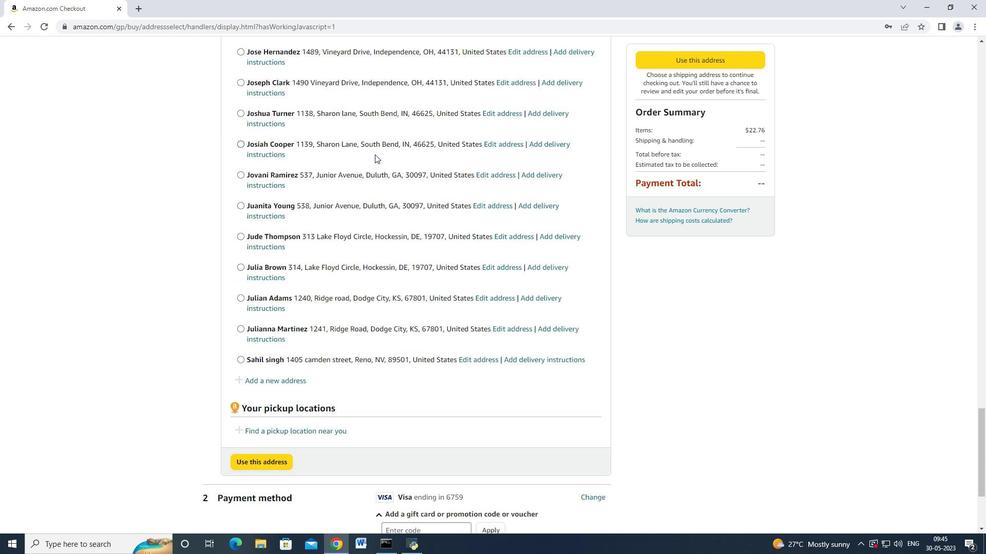
Action: Mouse scrolled (375, 158) with delta (0, 0)
Screenshot: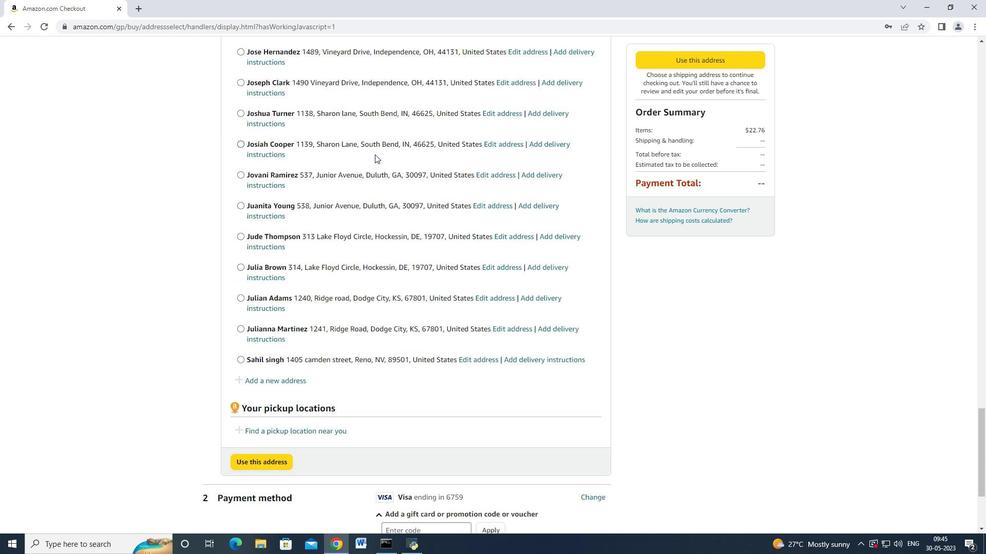 
Action: Mouse scrolled (375, 158) with delta (0, 0)
Screenshot: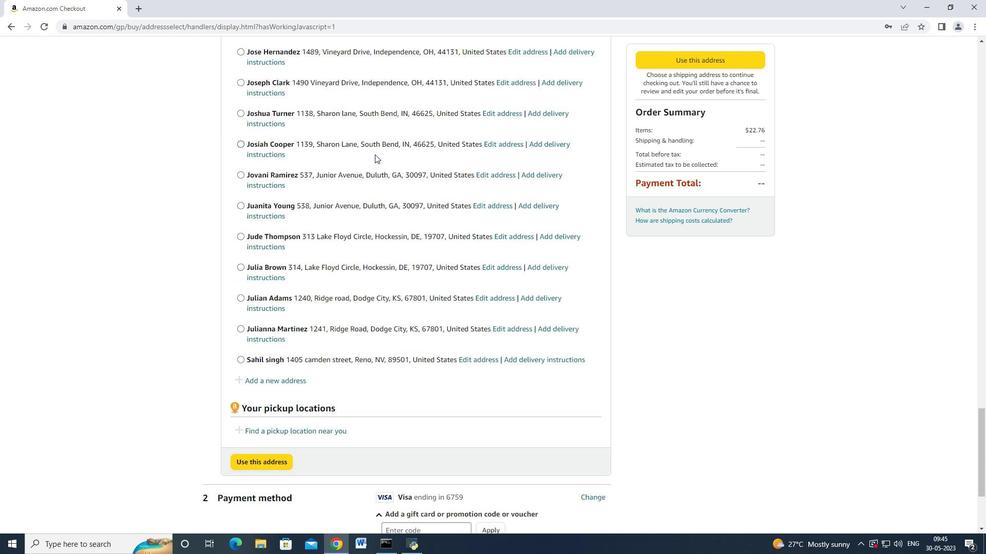 
Action: Mouse moved to (287, 221)
Screenshot: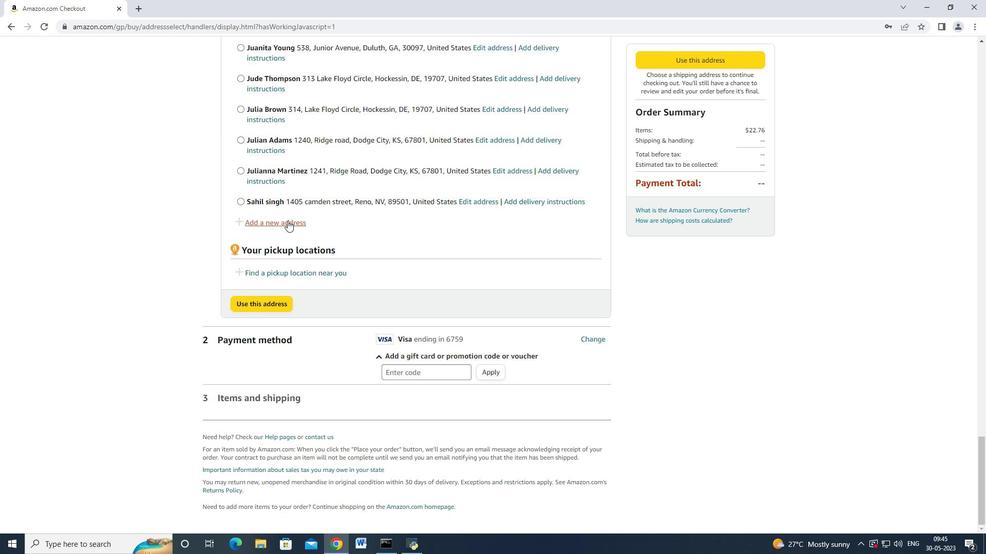 
Action: Mouse pressed left at (287, 221)
Screenshot: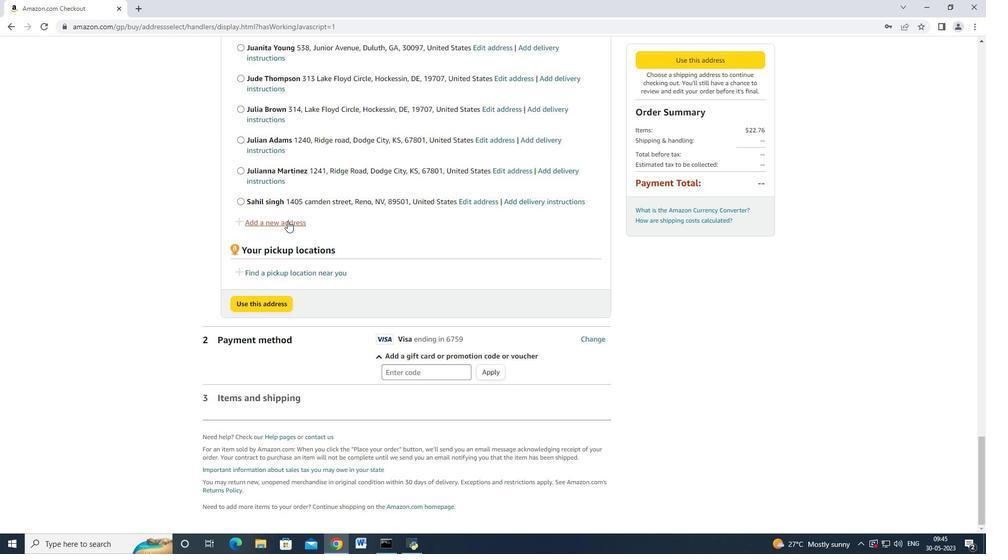 
Action: Mouse moved to (332, 240)
Screenshot: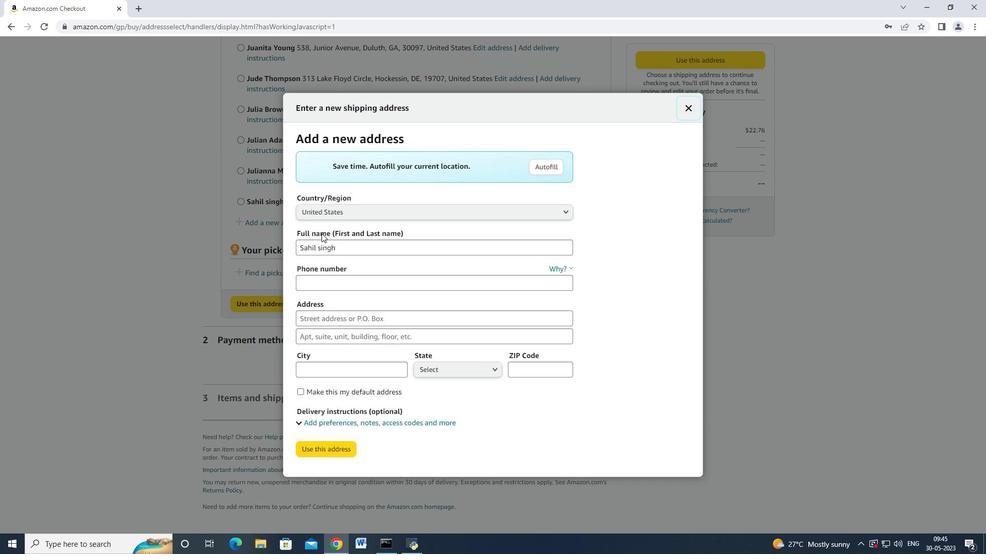 
Action: Mouse pressed left at (332, 240)
Screenshot: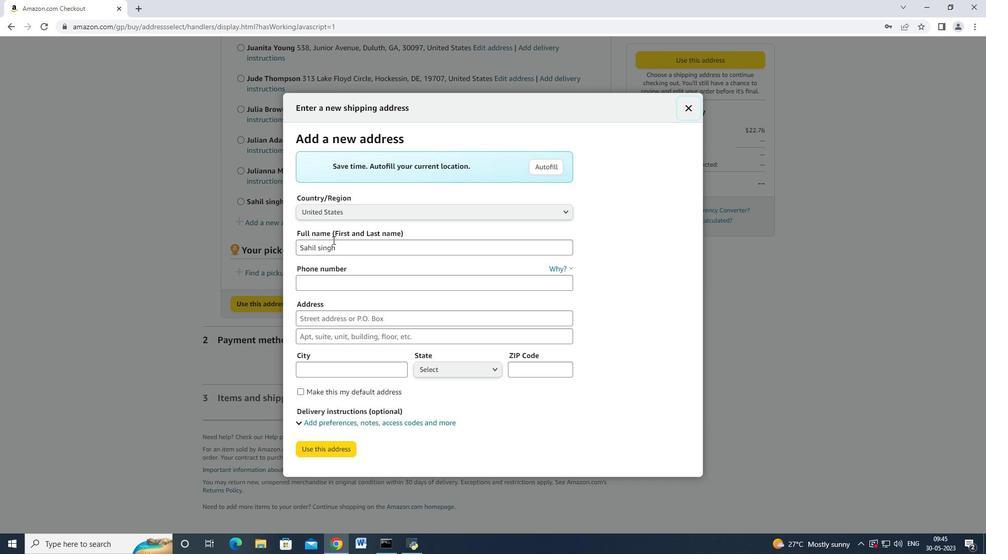 
Action: Mouse moved to (346, 245)
Screenshot: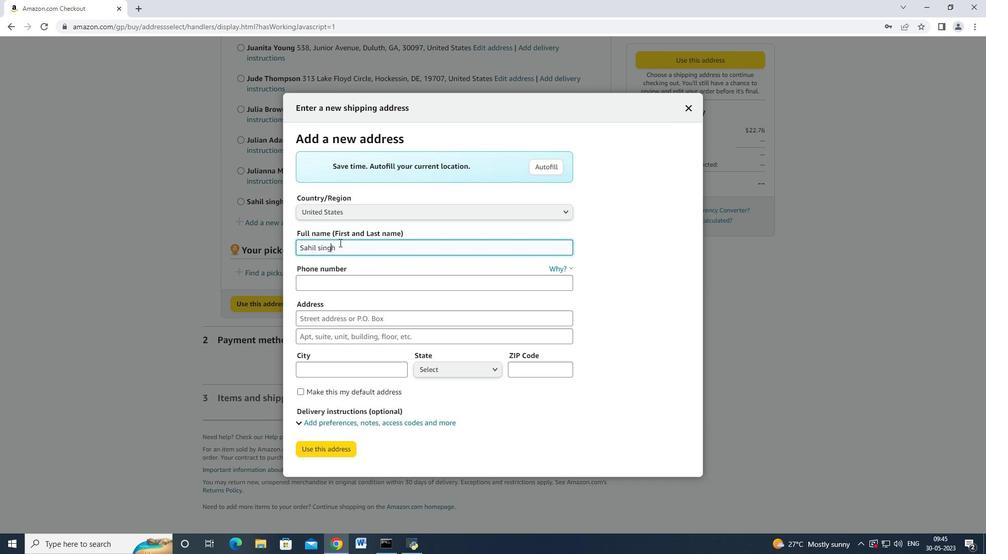 
Action: Mouse pressed left at (346, 245)
Screenshot: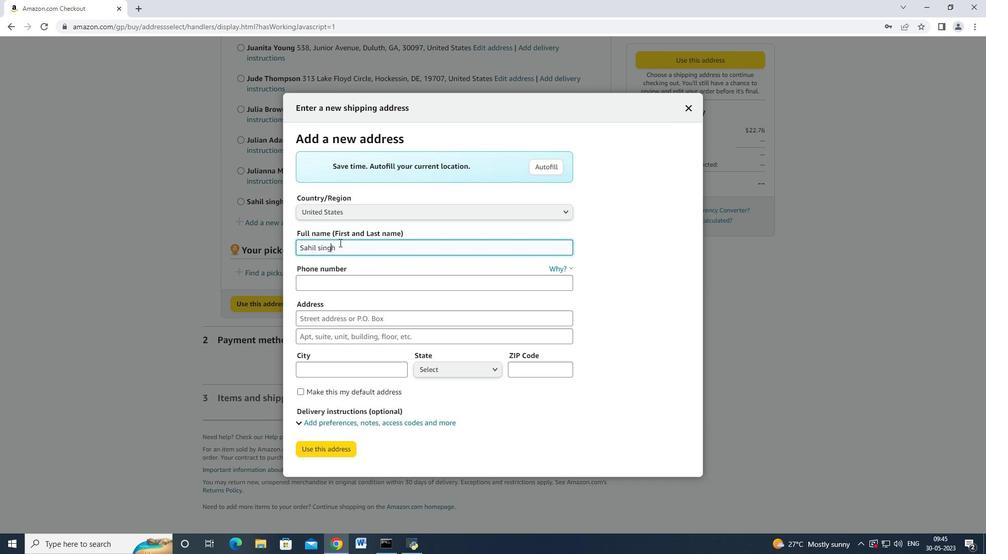 
Action: Mouse moved to (268, 222)
Screenshot: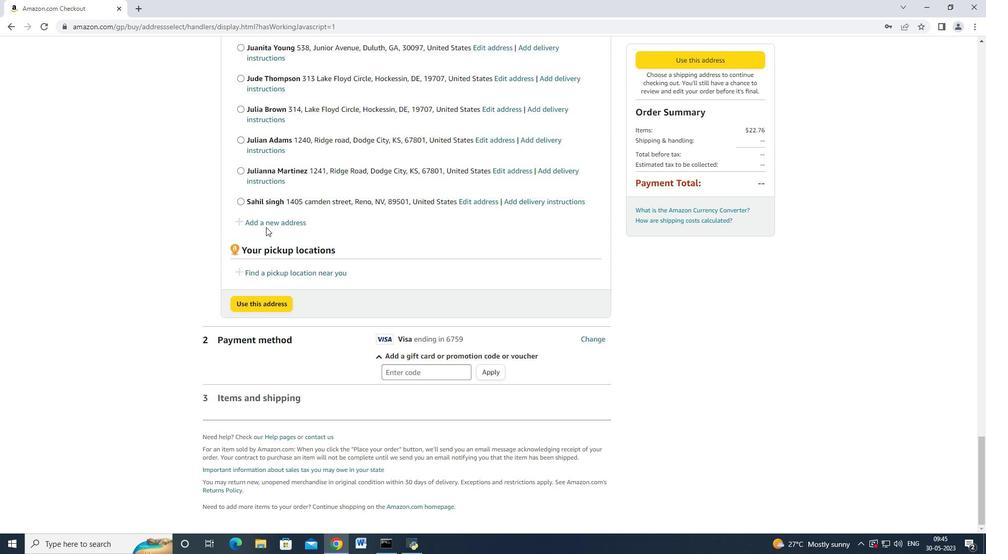 
Action: Mouse pressed left at (268, 222)
Screenshot: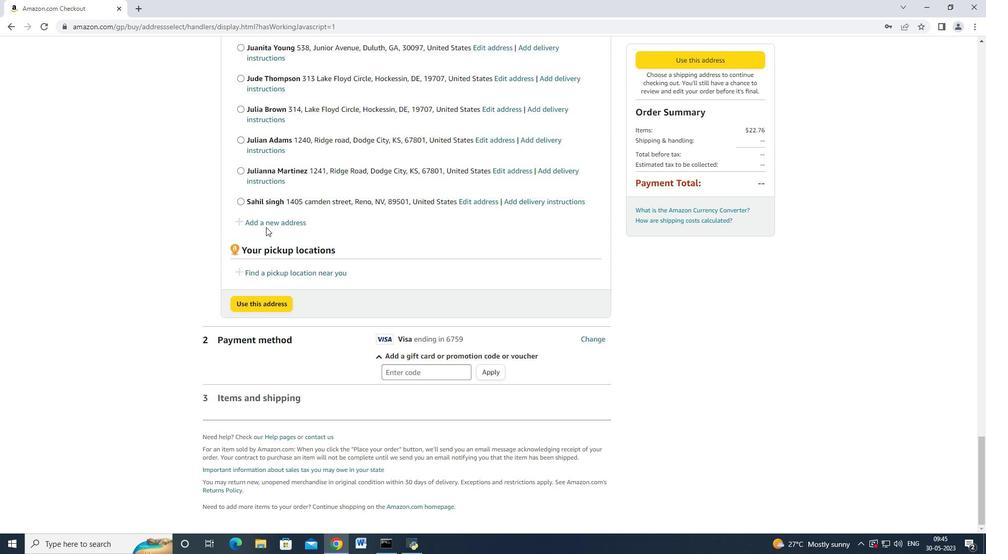 
Action: Mouse moved to (336, 246)
Screenshot: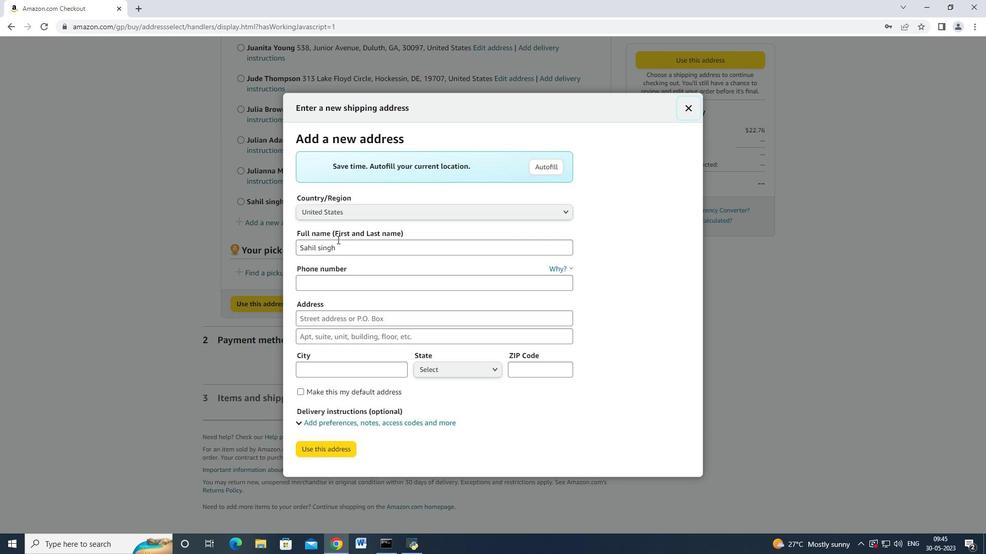
Action: Mouse pressed left at (336, 246)
Screenshot: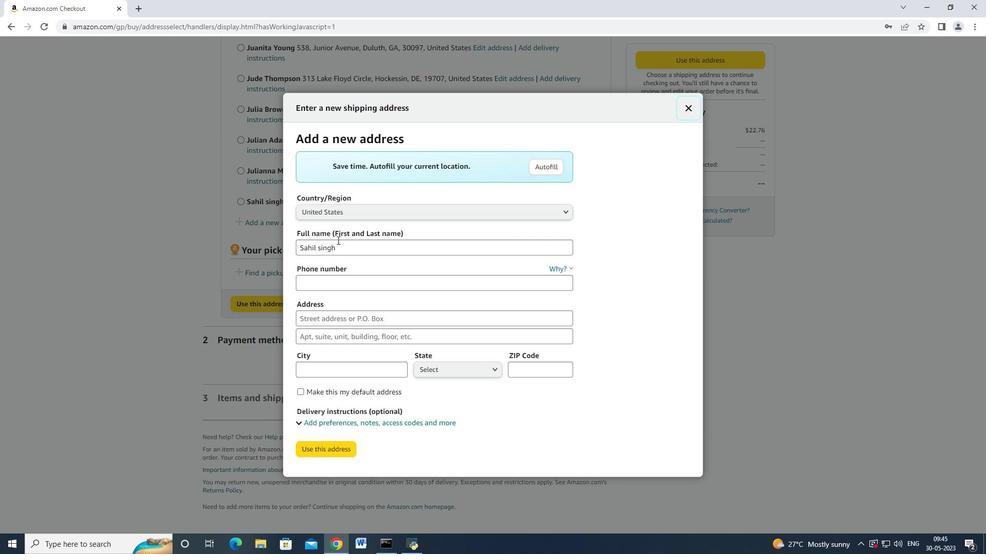 
Action: Mouse moved to (342, 246)
Screenshot: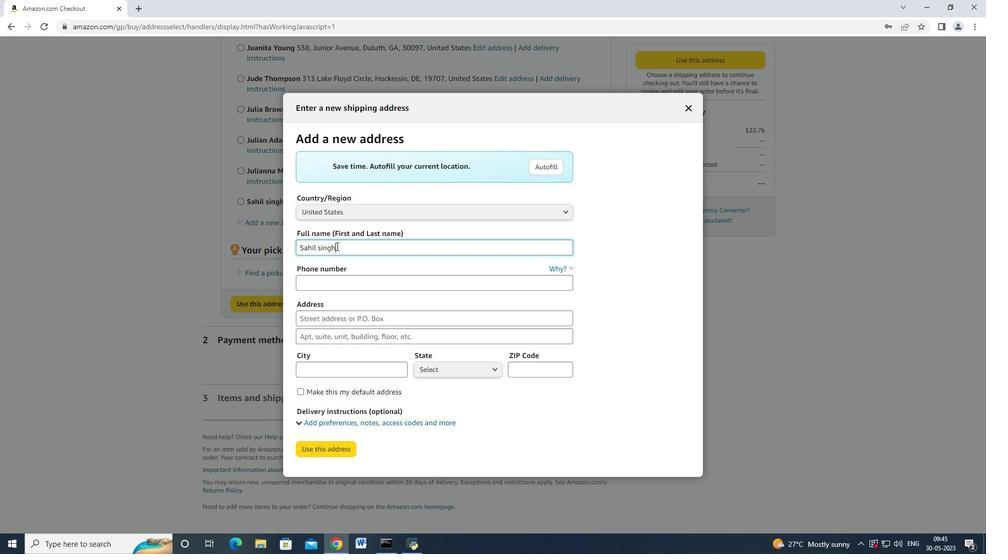 
Action: Key pressed <Key.backspace><Key.backspace><Key.backspace><Key.backspace><Key.backspace><Key.backspace><Key.backspace><Key.backspace><Key.backspace><Key.backspace><Key.backspace><Key.shift_r>Dean<Key.space><Key.shift_r>Flores<Key.tab><Key.tab>9377427970<Key.tab>4289<Key.space><Key.shift_r>Crim<Key.space><Key.shift>Lane<Key.tab><Key.tab><Key.shift>Underhill<Key.tab><Key.enter>
Screenshot: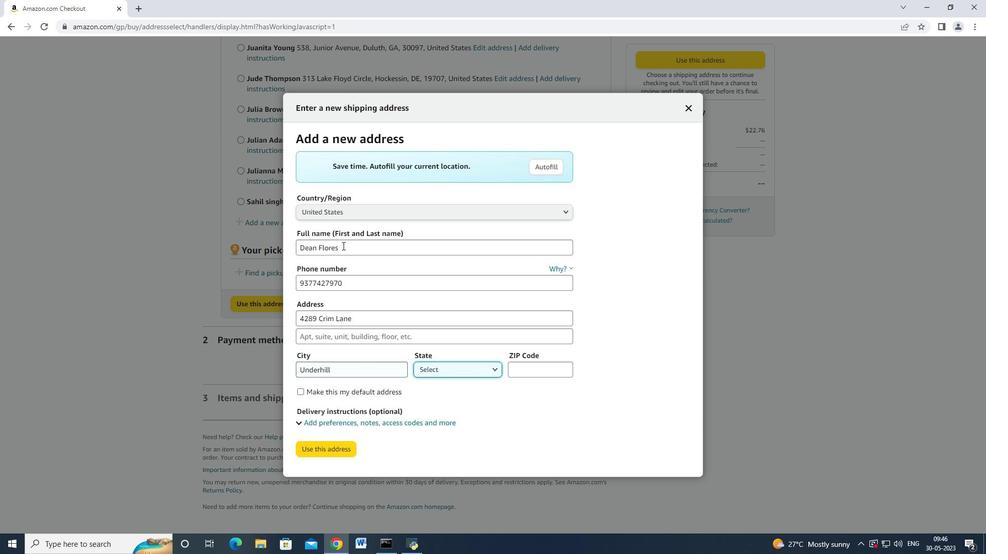 
Action: Mouse moved to (444, 375)
Screenshot: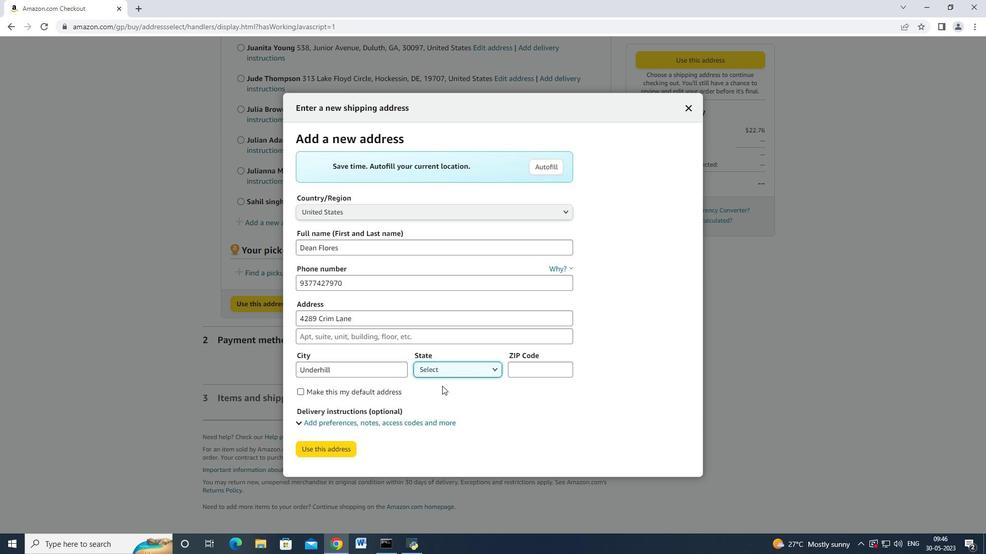 
Action: Mouse pressed left at (444, 375)
Screenshot: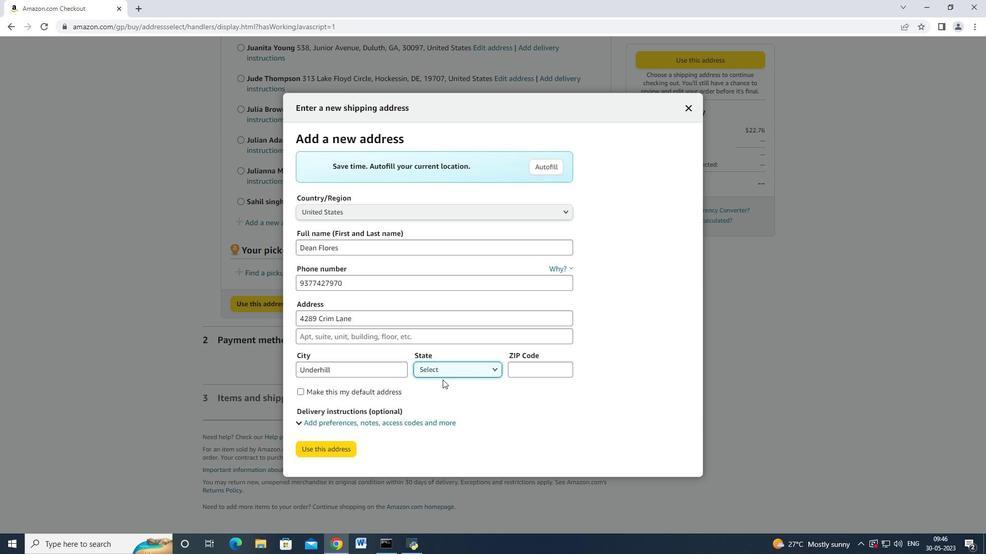 
Action: Mouse moved to (442, 352)
Screenshot: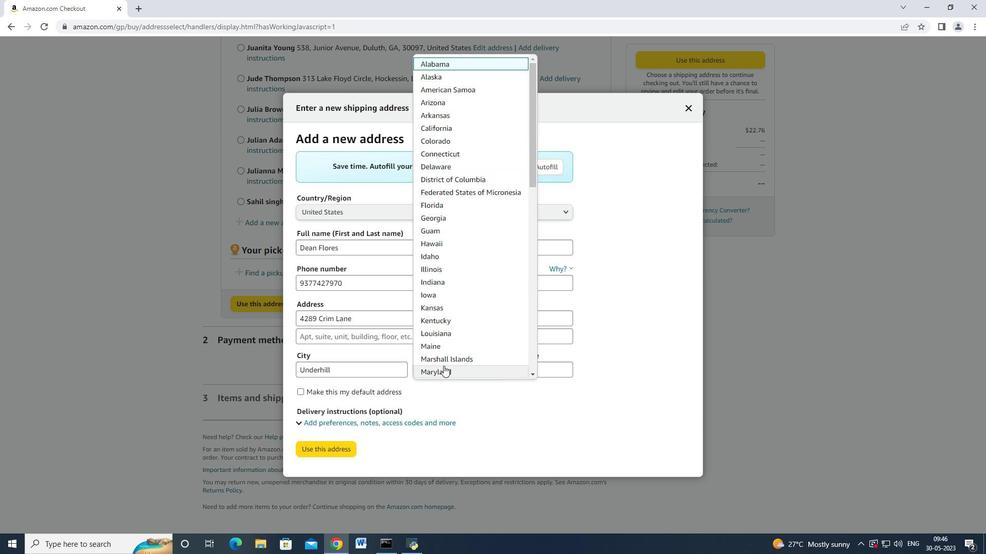 
Action: Mouse scrolled (442, 351) with delta (0, 0)
Screenshot: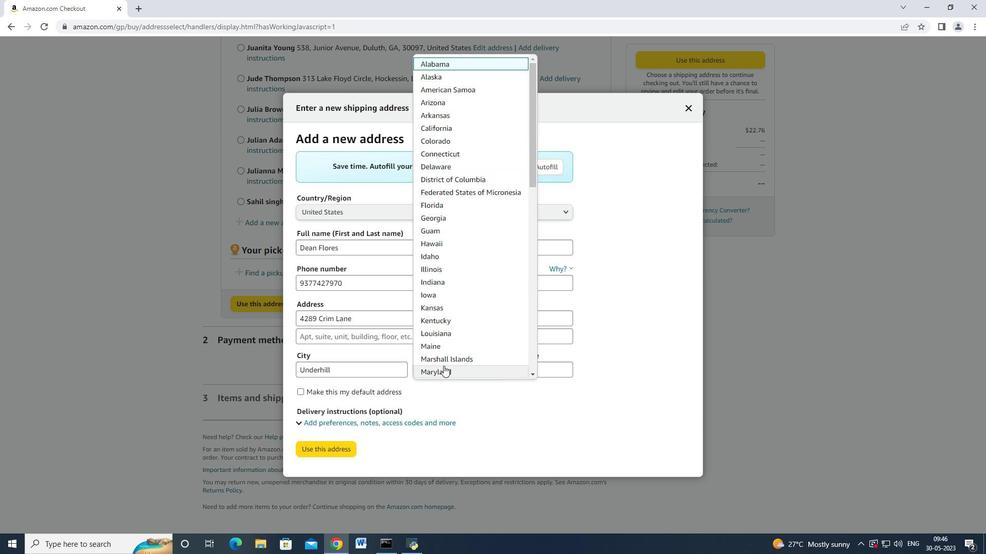 
Action: Mouse moved to (442, 352)
Screenshot: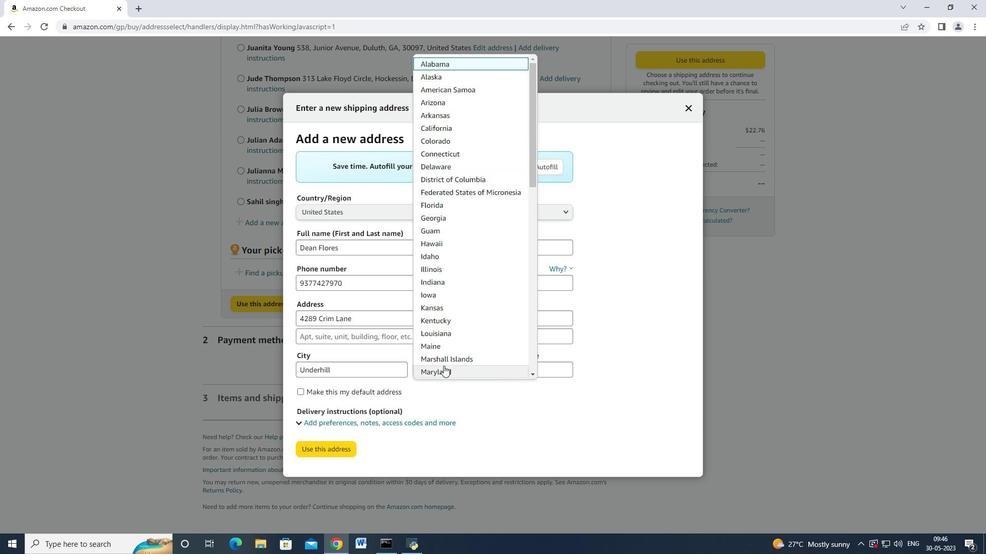 
Action: Mouse scrolled (442, 351) with delta (0, 0)
Screenshot: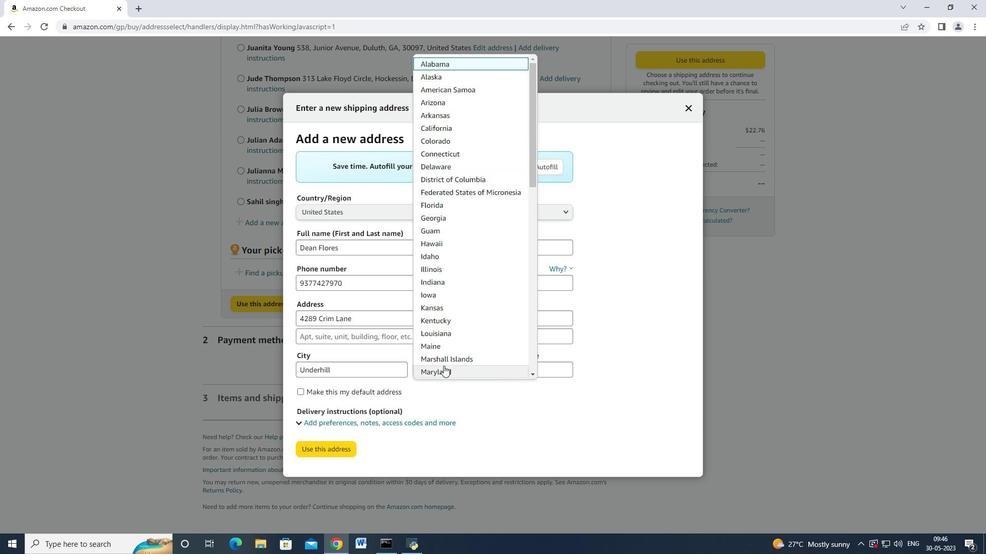 
Action: Mouse scrolled (442, 351) with delta (0, 0)
Screenshot: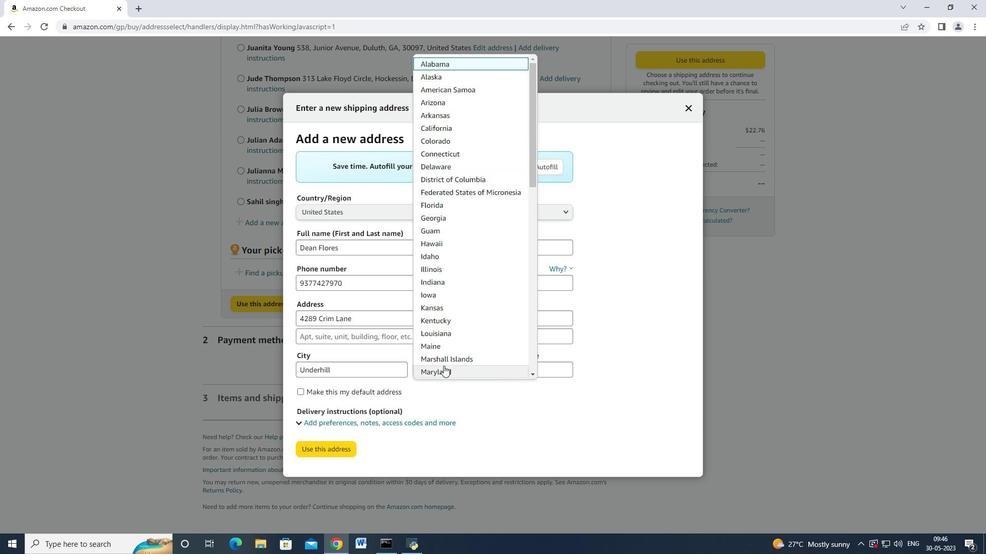 
Action: Mouse scrolled (442, 351) with delta (0, 0)
Screenshot: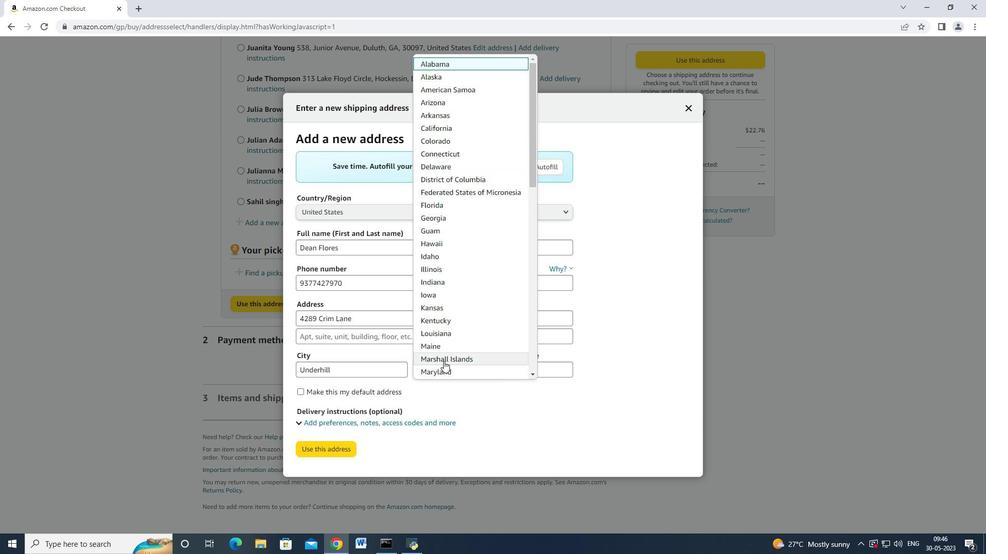 
Action: Mouse scrolled (442, 351) with delta (0, 0)
Screenshot: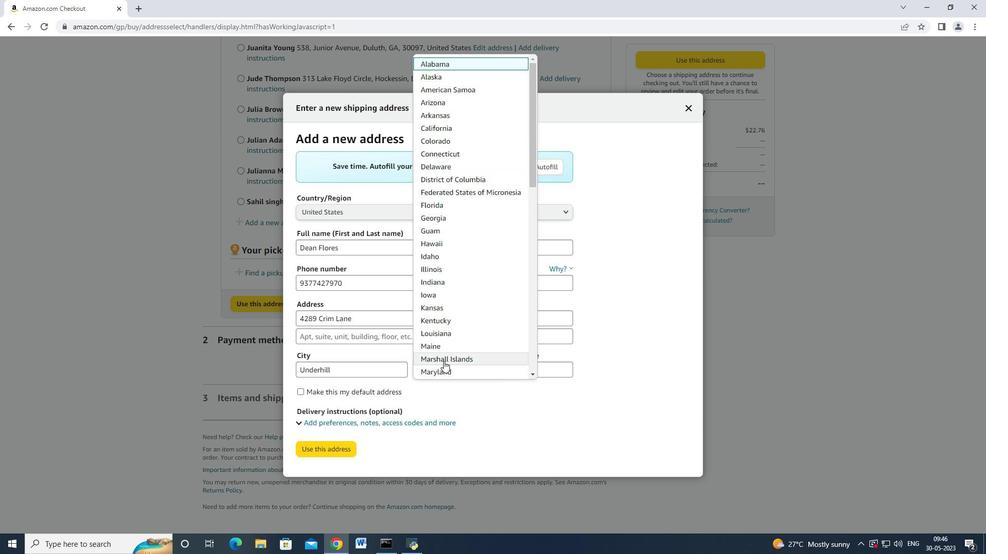 
Action: Mouse scrolled (442, 351) with delta (0, 0)
Screenshot: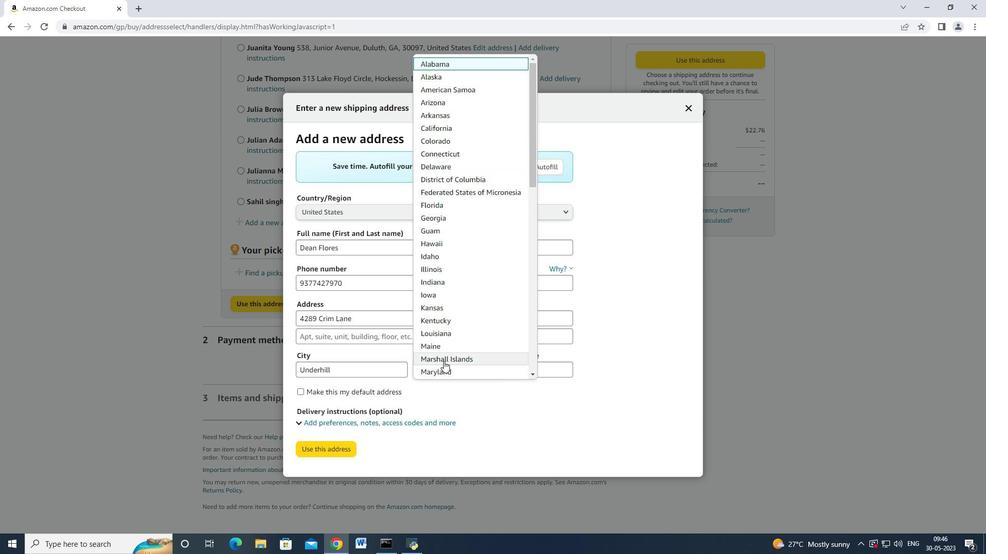 
Action: Mouse moved to (442, 351)
Screenshot: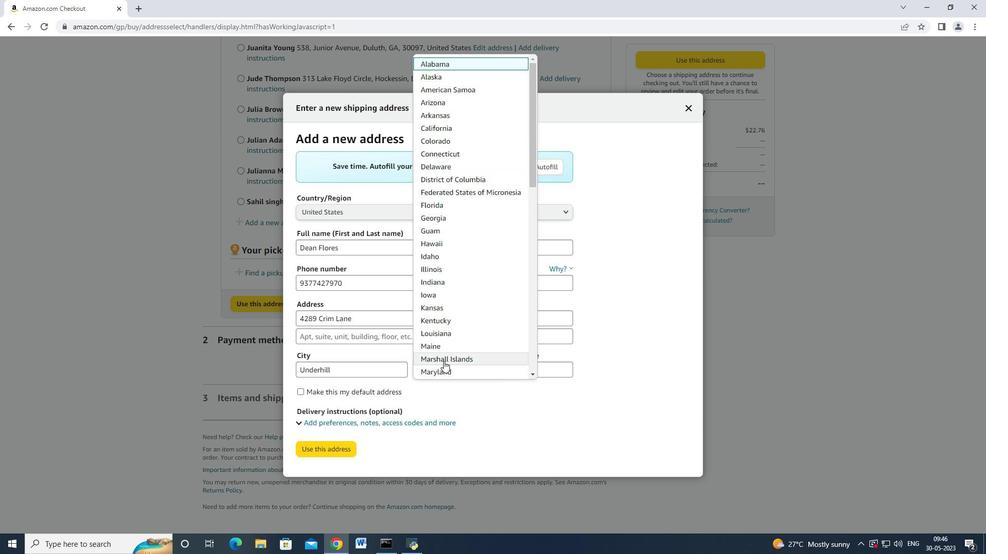 
Action: Mouse scrolled (442, 351) with delta (0, 0)
Screenshot: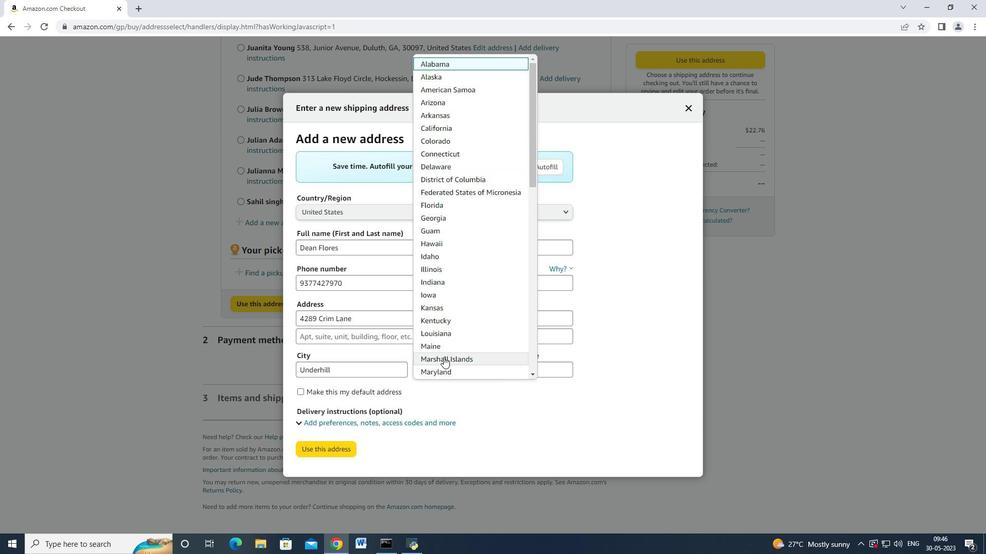 
Action: Mouse moved to (441, 348)
Screenshot: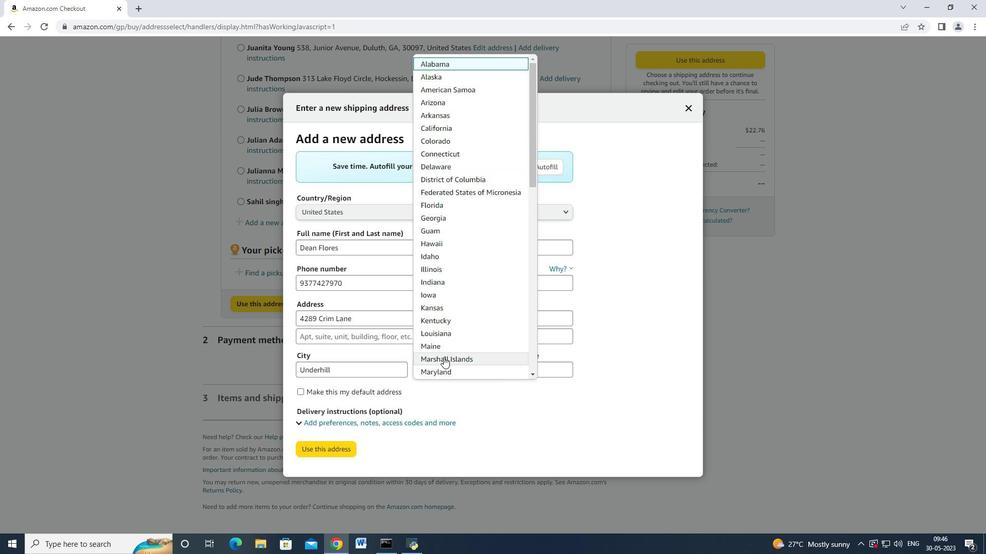 
Action: Mouse scrolled (441, 347) with delta (0, 0)
Screenshot: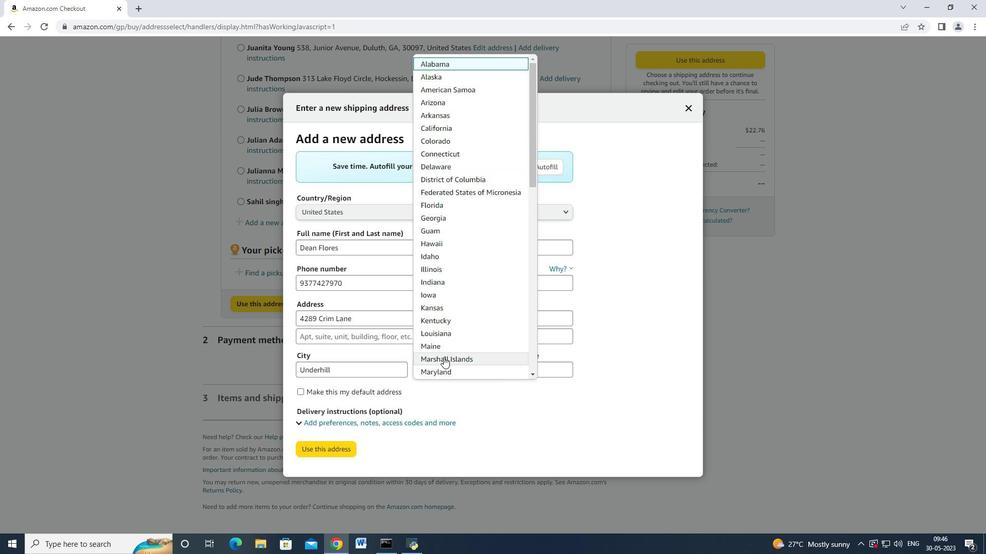 
Action: Mouse moved to (440, 346)
Screenshot: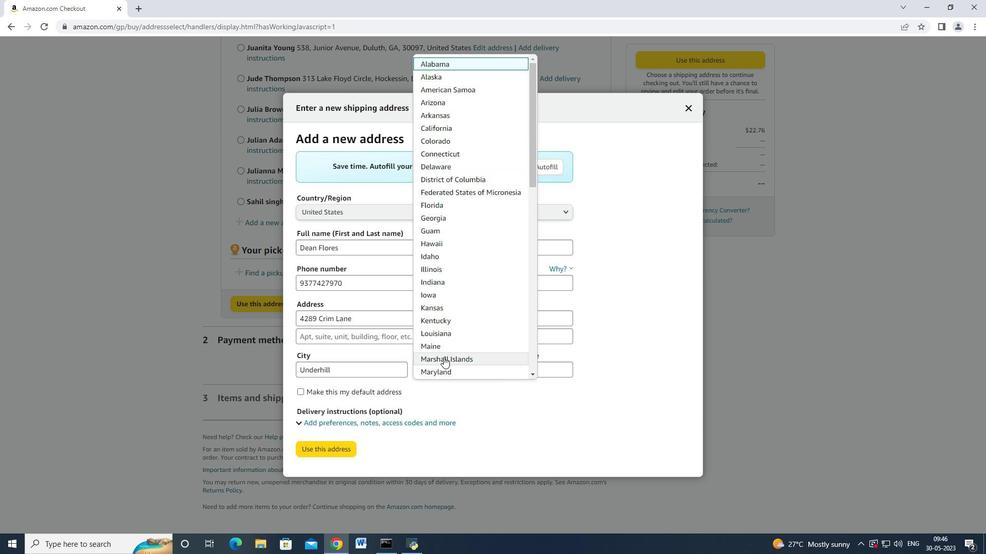 
Action: Mouse scrolled (440, 345) with delta (0, 0)
Screenshot: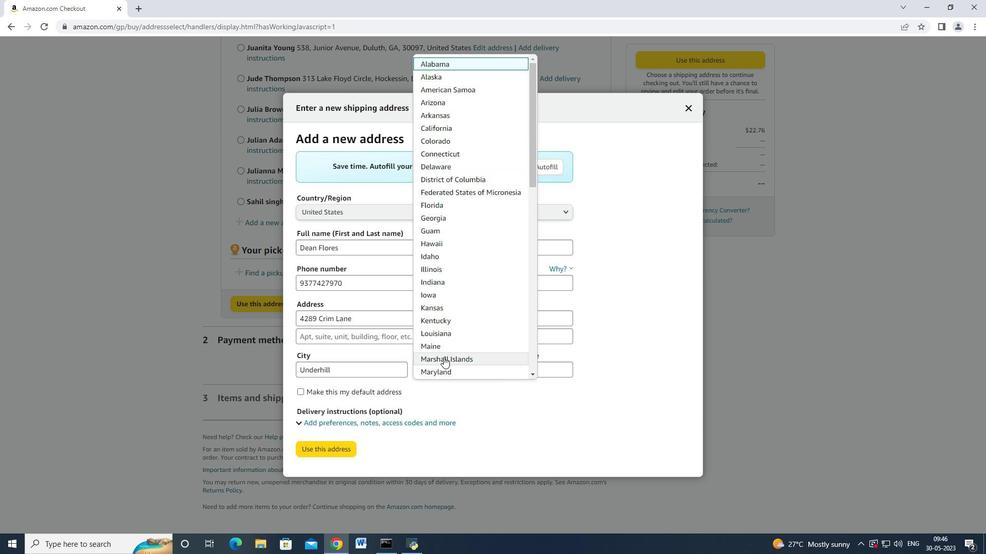 
Action: Mouse moved to (439, 343)
Screenshot: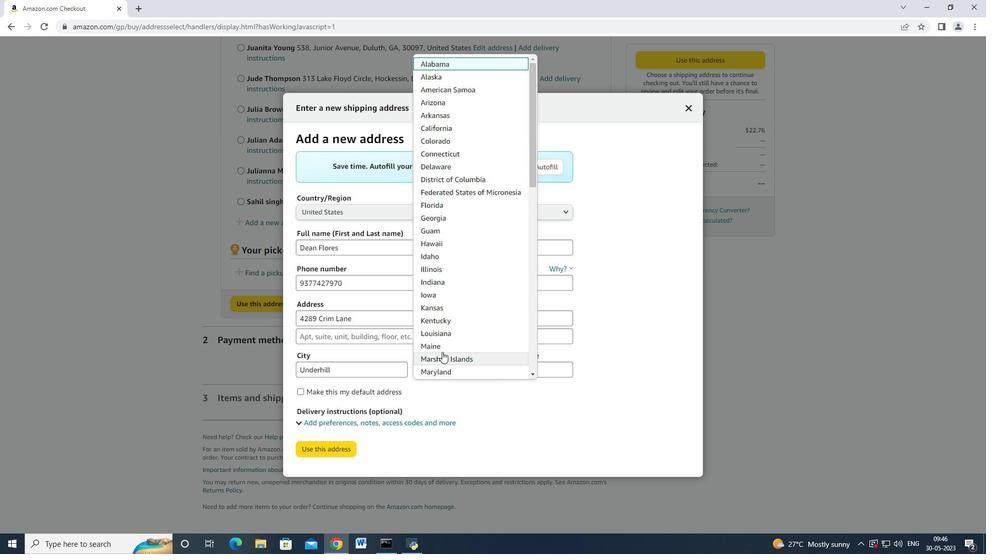 
Action: Mouse scrolled (439, 343) with delta (0, 0)
Screenshot: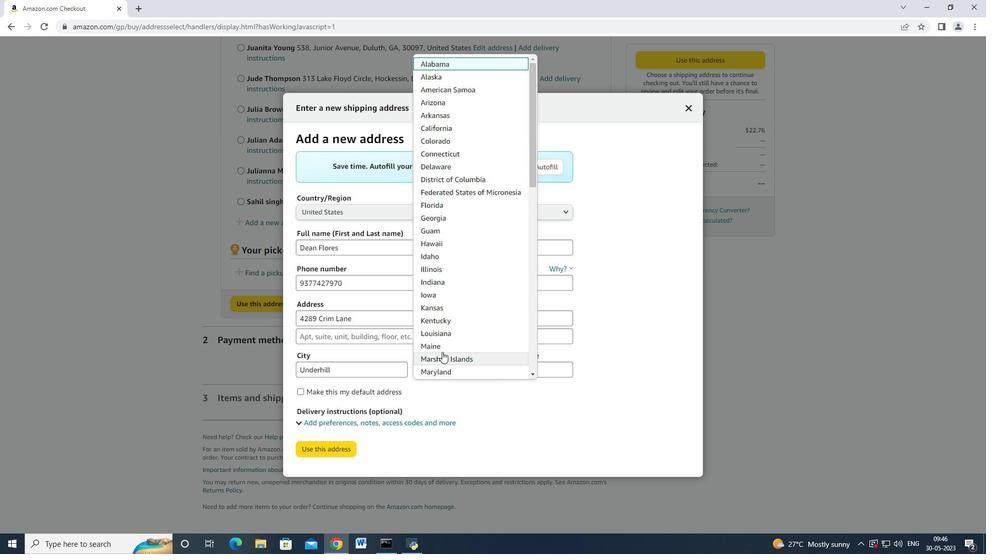 
Action: Mouse moved to (439, 339)
Screenshot: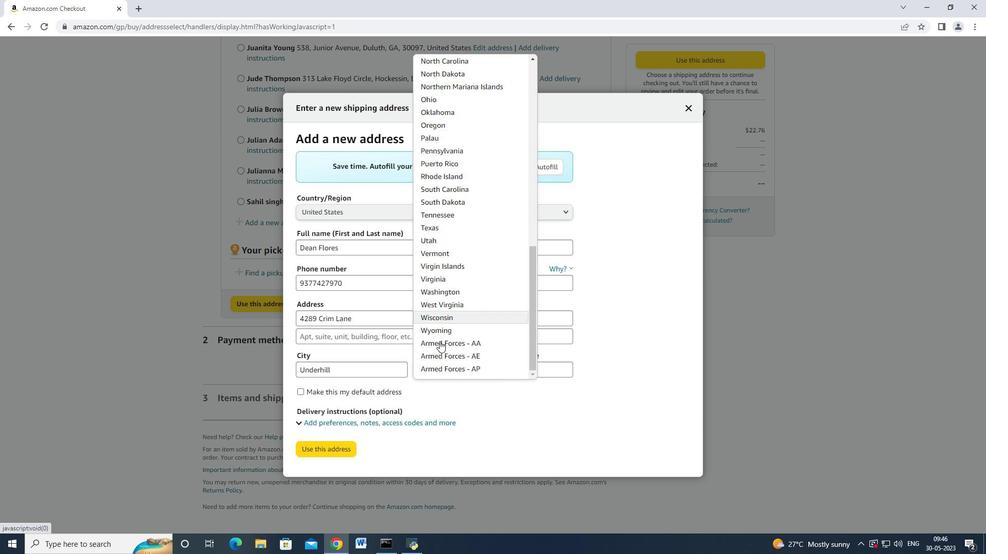 
Action: Mouse scrolled (439, 339) with delta (0, 0)
Screenshot: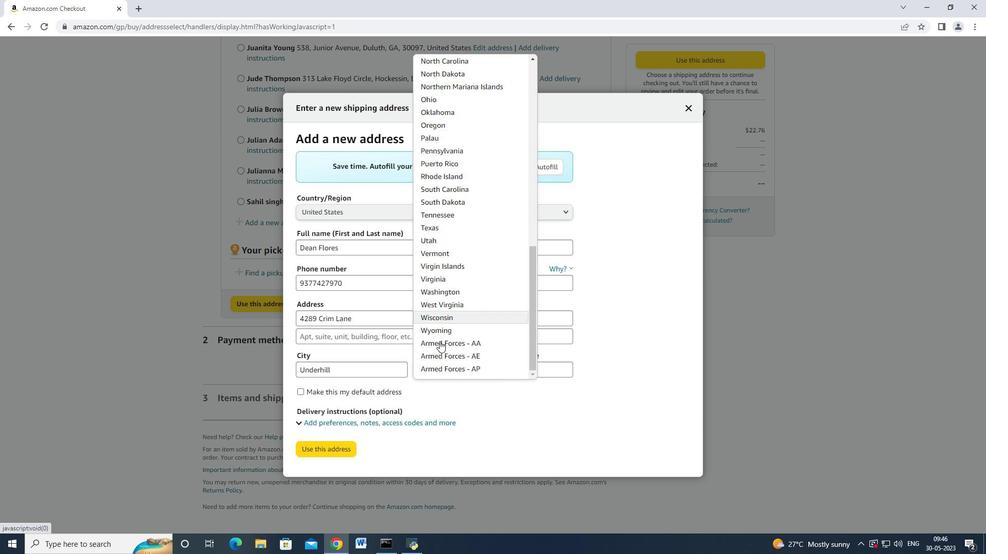 
Action: Mouse scrolled (439, 339) with delta (0, 0)
Screenshot: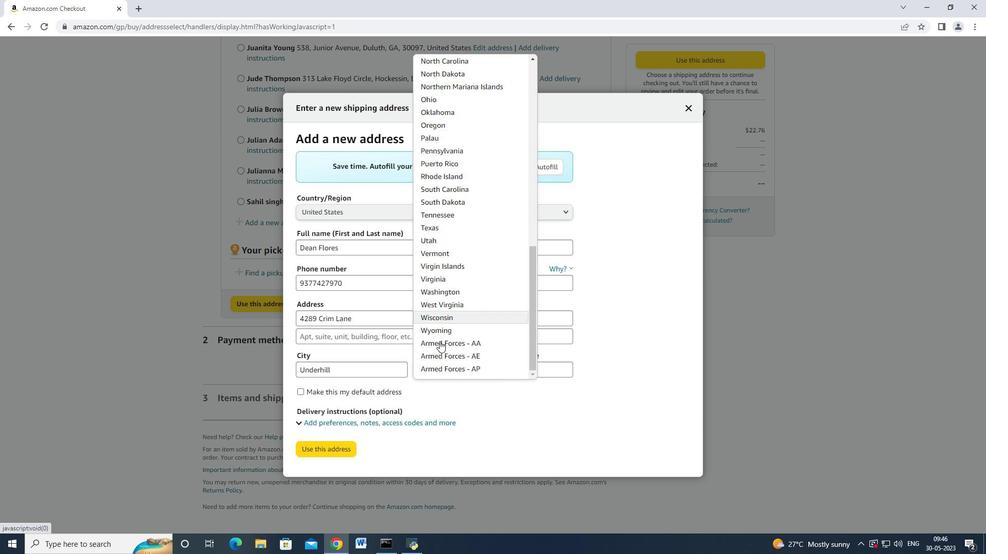 
Action: Mouse scrolled (439, 339) with delta (0, 0)
Screenshot: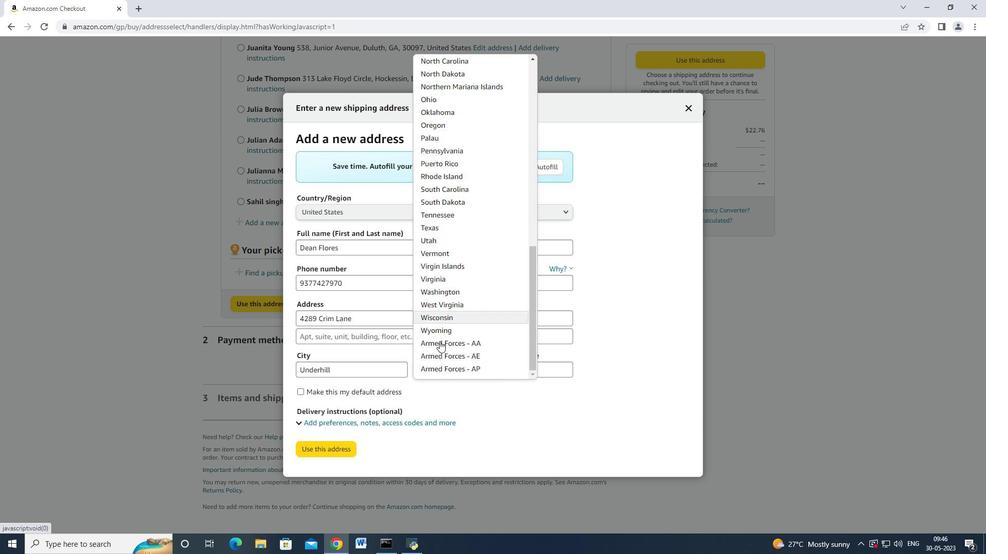 
Action: Mouse scrolled (439, 338) with delta (0, 0)
Screenshot: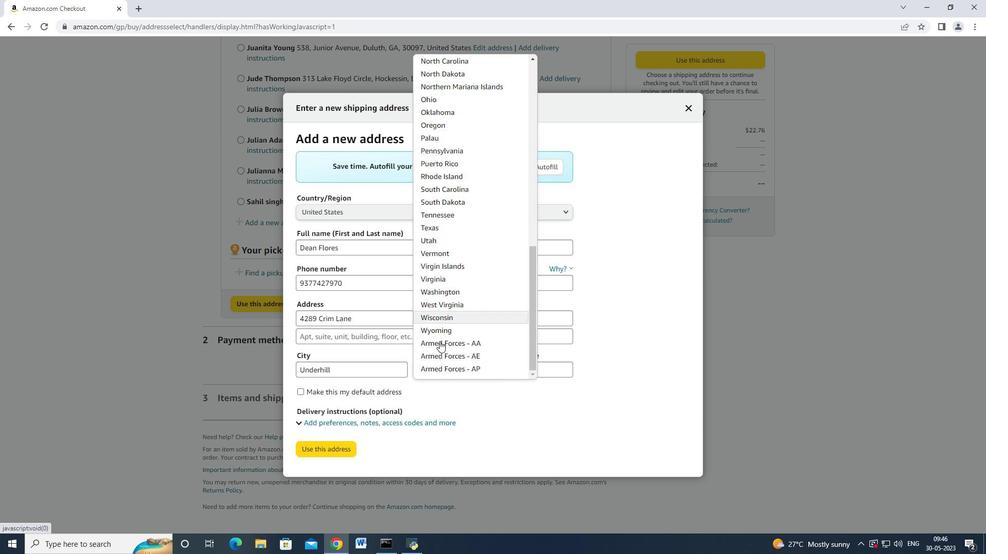 
Action: Mouse scrolled (439, 338) with delta (0, 0)
Screenshot: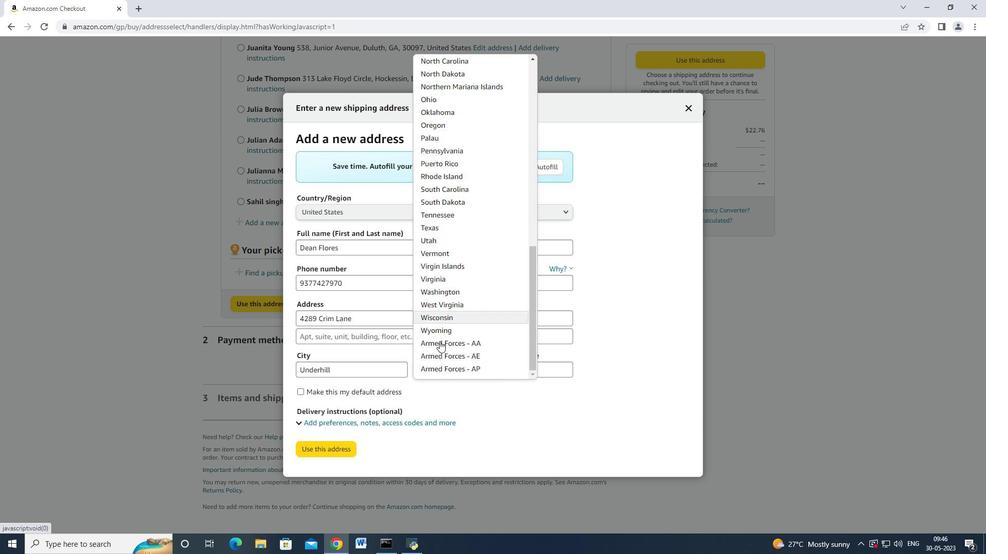 
Action: Mouse scrolled (439, 338) with delta (0, 0)
Screenshot: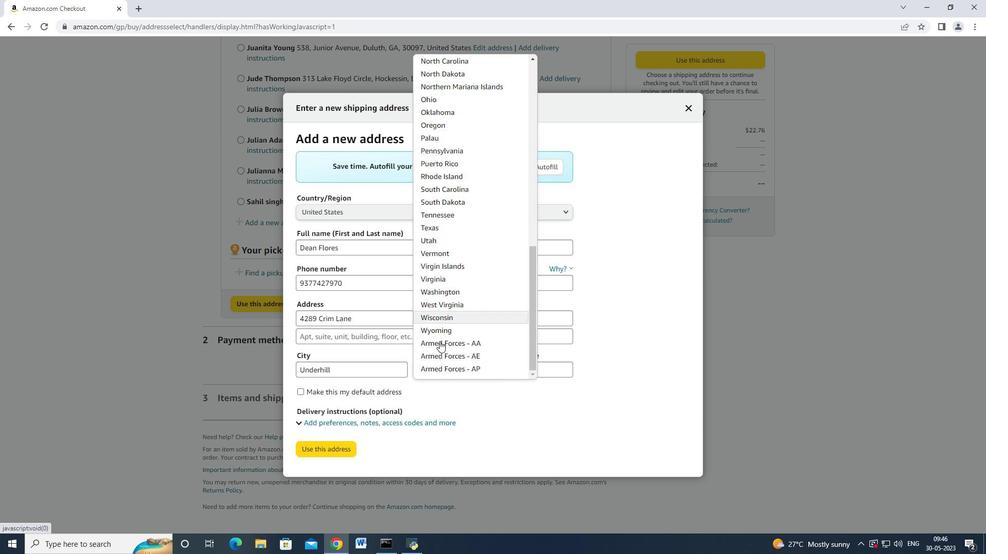 
Action: Mouse scrolled (439, 338) with delta (0, 0)
Screenshot: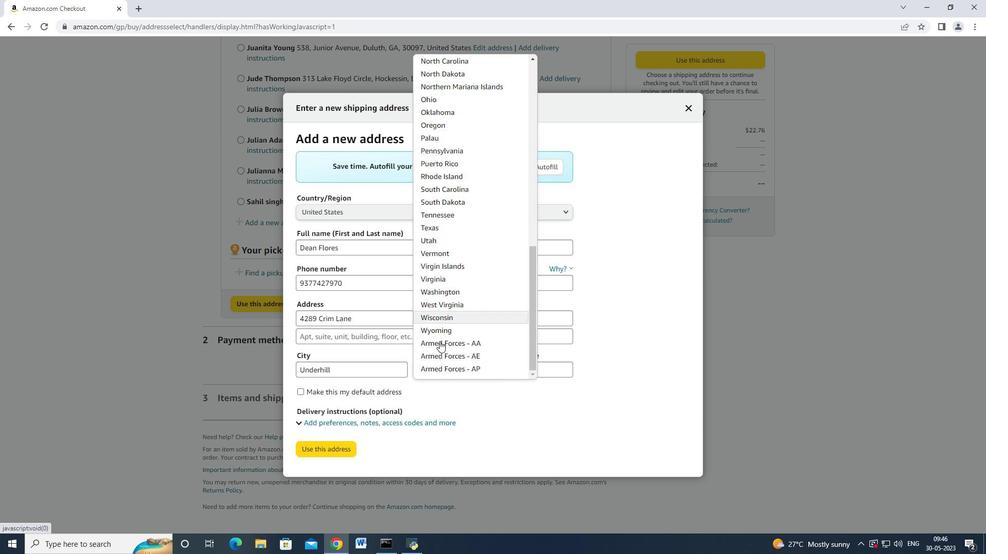
Action: Mouse scrolled (439, 338) with delta (0, 0)
Screenshot: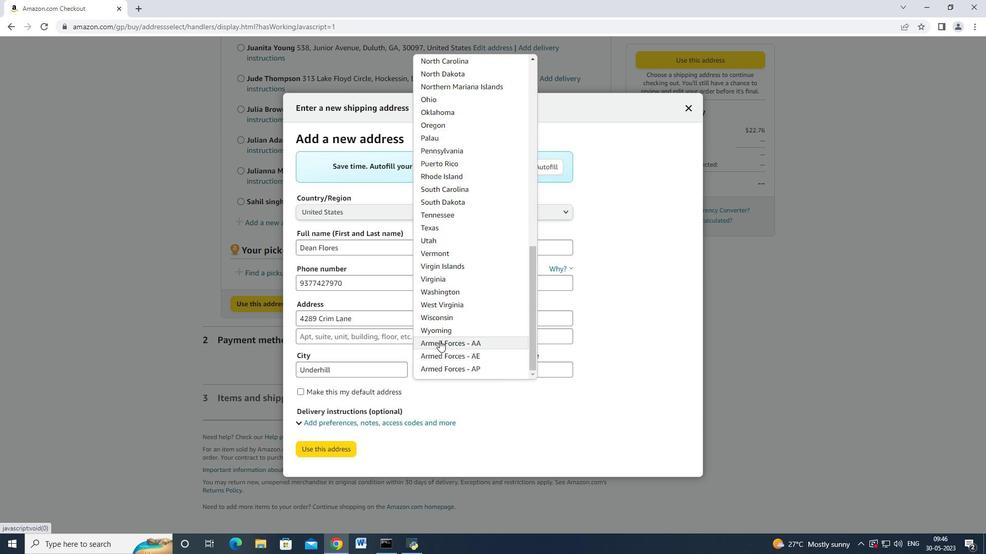 
Action: Mouse scrolled (439, 338) with delta (0, 0)
Screenshot: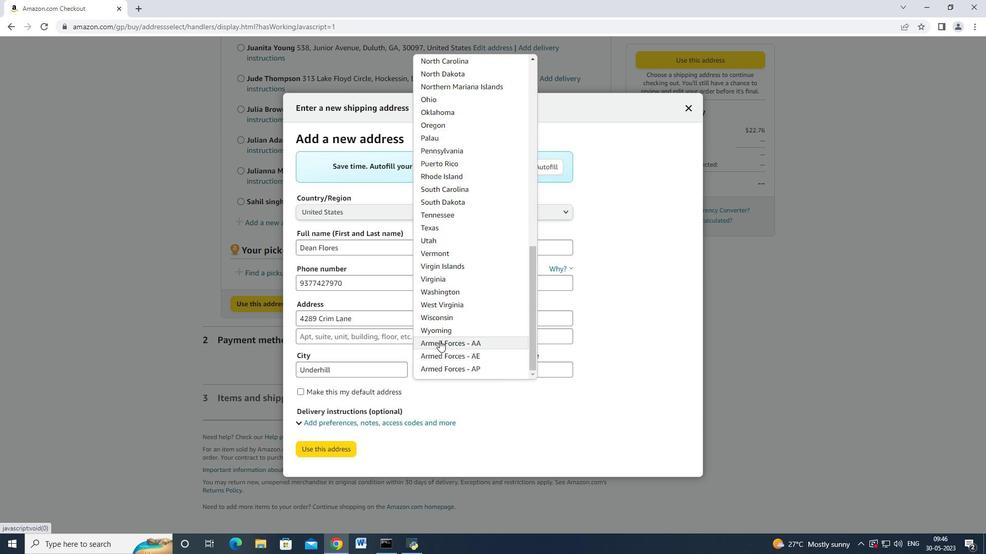 
Action: Mouse scrolled (439, 338) with delta (0, 0)
Screenshot: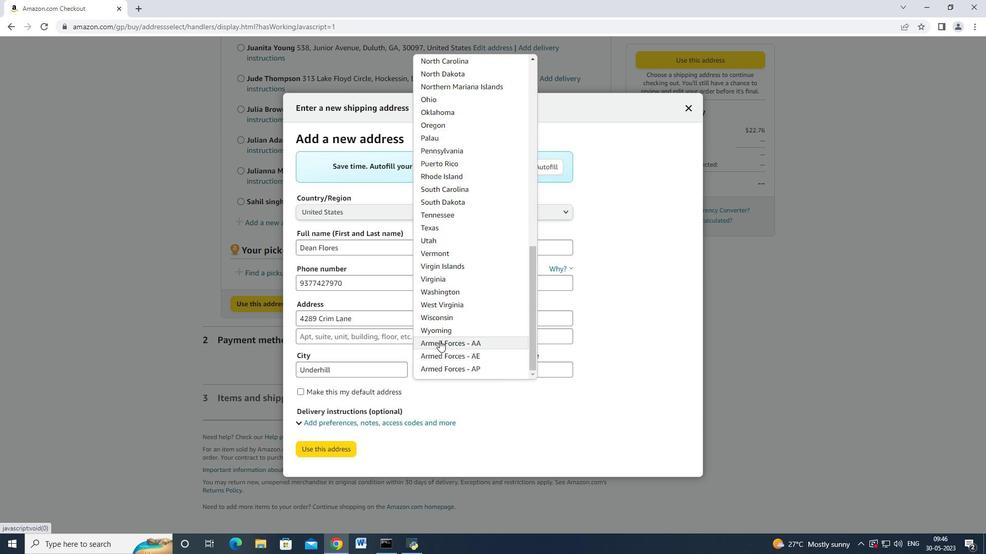 
Action: Mouse scrolled (439, 338) with delta (0, 0)
Screenshot: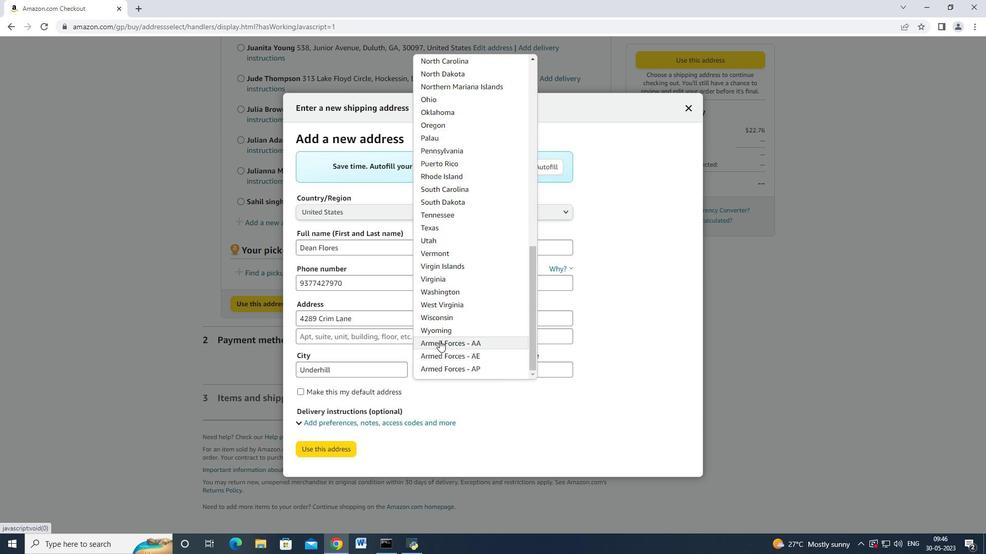 
Action: Mouse moved to (445, 252)
Screenshot: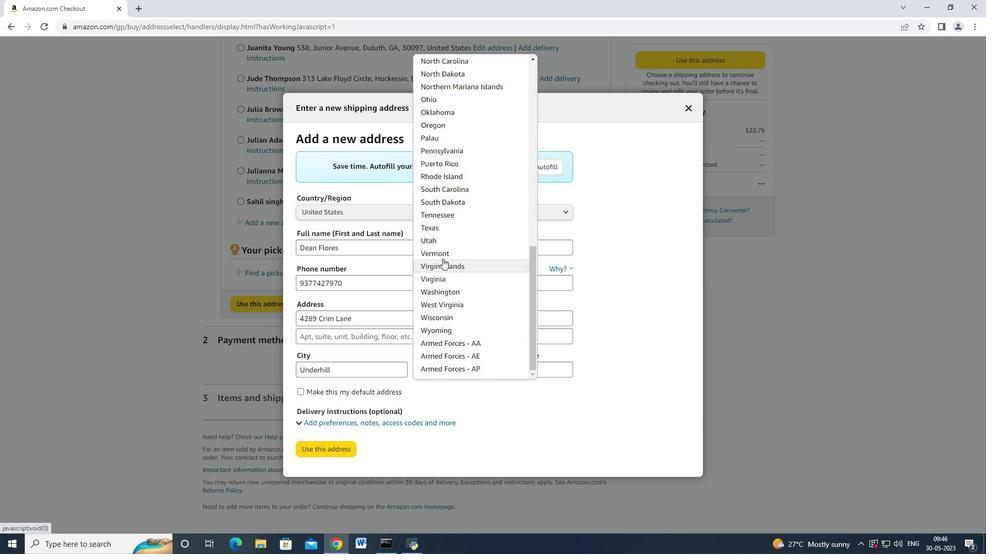 
Action: Mouse pressed left at (445, 252)
Screenshot: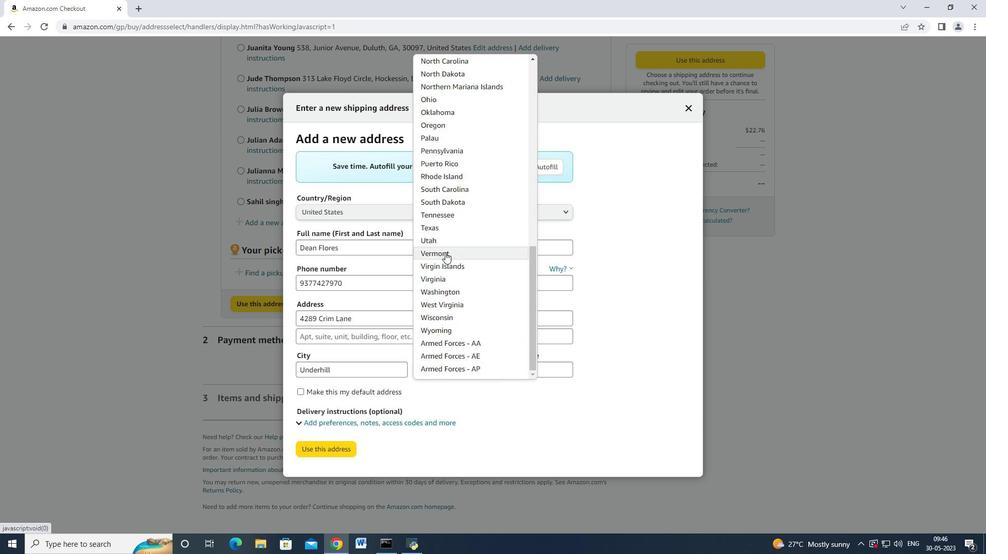 
Action: Mouse moved to (543, 371)
Screenshot: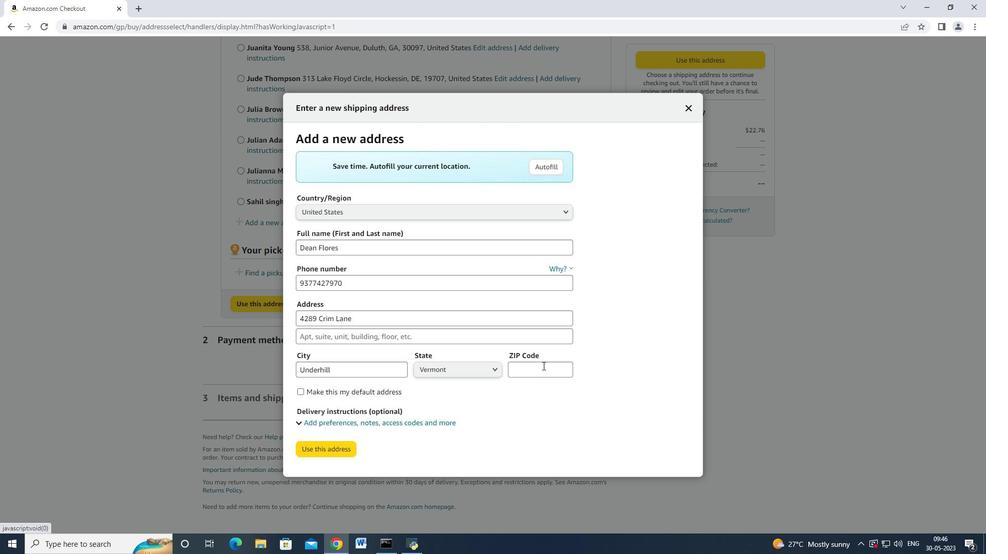 
Action: Mouse pressed left at (543, 371)
Screenshot: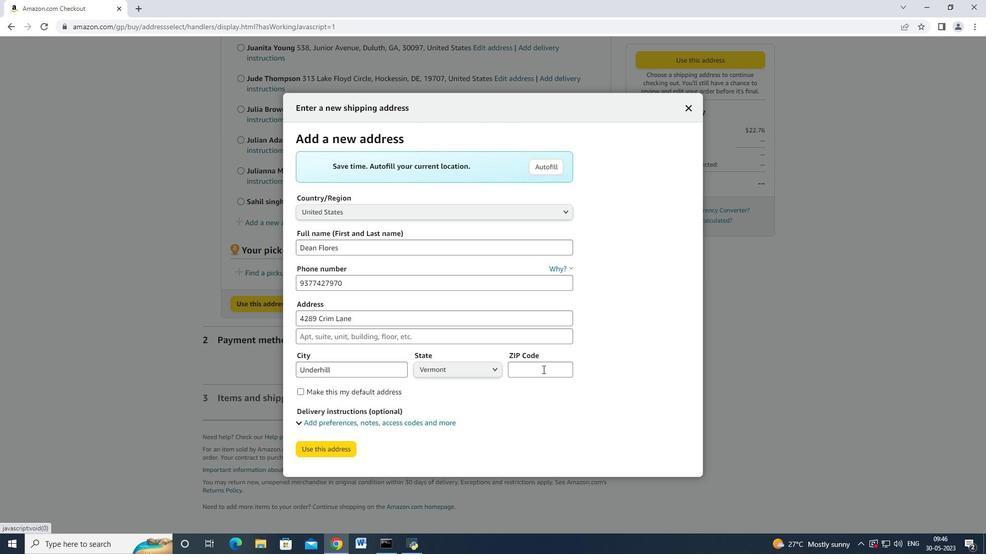 
Action: Mouse moved to (543, 371)
Screenshot: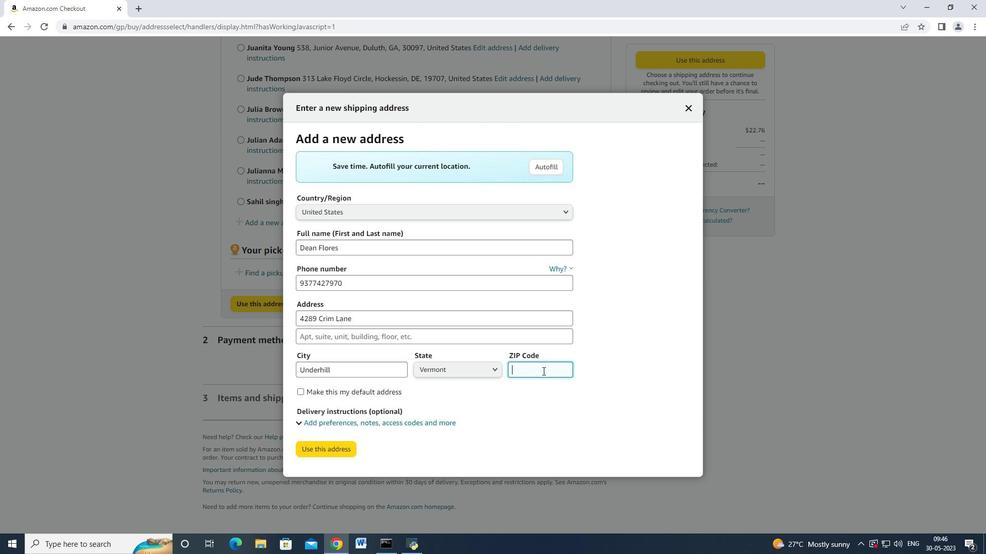
Action: Key pressed 05489
Screenshot: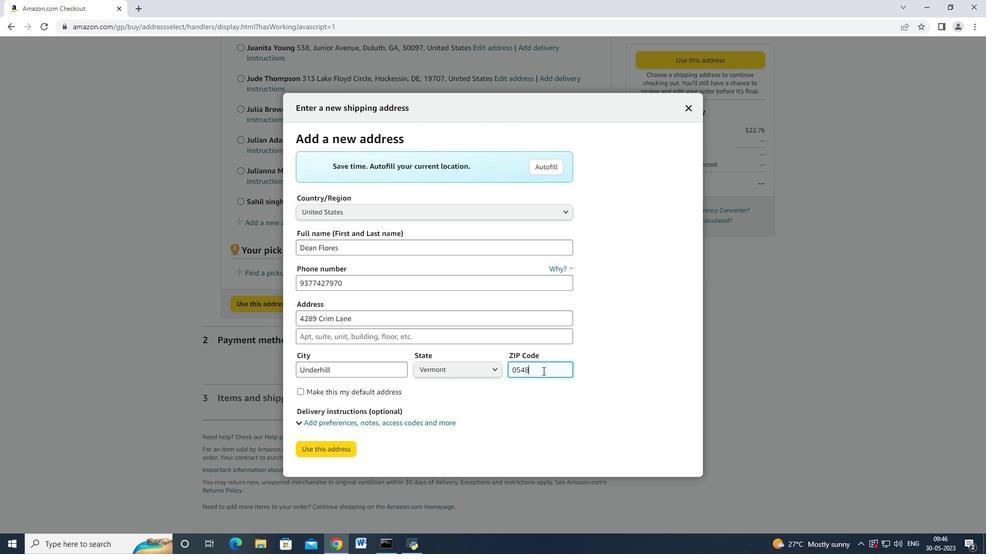 
Action: Mouse moved to (331, 450)
Screenshot: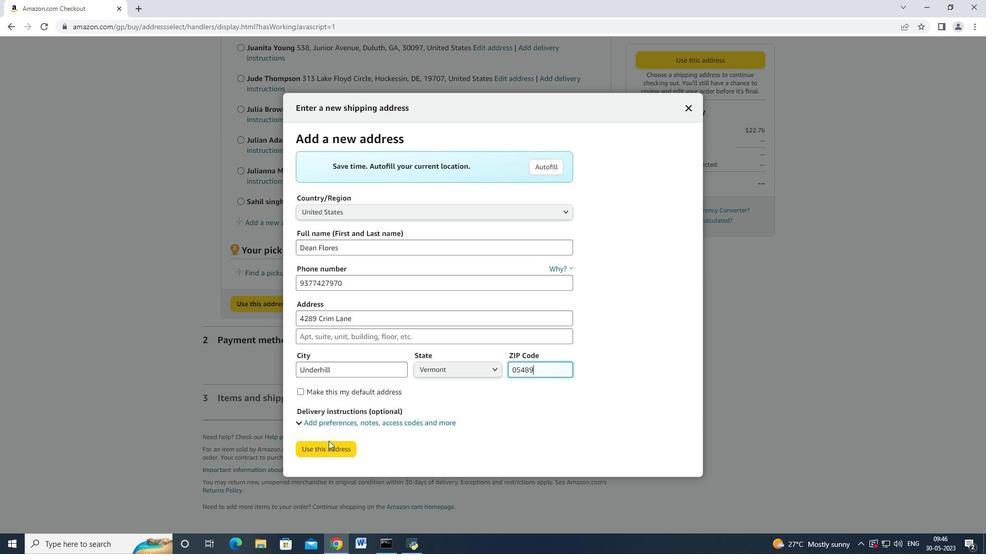 
Action: Mouse pressed left at (331, 450)
Screenshot: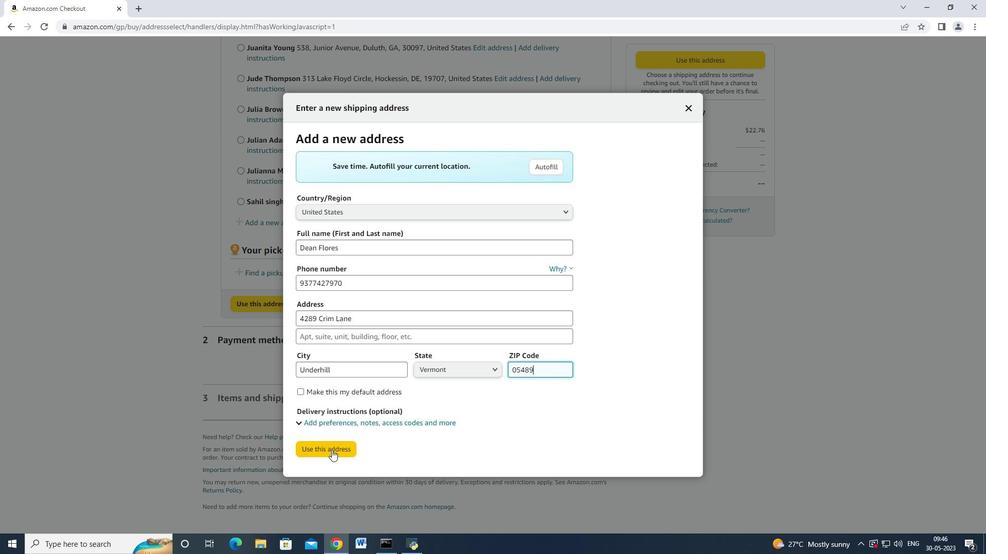 
Action: Mouse moved to (339, 516)
Screenshot: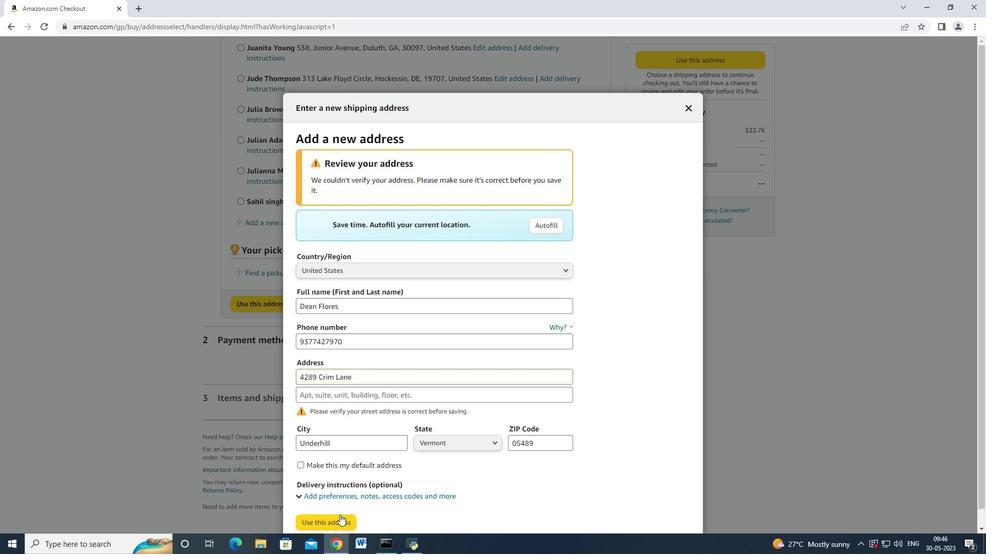 
Action: Mouse pressed left at (339, 516)
Screenshot: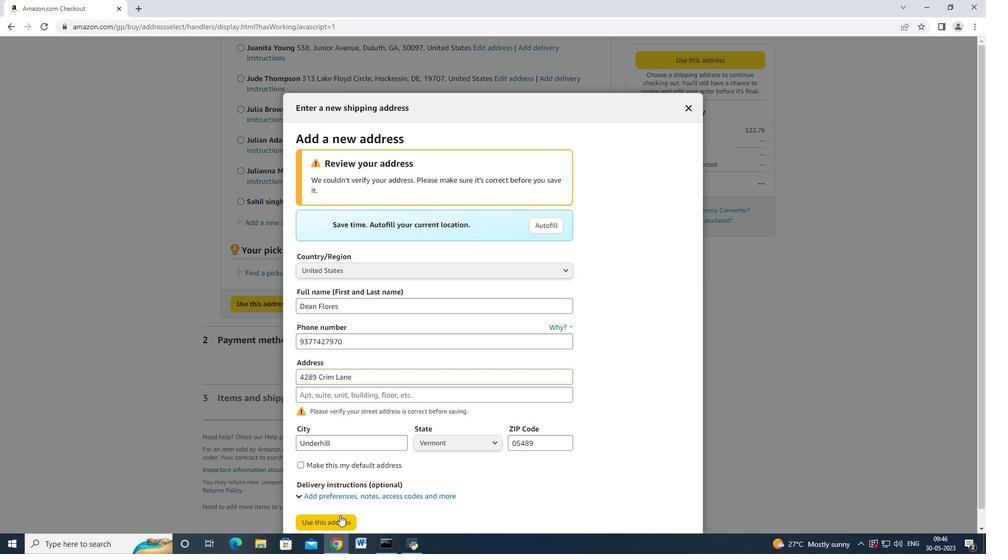 
Action: Mouse moved to (327, 224)
Screenshot: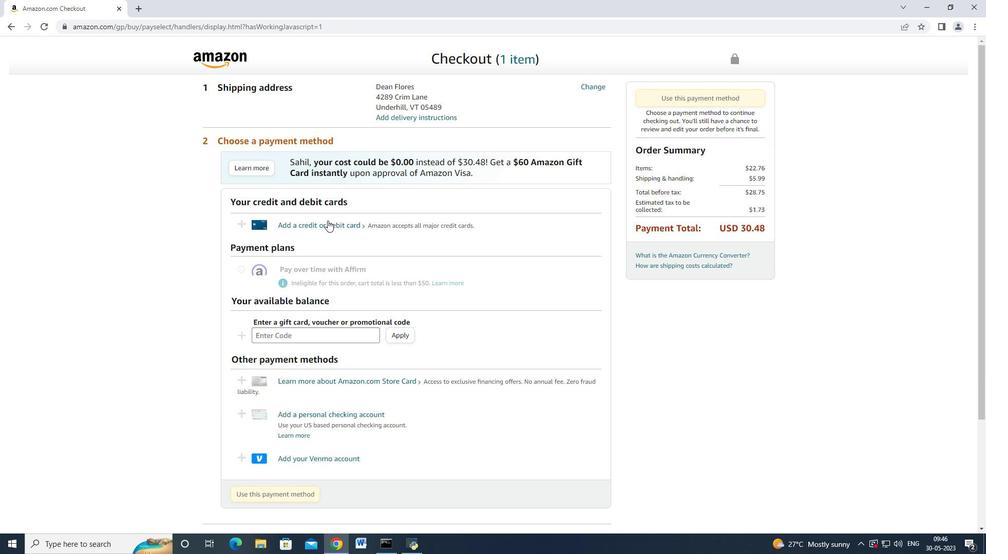 
Action: Mouse pressed left at (327, 224)
Screenshot: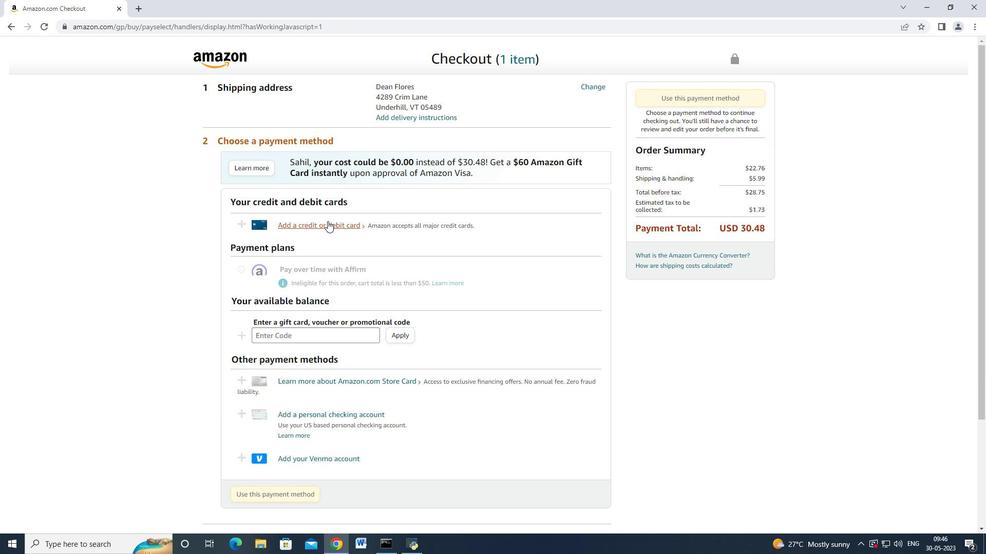 
Action: Mouse moved to (444, 237)
Screenshot: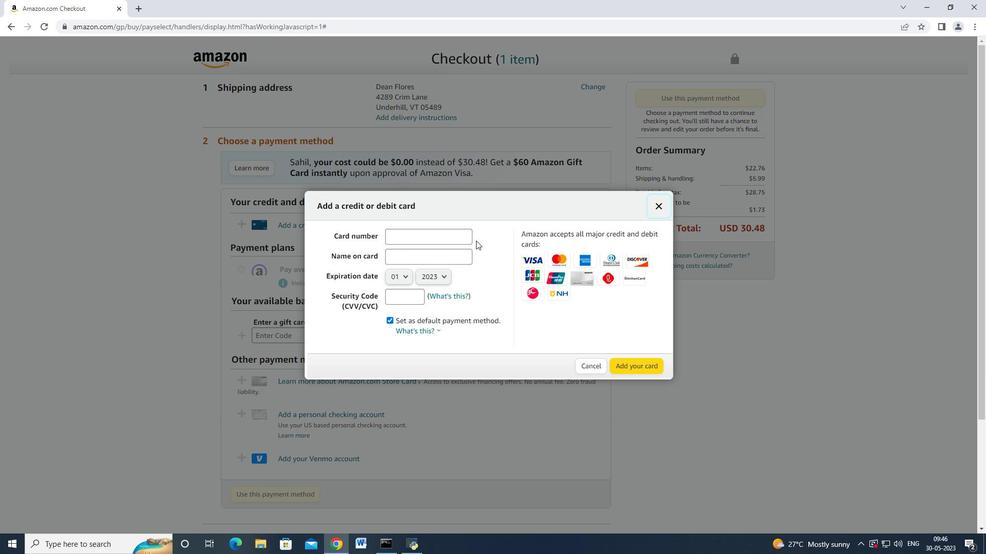 
Action: Mouse pressed left at (444, 237)
Screenshot: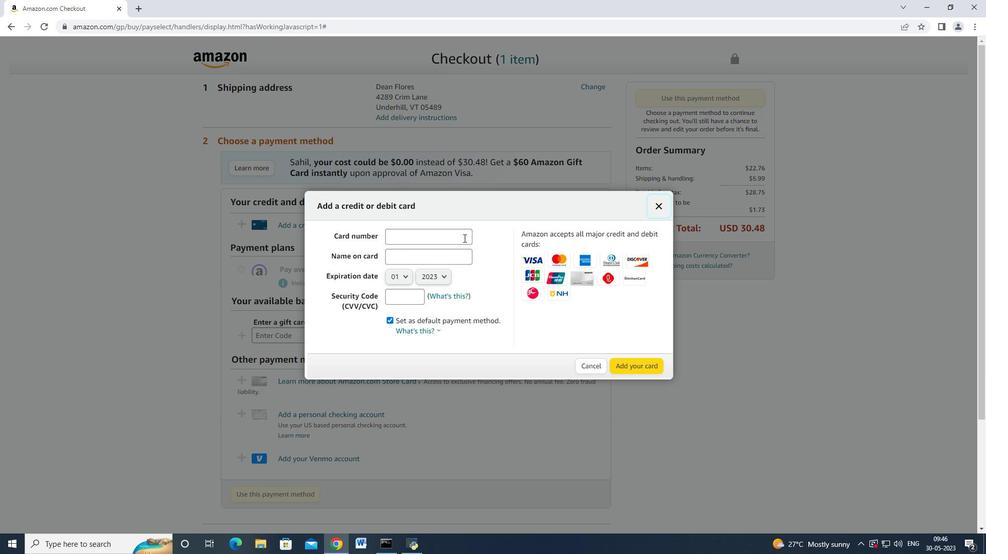 
Action: Mouse moved to (444, 237)
Screenshot: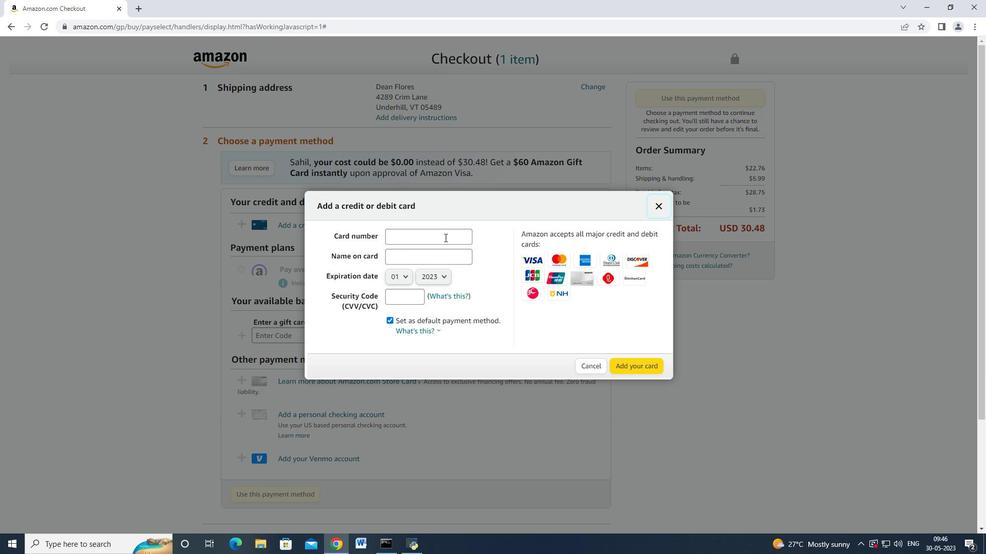 
Action: Key pressed 4726664477556010<Key.tab><Key.shift>Mark<Key.space><Key.shift_r>Adams<Key.tab><Key.enter><Key.down><Key.down><Key.down><Key.enter><Key.tab><Key.enter><Key.down><Key.down><Key.enter><Key.tab>682<Key.tab><Key.tab><Key.tab><Key.tab><Key.tab>
Screenshot: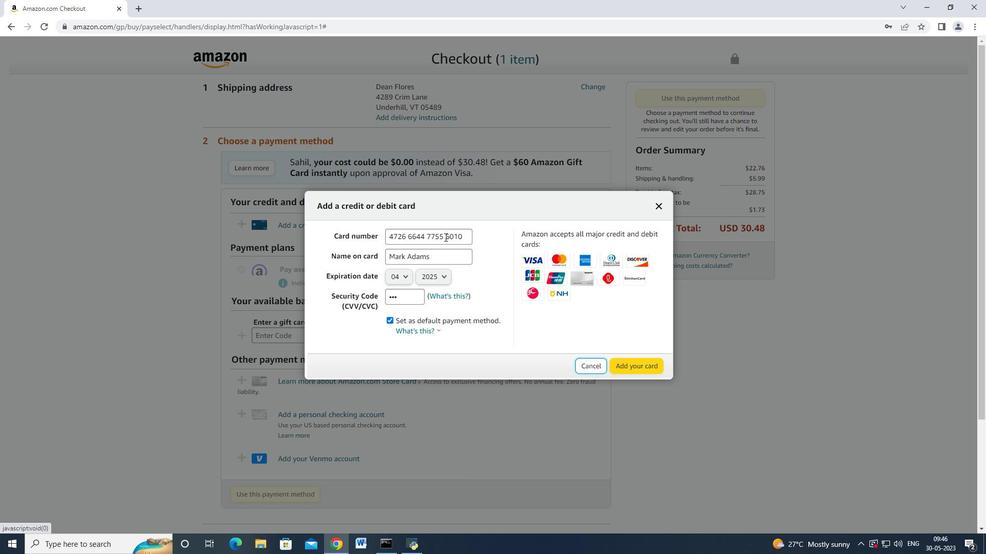 
Action: Mouse moved to (636, 368)
Screenshot: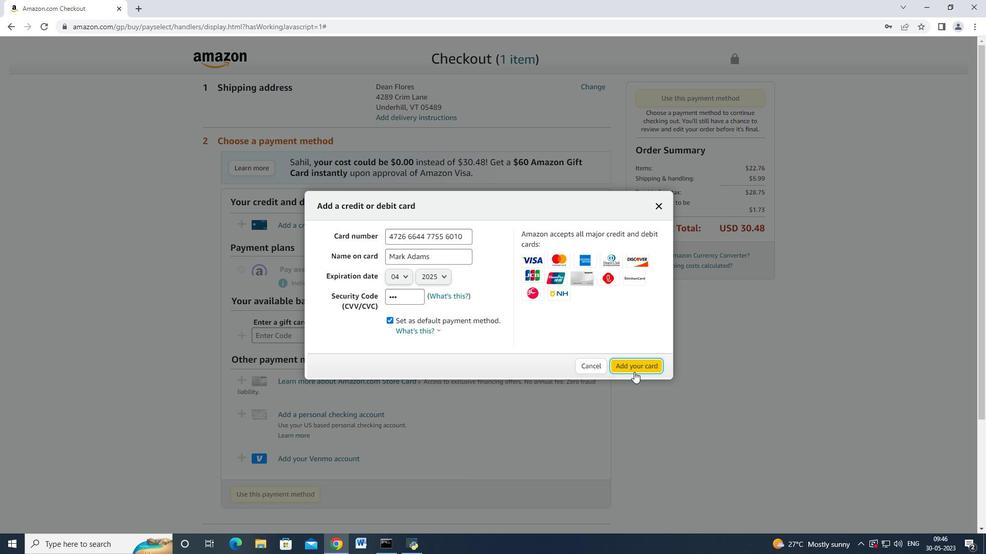 
